 Task: Find connections with filter location Finote Selam with filter topic #mentorwith filter profile language German with filter current company PwC Acceleration Centers with filter school Rajasthan - India Jobs with filter industry Sports and Recreation Instruction with filter service category AssistanceAdvertising with filter keywords title Petroleum Engineer
Action: Mouse moved to (204, 308)
Screenshot: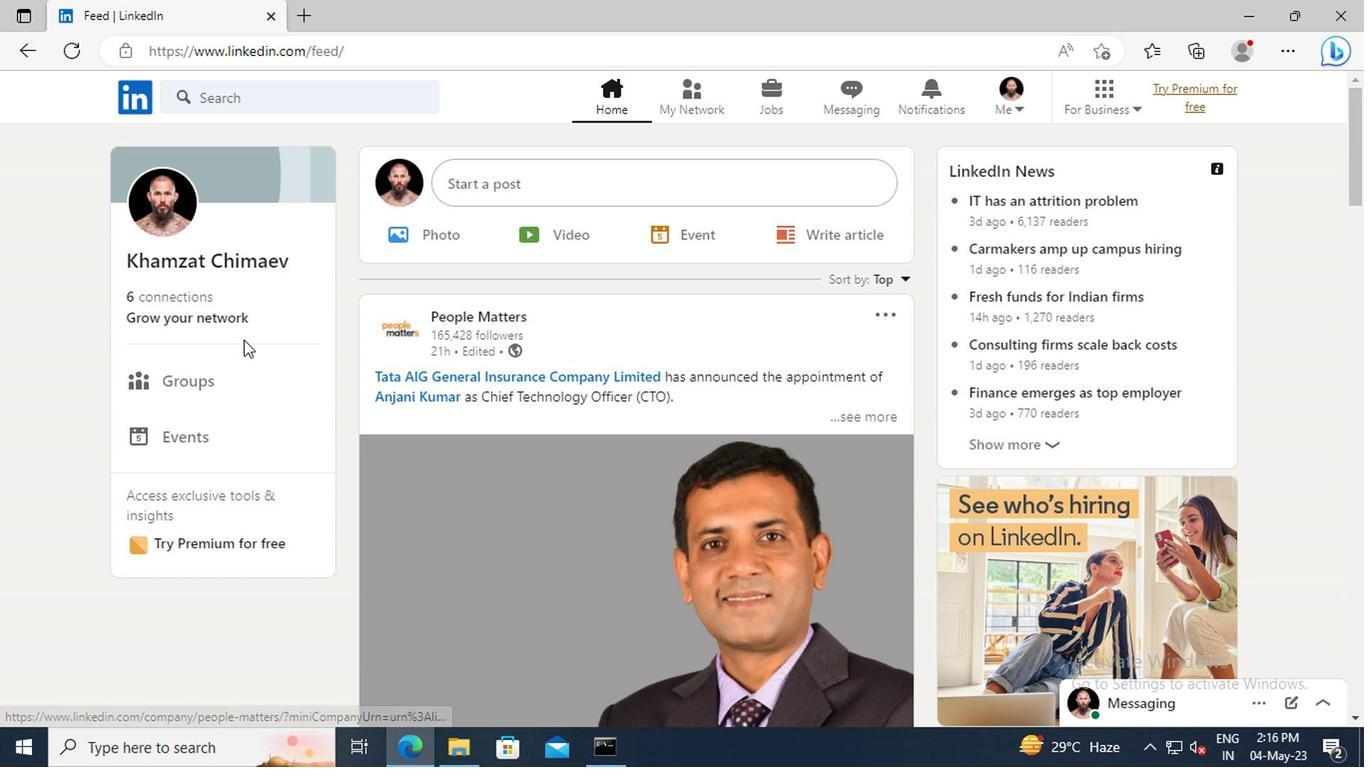 
Action: Mouse pressed left at (204, 308)
Screenshot: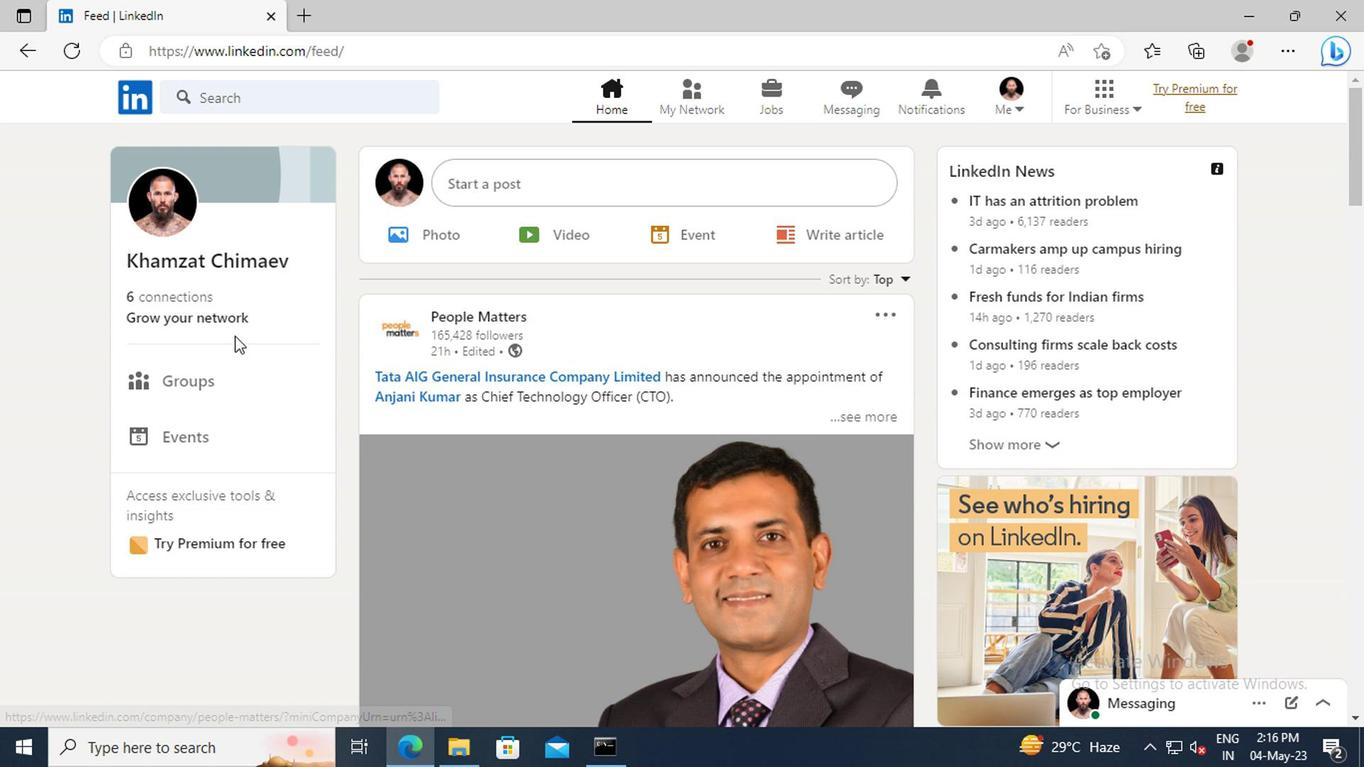 
Action: Mouse moved to (208, 214)
Screenshot: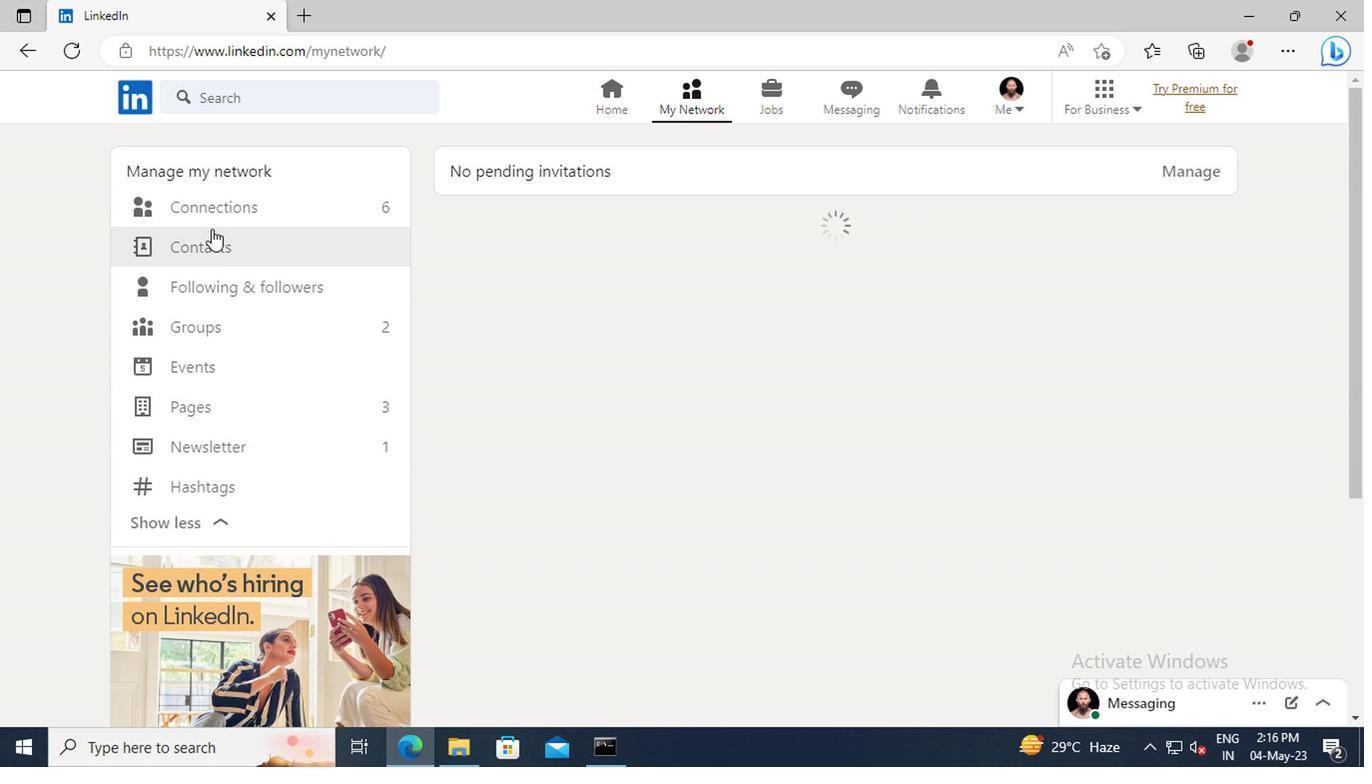 
Action: Mouse pressed left at (208, 214)
Screenshot: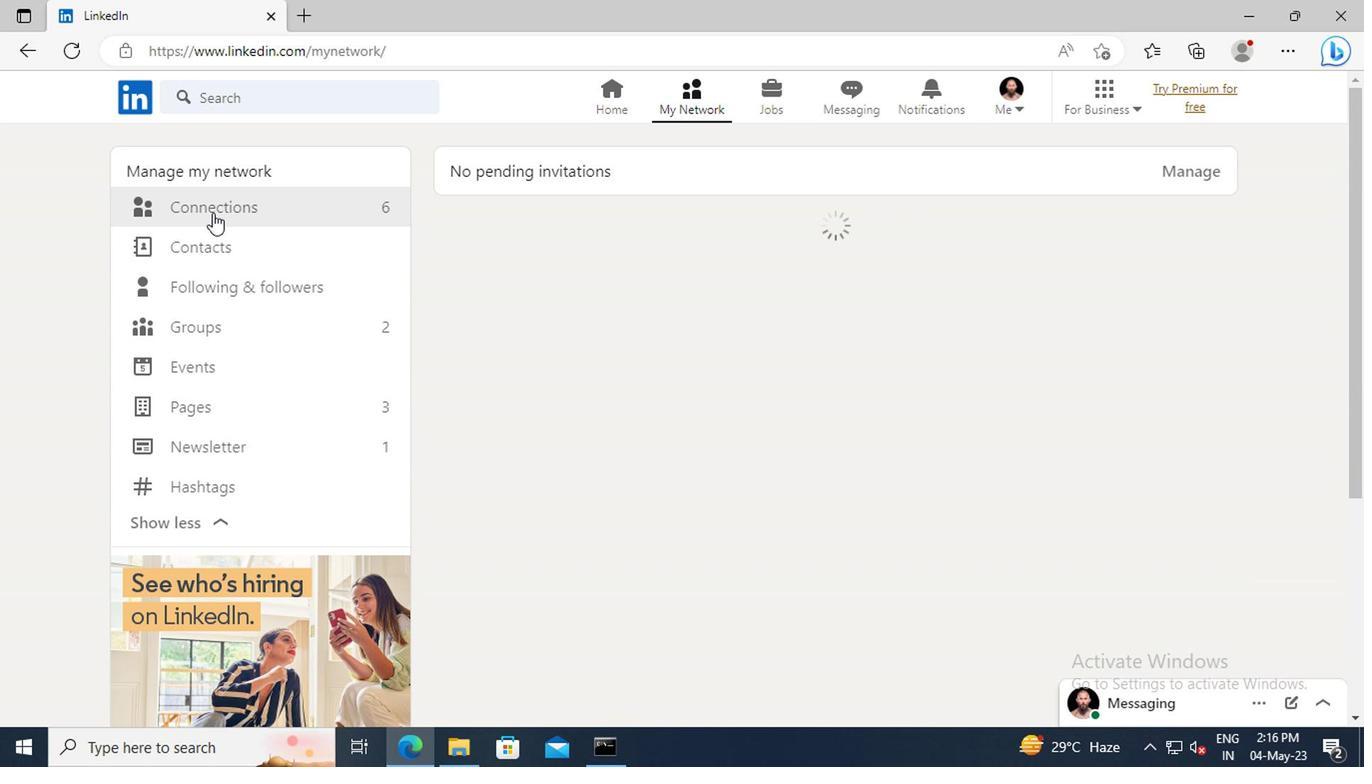 
Action: Mouse moved to (799, 217)
Screenshot: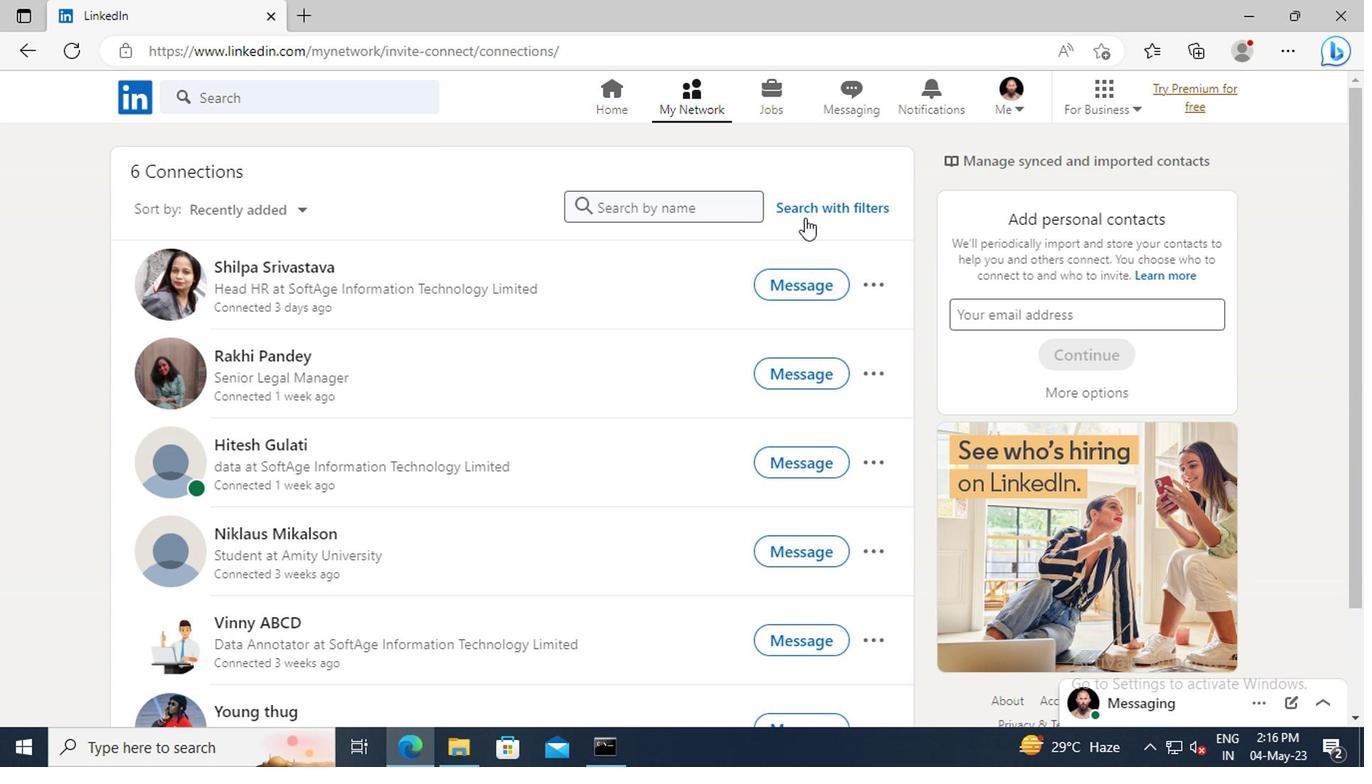 
Action: Mouse pressed left at (799, 217)
Screenshot: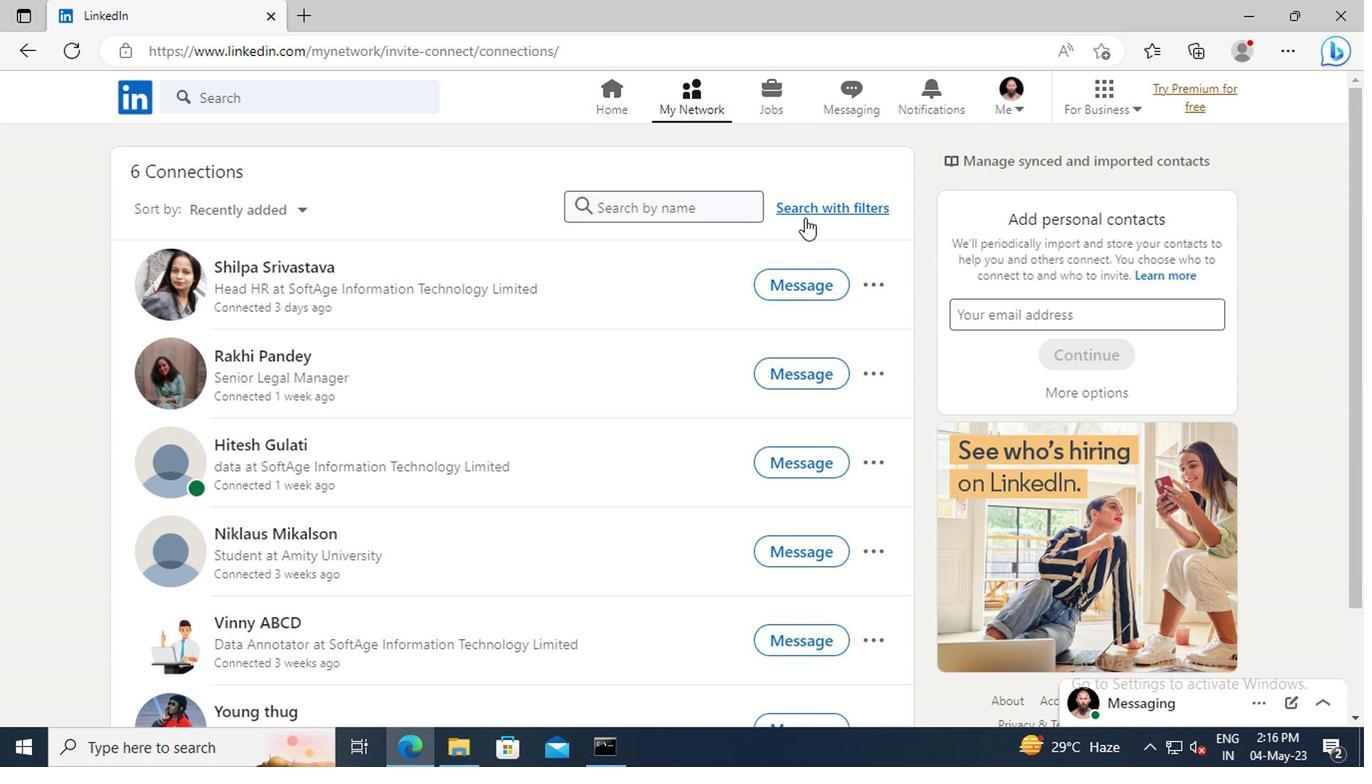 
Action: Mouse moved to (749, 161)
Screenshot: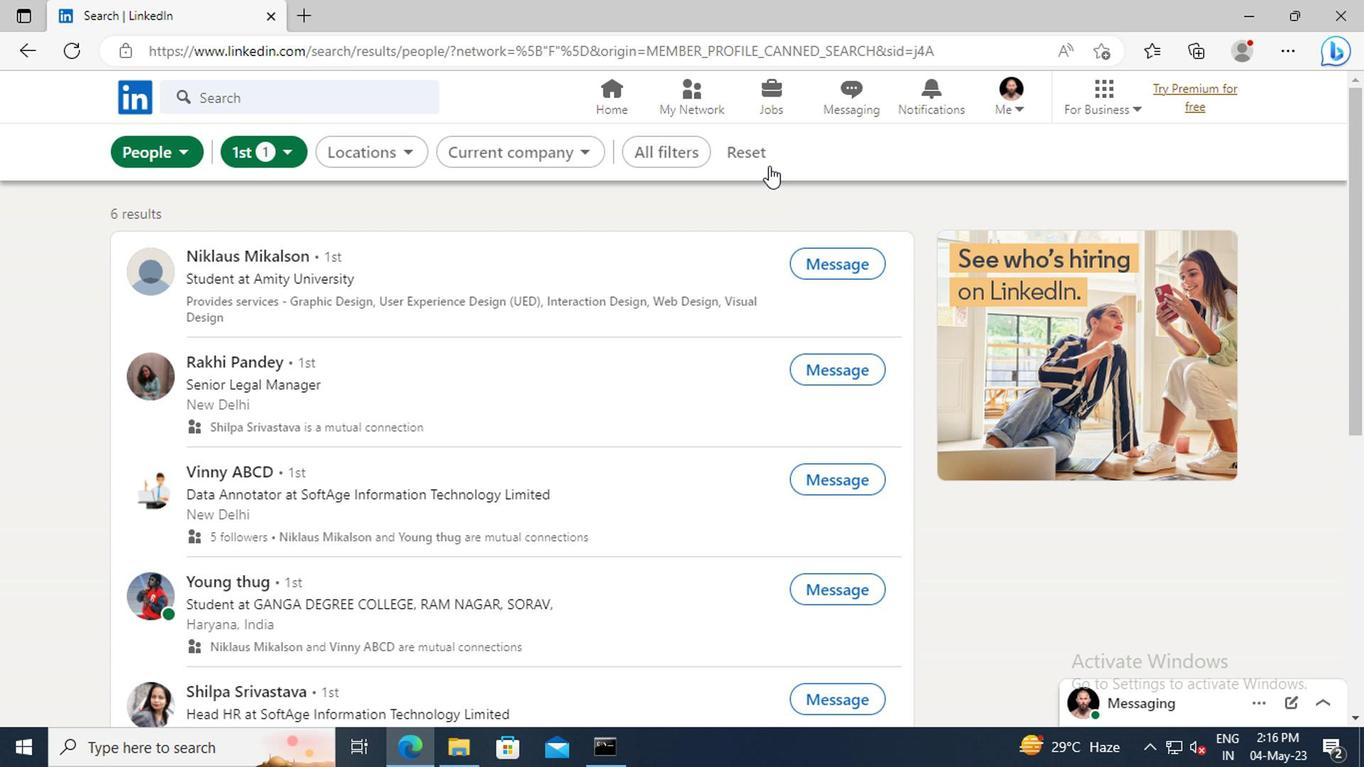 
Action: Mouse pressed left at (749, 161)
Screenshot: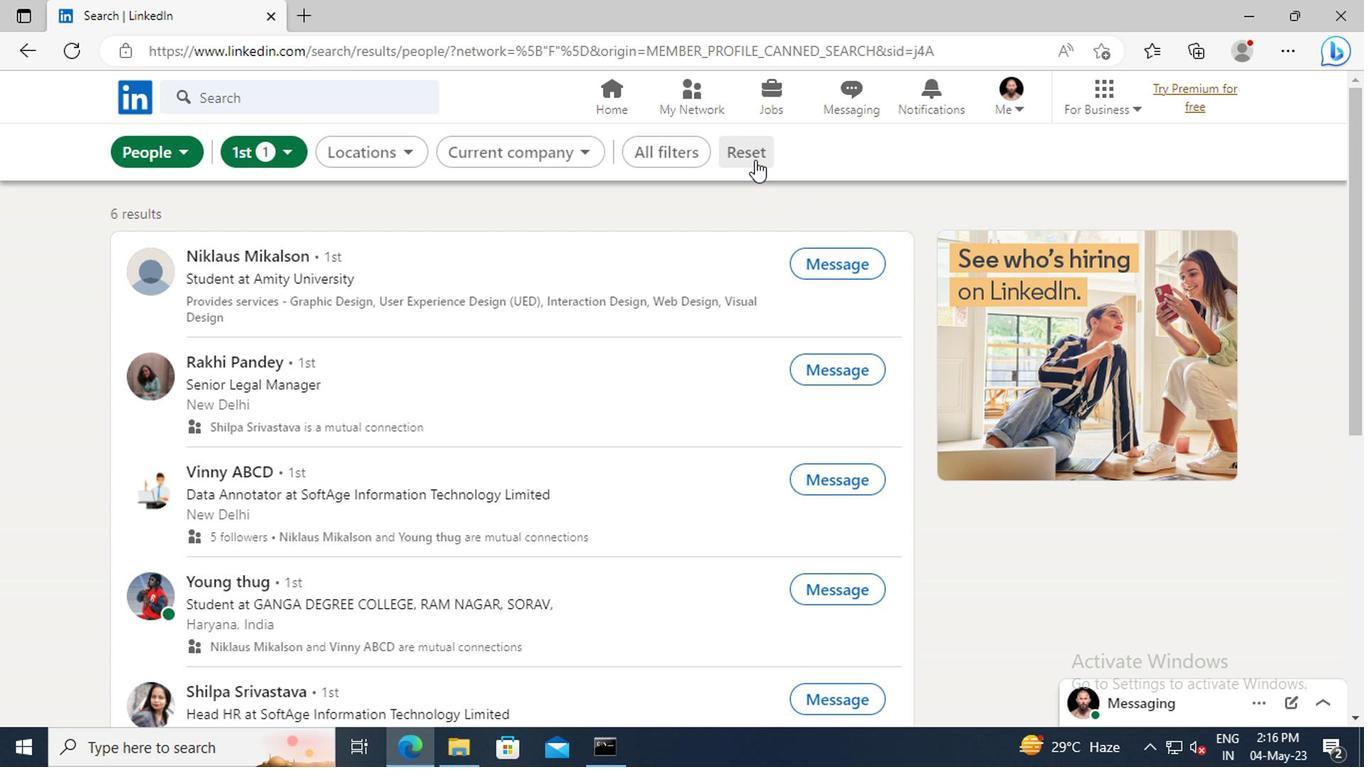 
Action: Mouse moved to (715, 158)
Screenshot: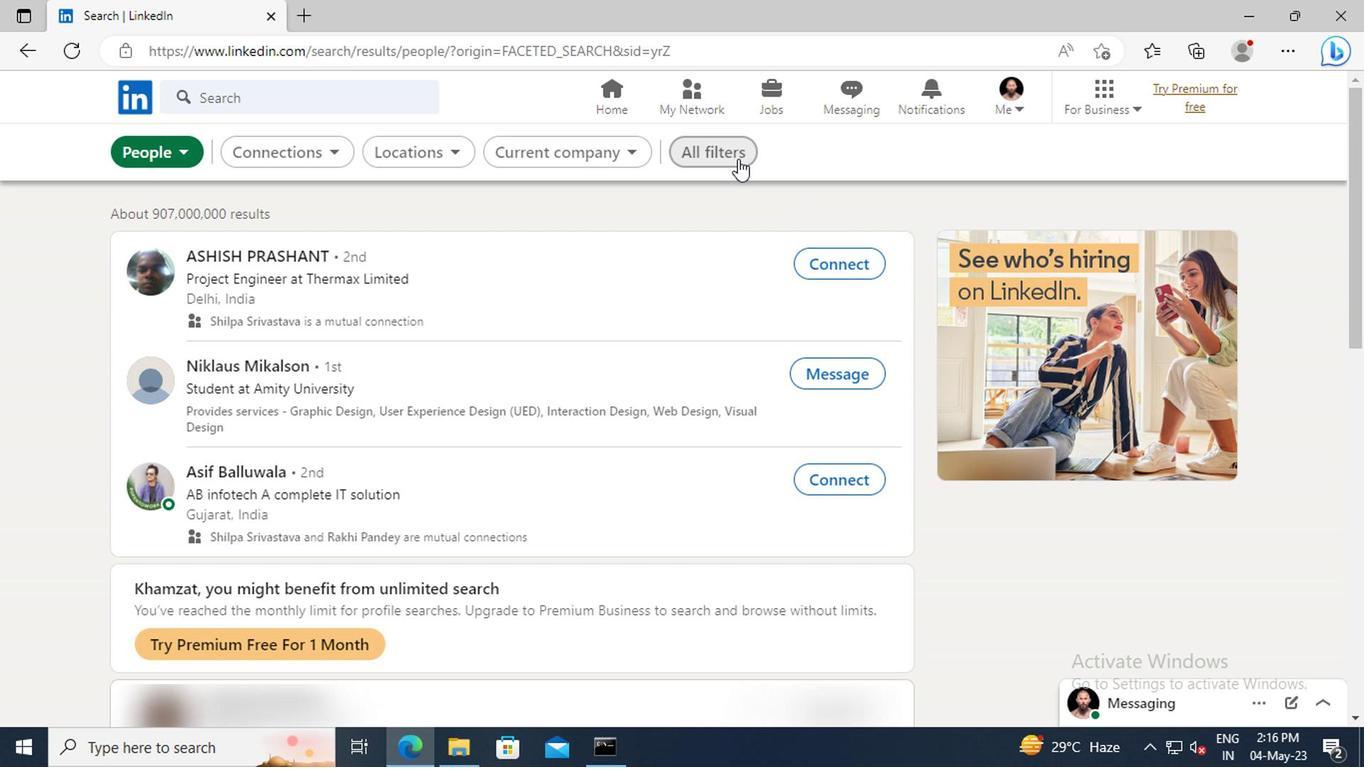 
Action: Mouse pressed left at (715, 158)
Screenshot: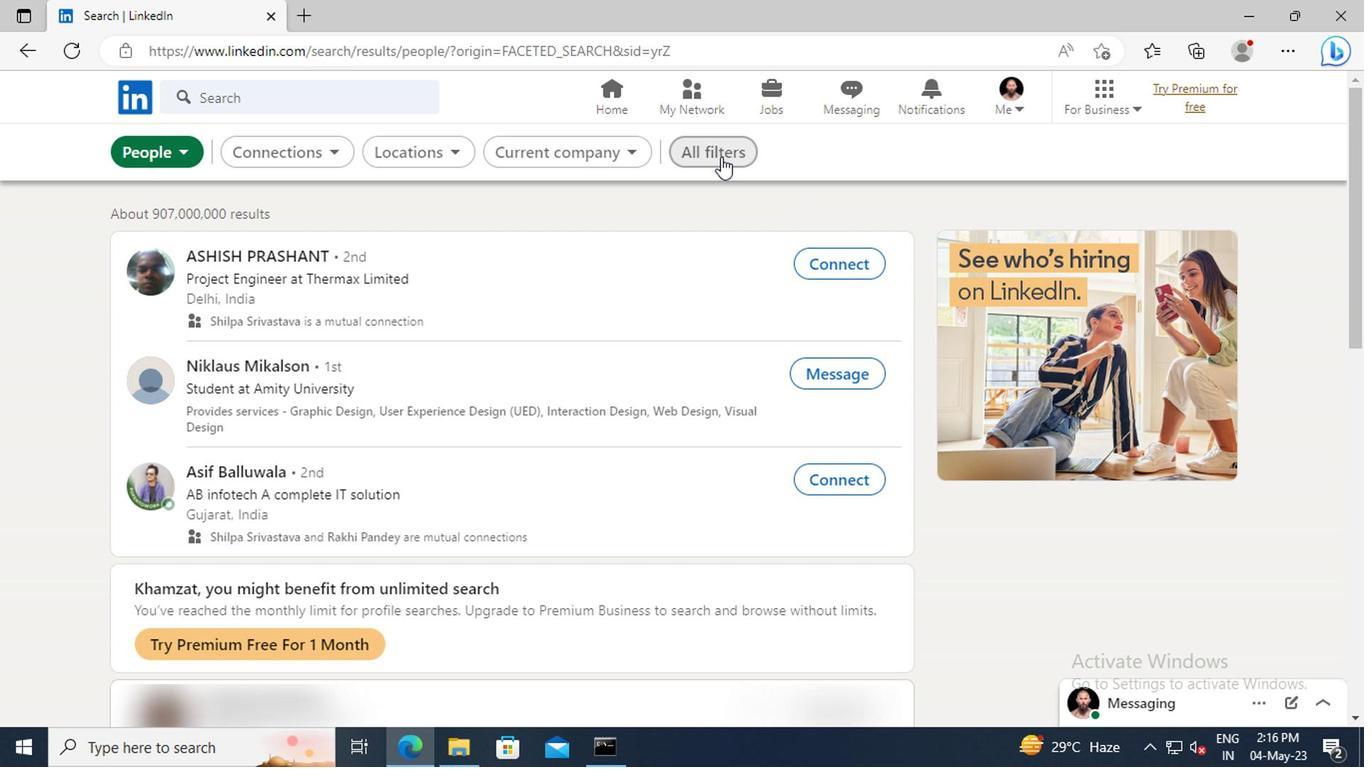 
Action: Mouse moved to (1101, 369)
Screenshot: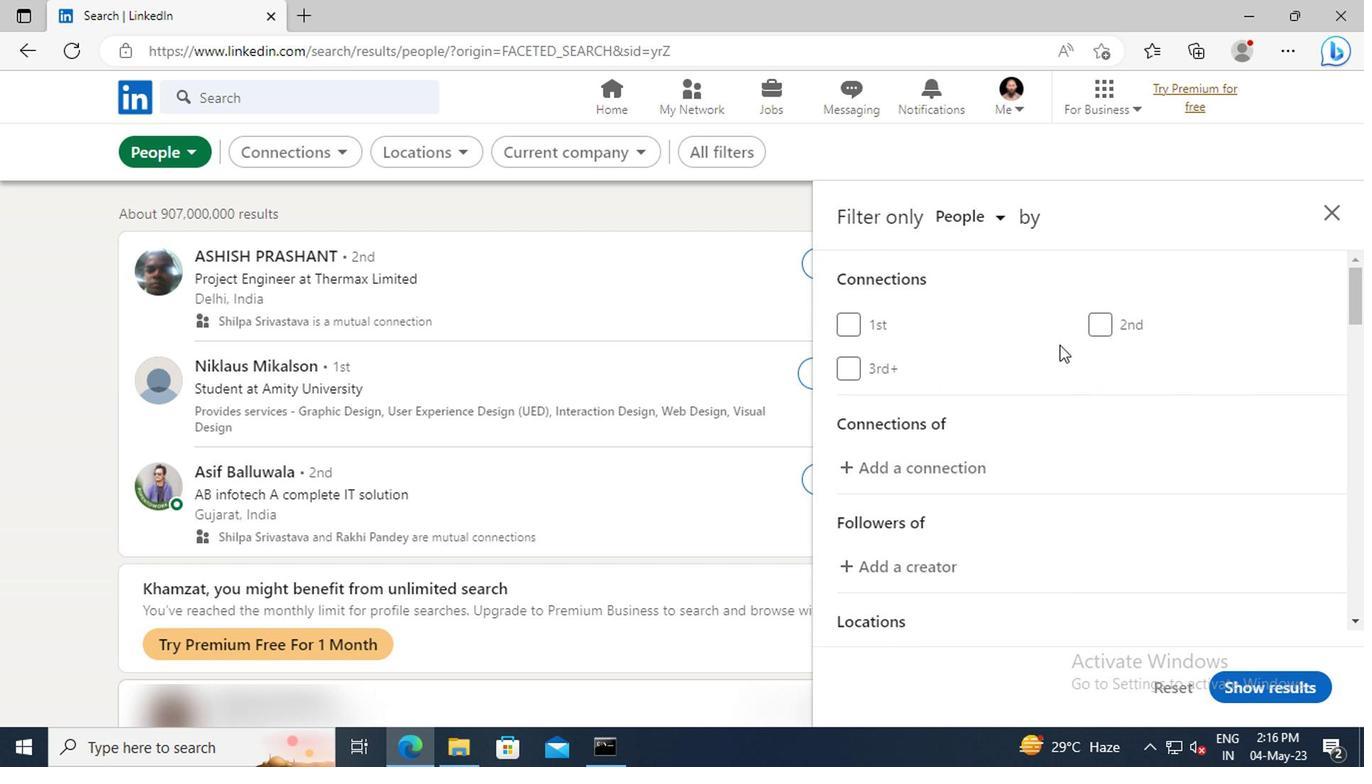 
Action: Mouse scrolled (1101, 368) with delta (0, -1)
Screenshot: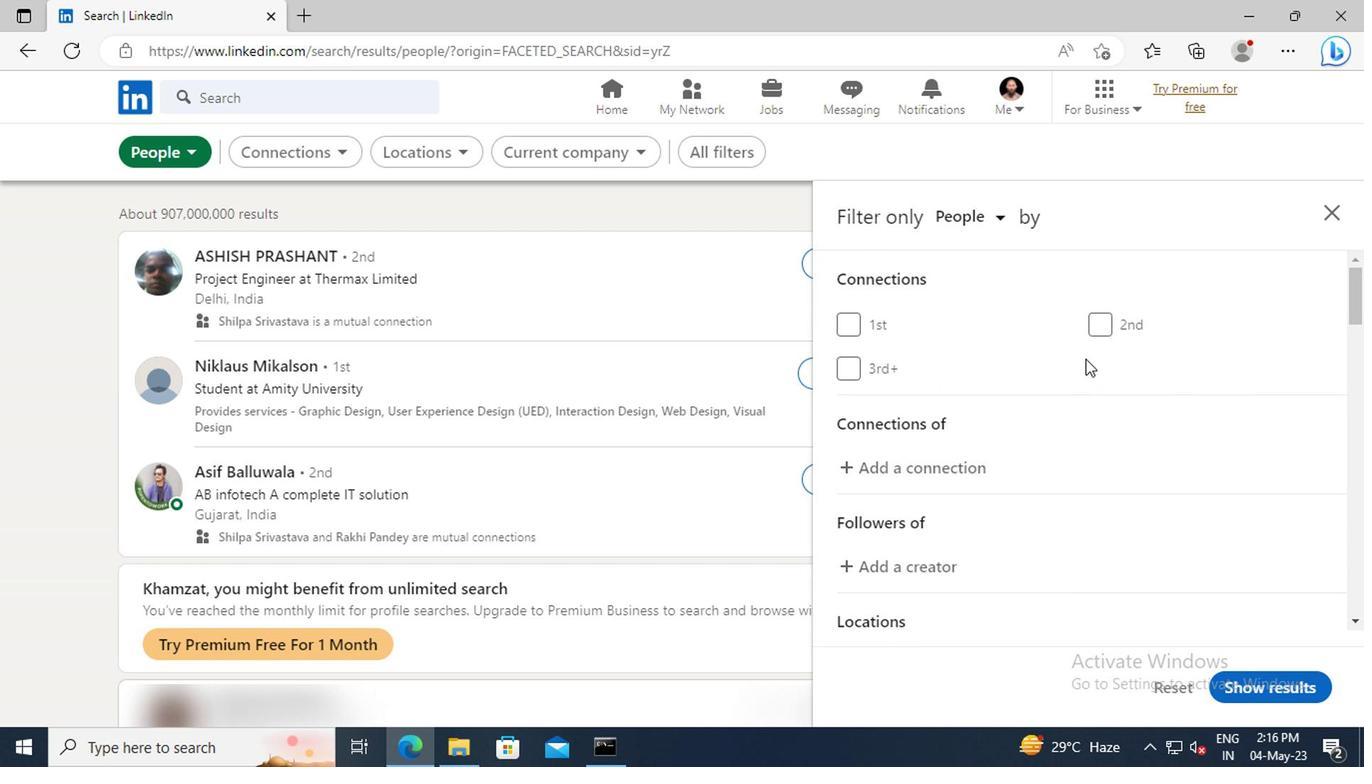 
Action: Mouse scrolled (1101, 368) with delta (0, -1)
Screenshot: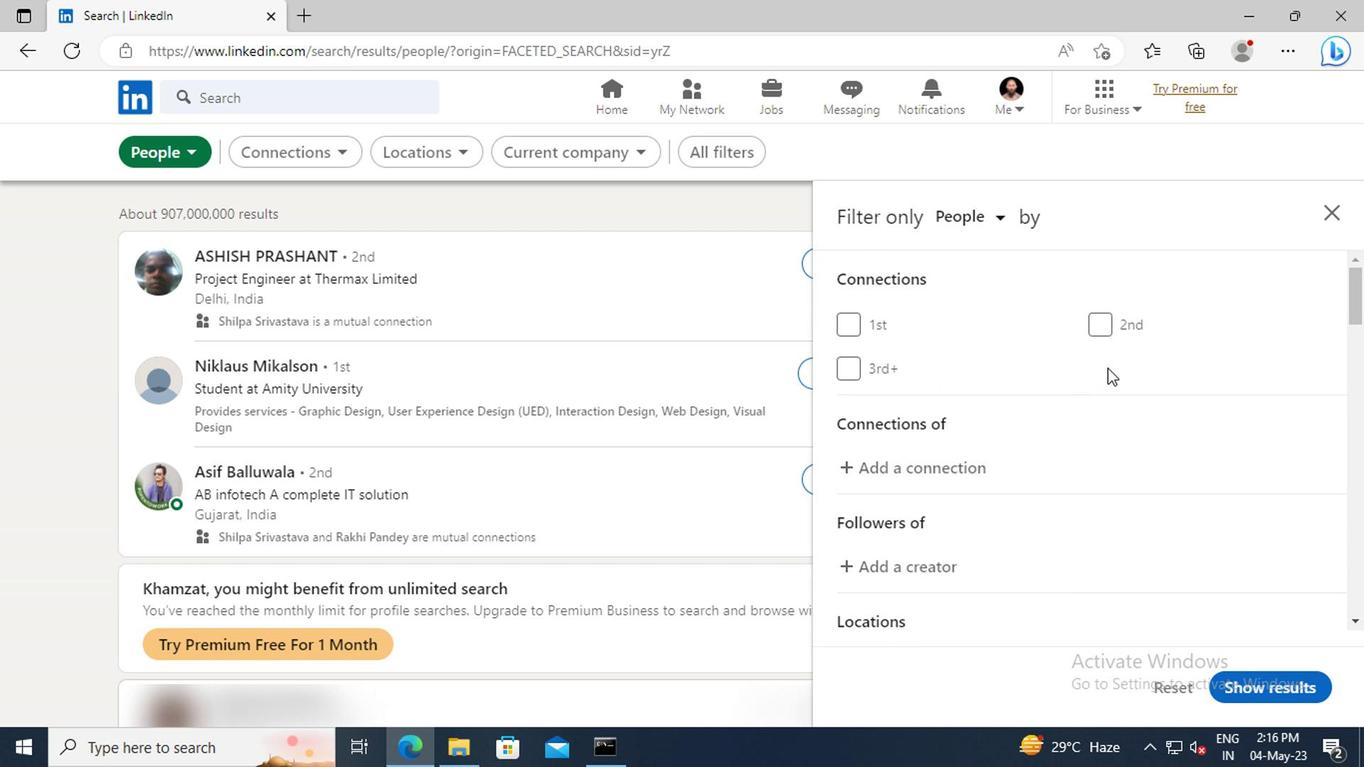 
Action: Mouse scrolled (1101, 368) with delta (0, -1)
Screenshot: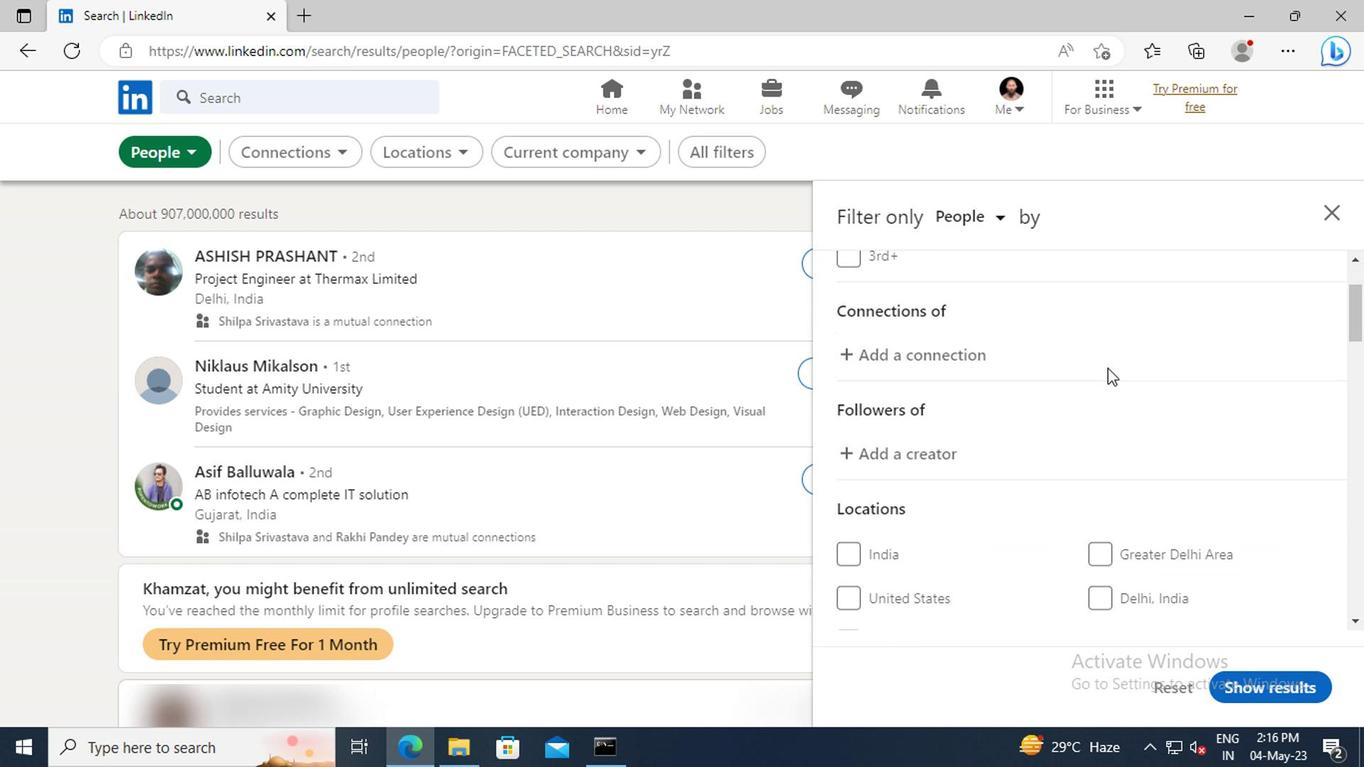 
Action: Mouse scrolled (1101, 368) with delta (0, -1)
Screenshot: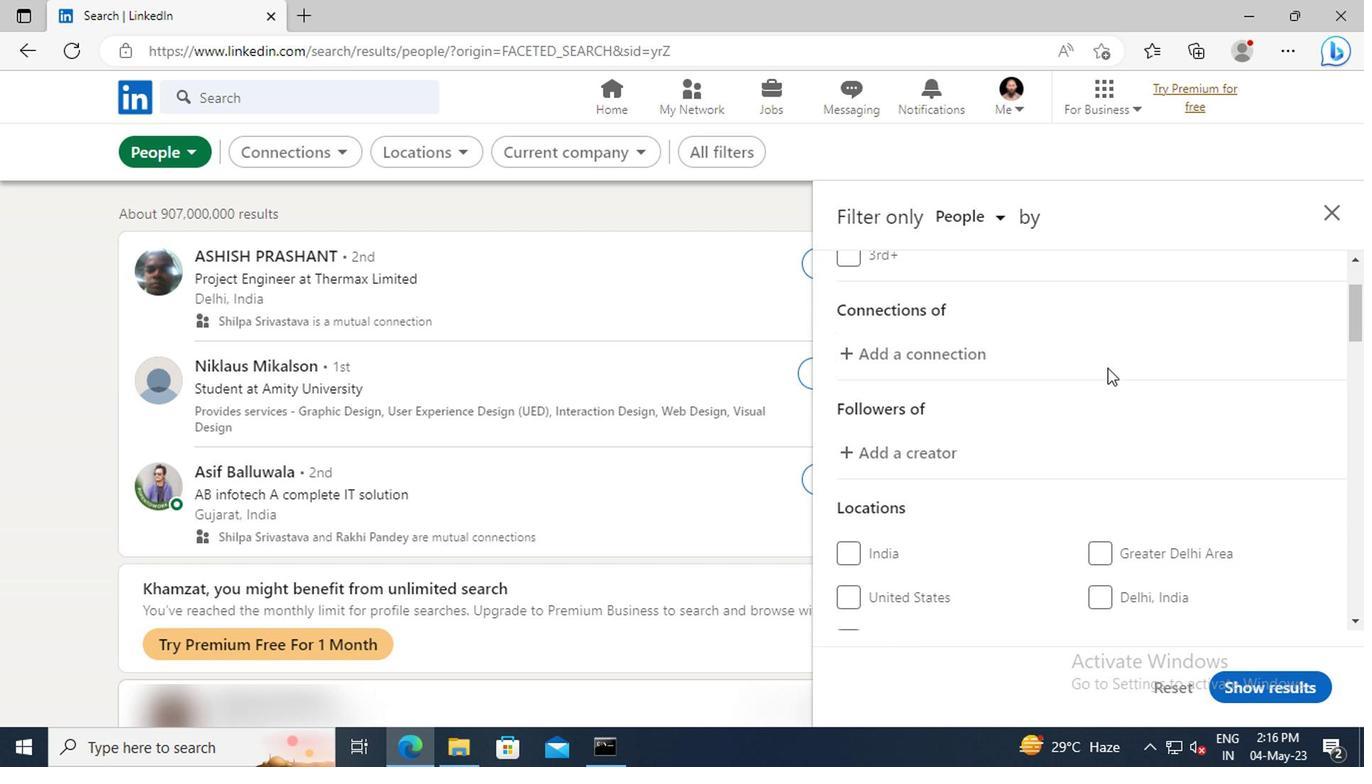 
Action: Mouse scrolled (1101, 368) with delta (0, -1)
Screenshot: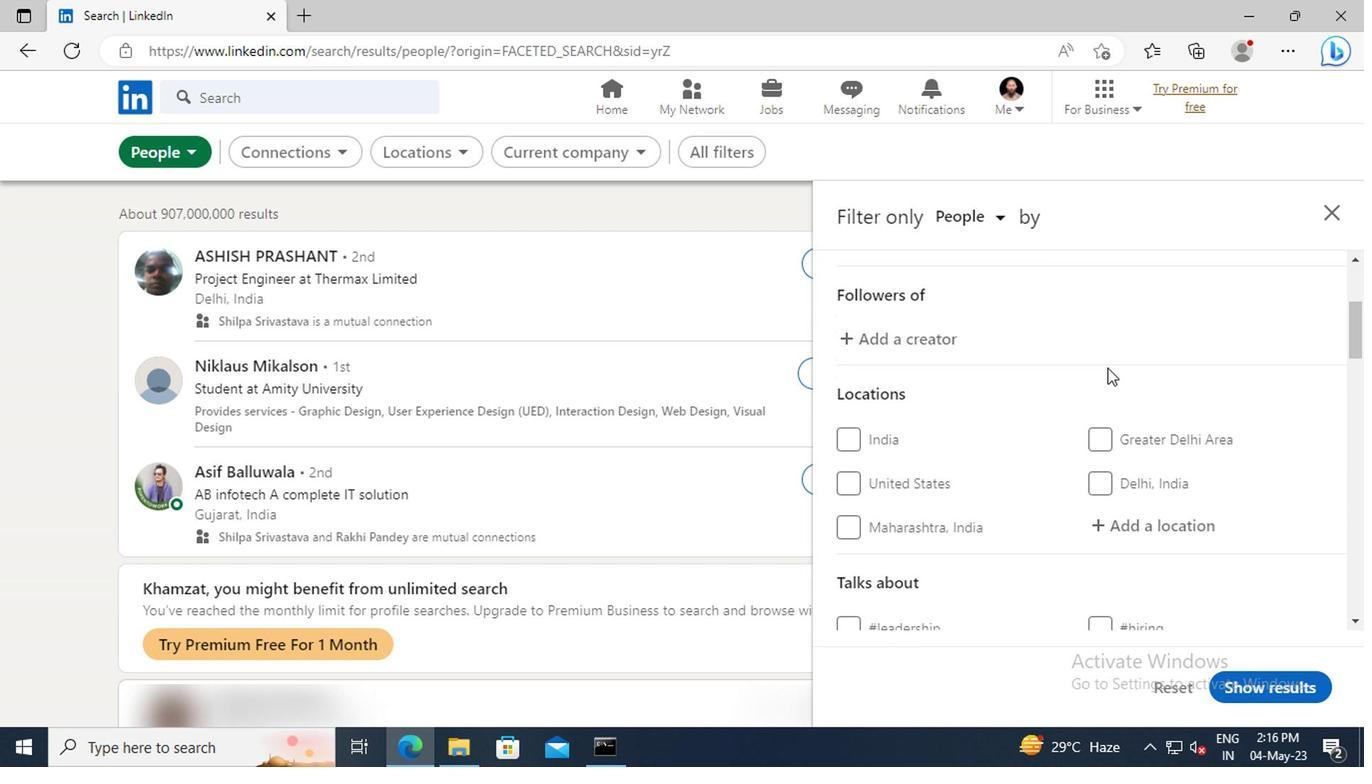 
Action: Mouse scrolled (1101, 368) with delta (0, -1)
Screenshot: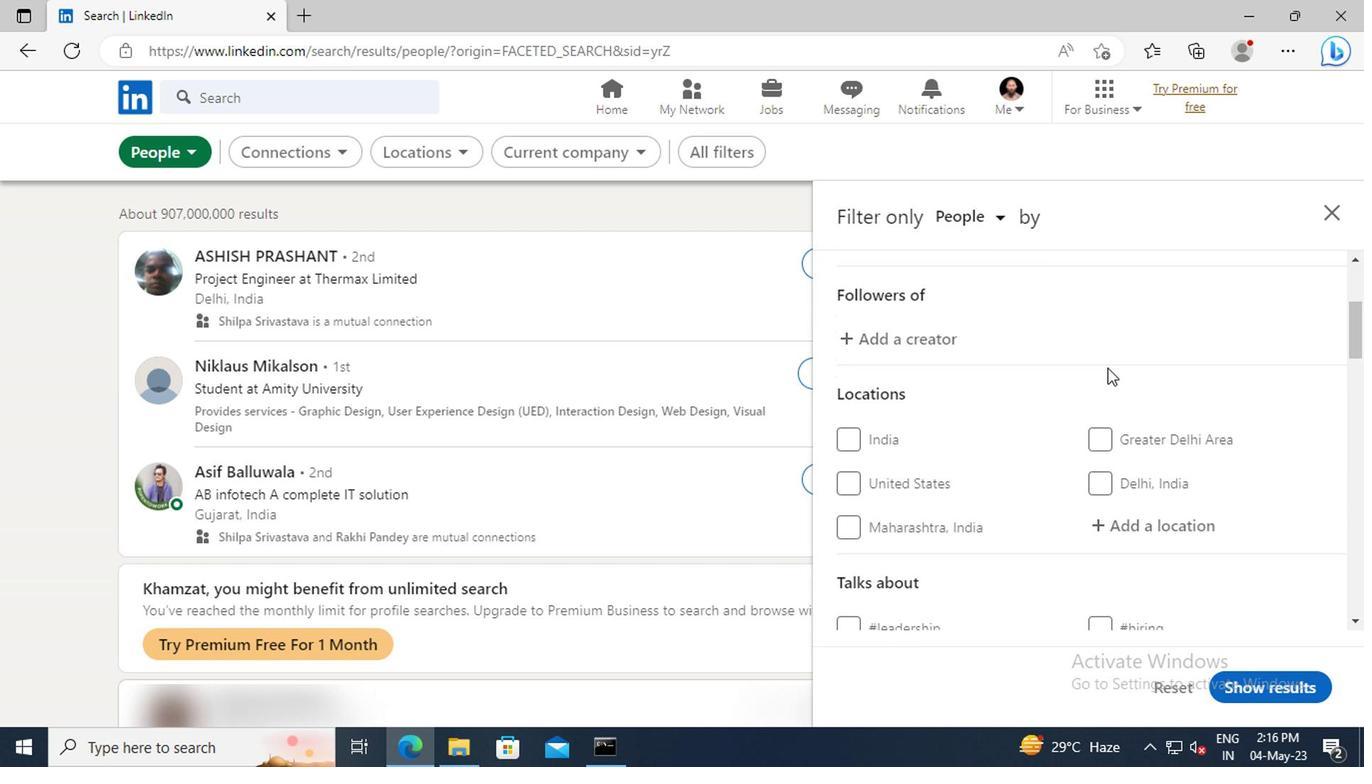 
Action: Mouse moved to (1103, 411)
Screenshot: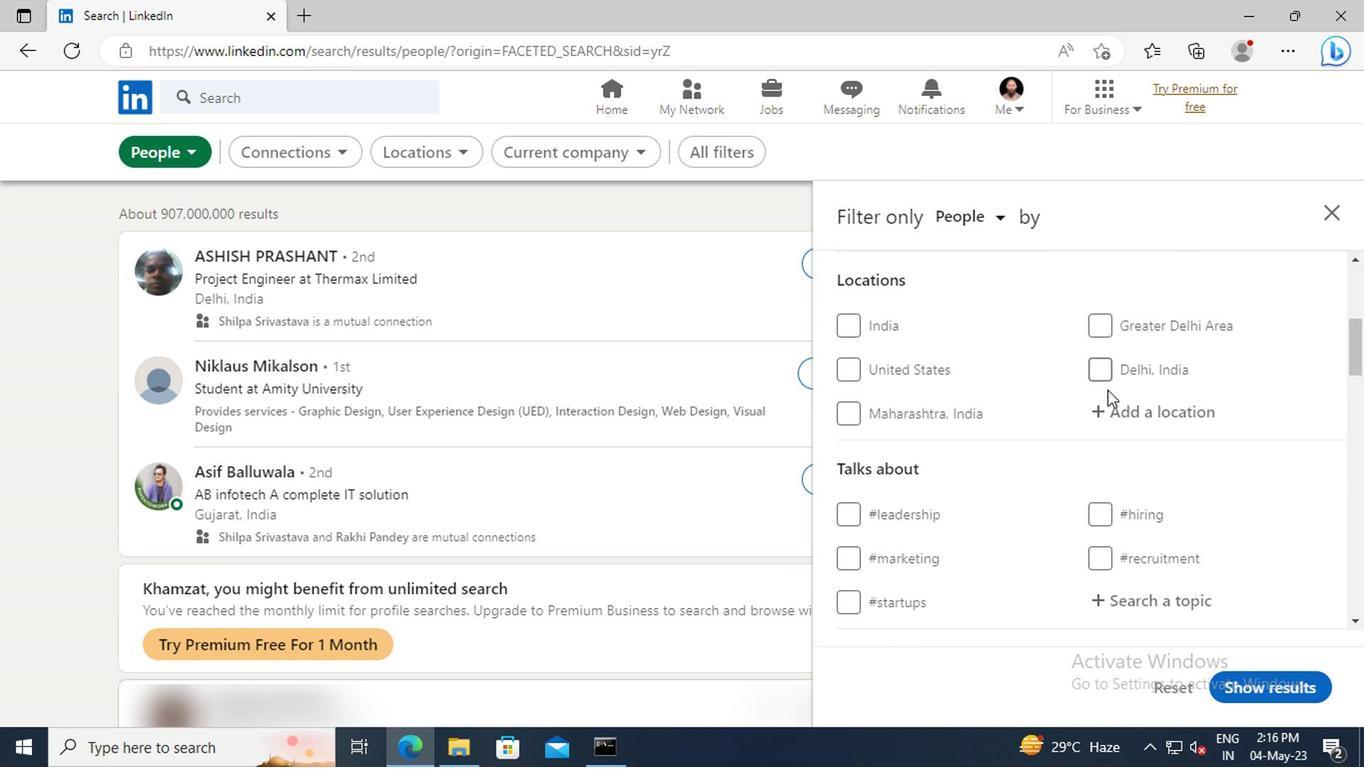 
Action: Mouse pressed left at (1103, 411)
Screenshot: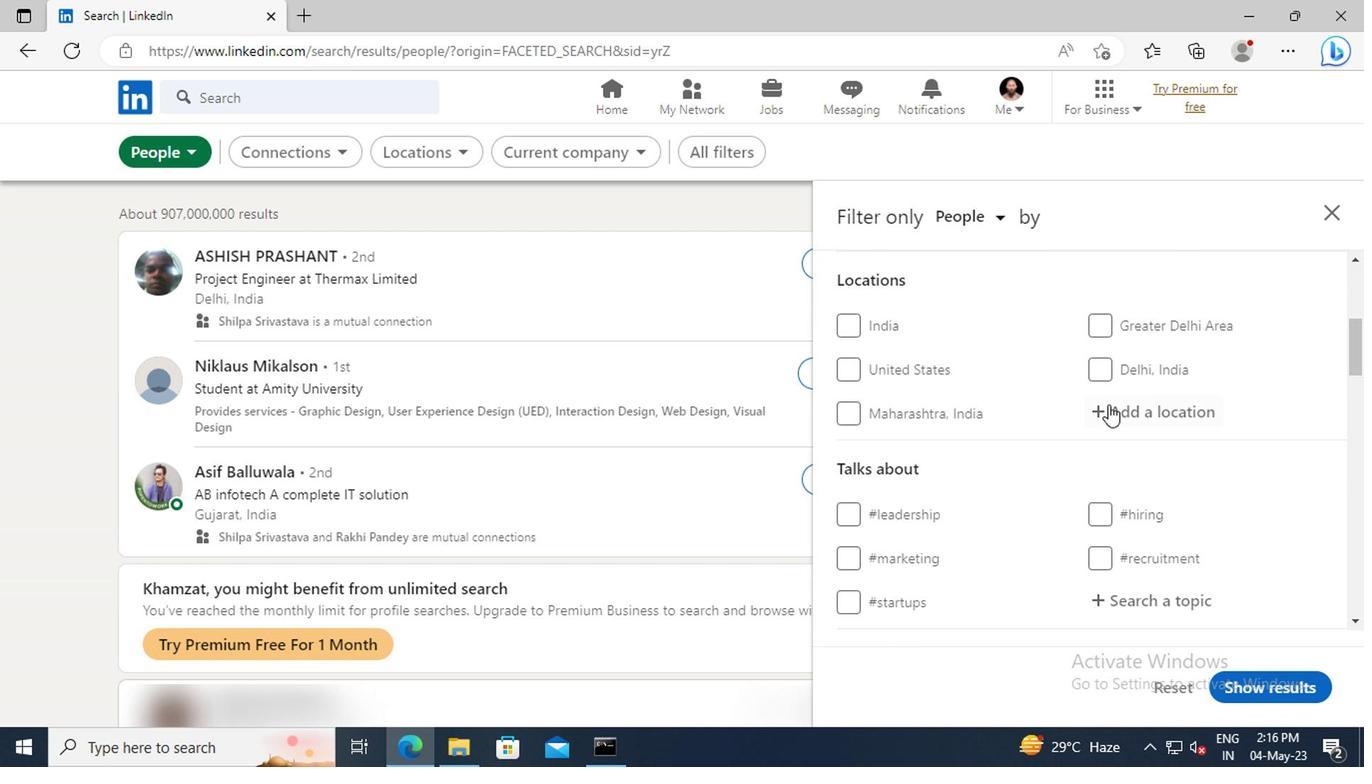 
Action: Key pressed <Key.shift><Key.shift><Key.shift><Key.shift>FINOTE<Key.space><Key.shift>SELAM<Key.enter>
Screenshot: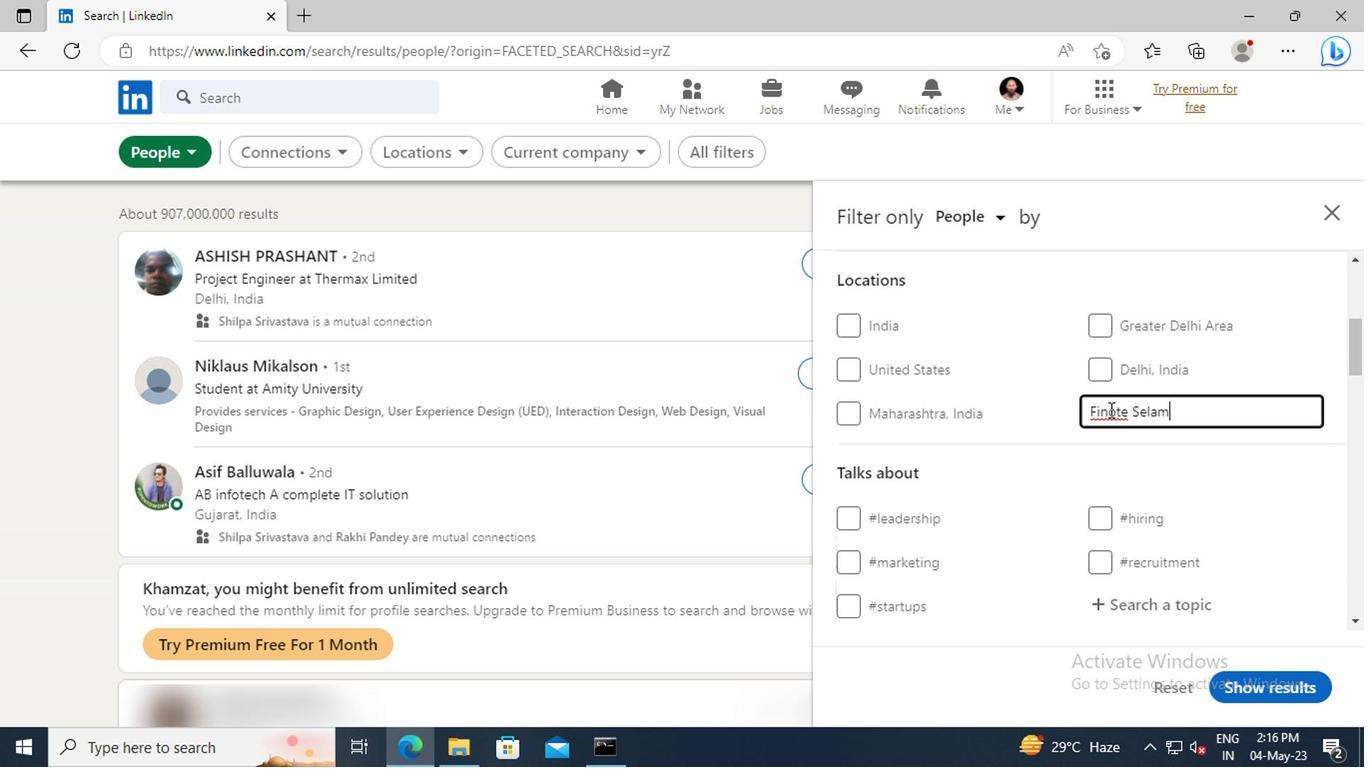 
Action: Mouse scrolled (1103, 410) with delta (0, -1)
Screenshot: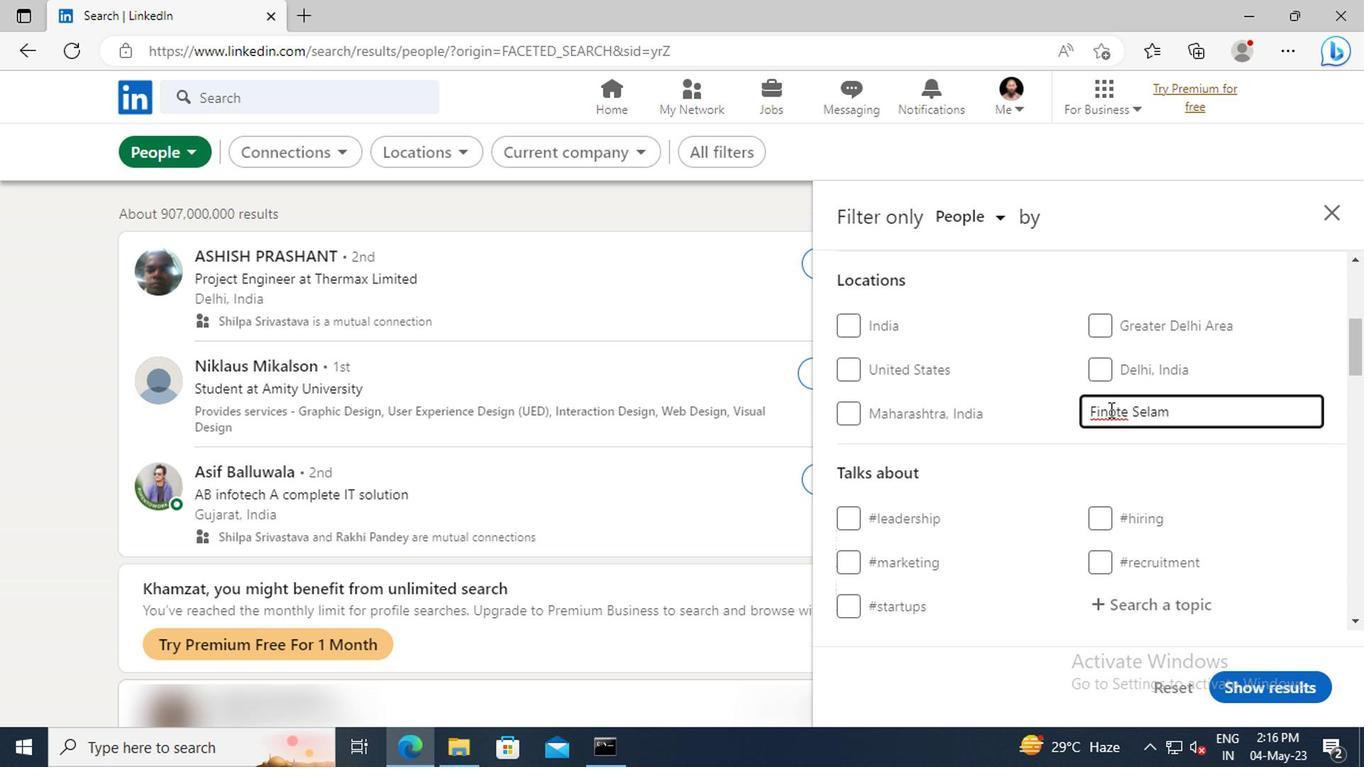 
Action: Mouse scrolled (1103, 410) with delta (0, -1)
Screenshot: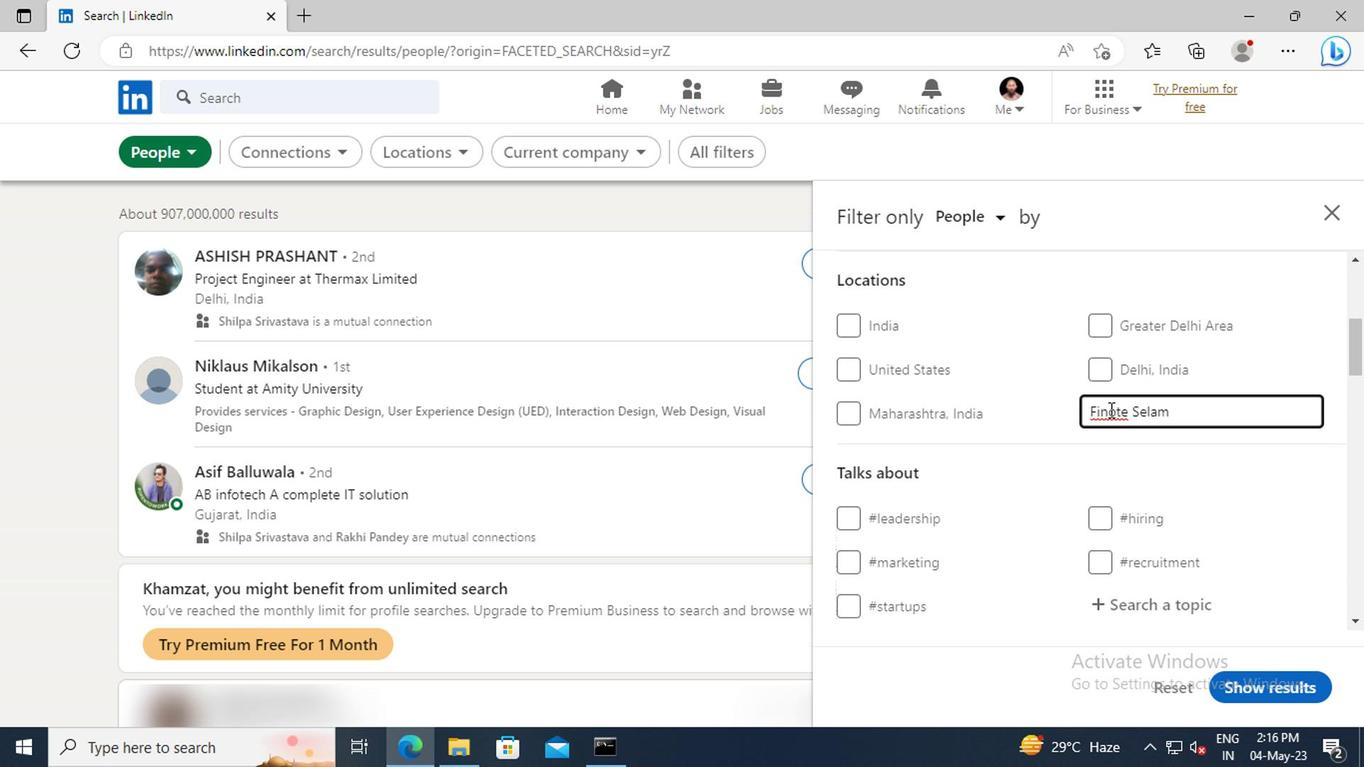
Action: Mouse scrolled (1103, 410) with delta (0, -1)
Screenshot: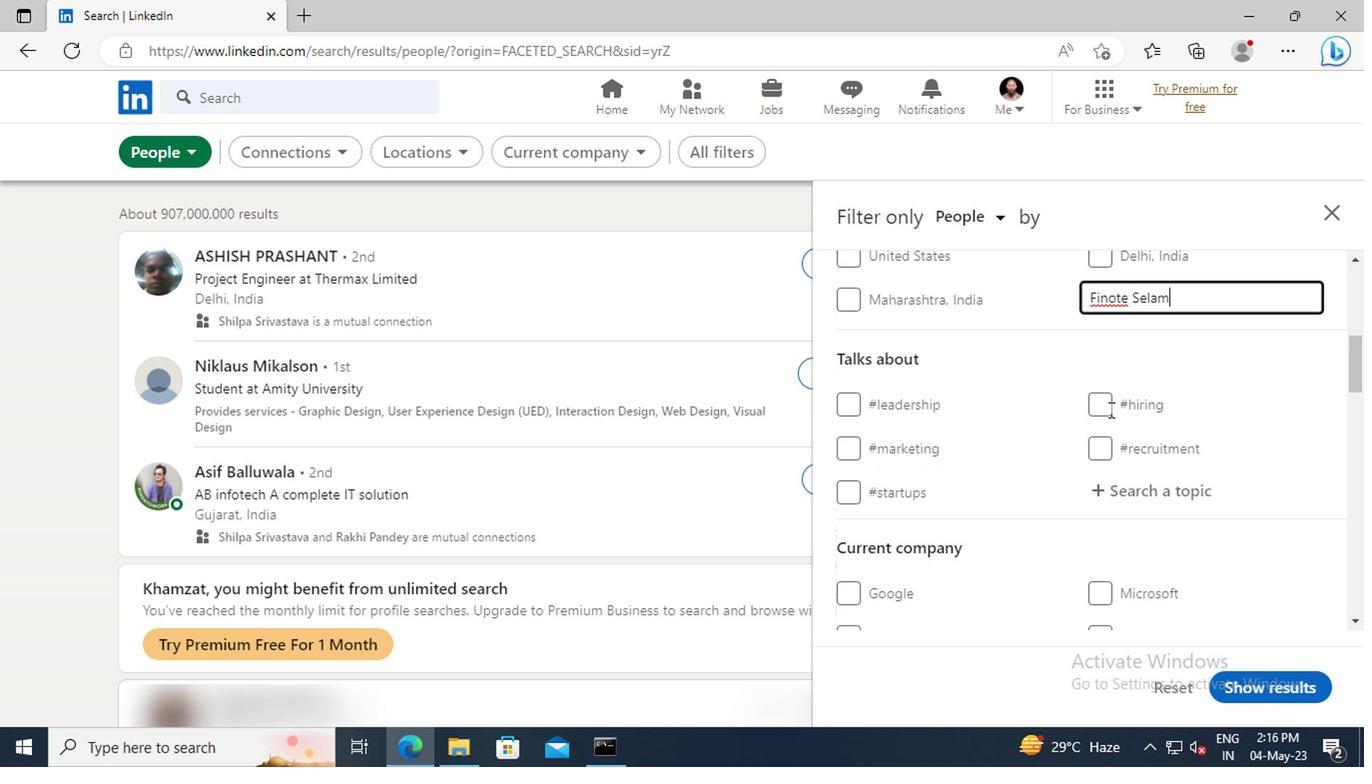 
Action: Mouse moved to (1110, 429)
Screenshot: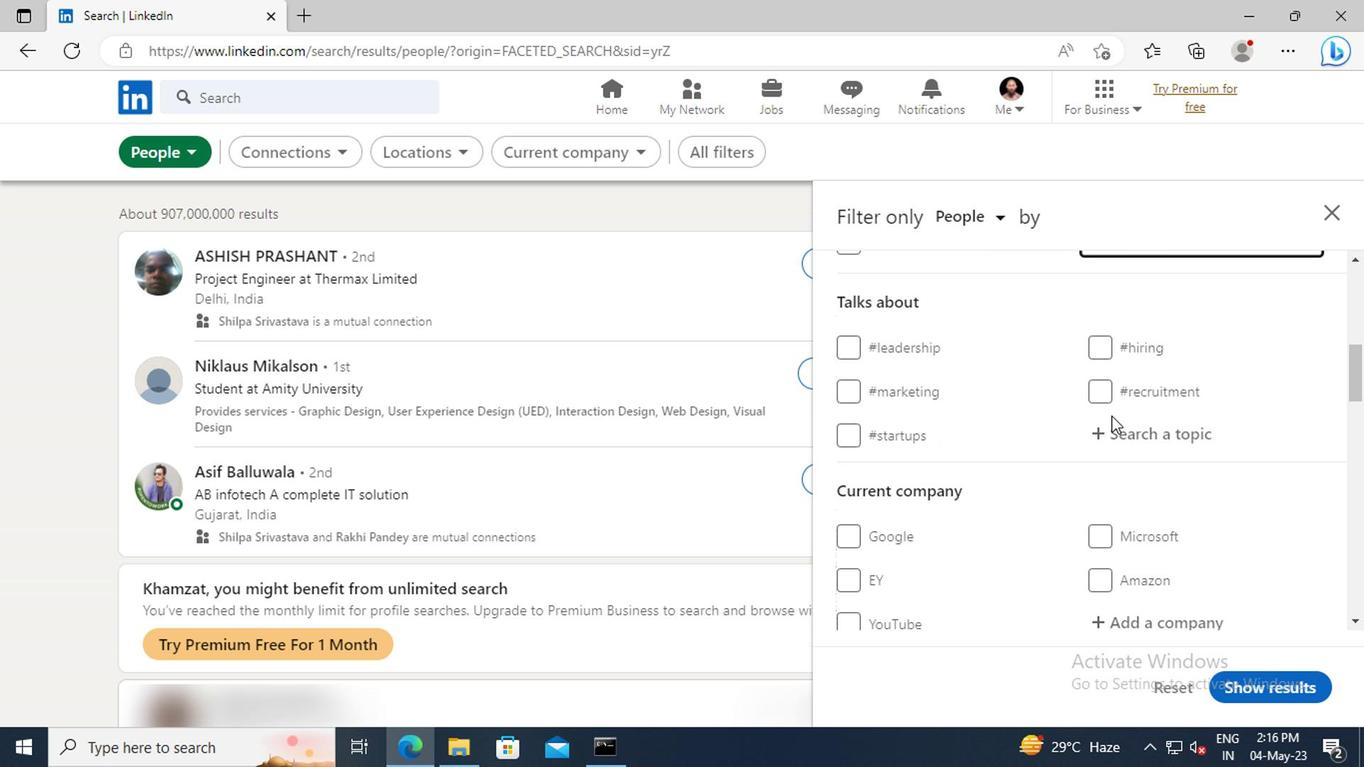 
Action: Mouse pressed left at (1110, 429)
Screenshot: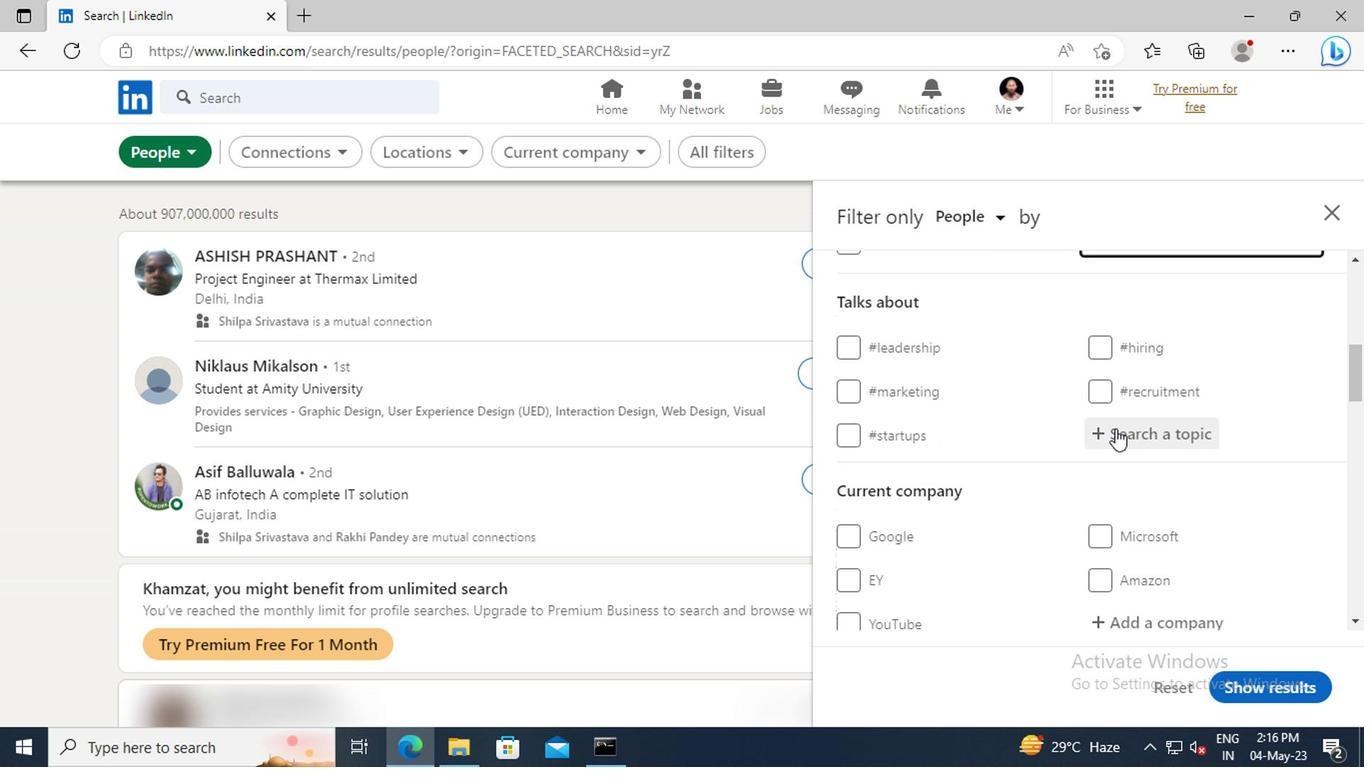 
Action: Key pressed MENTOR
Screenshot: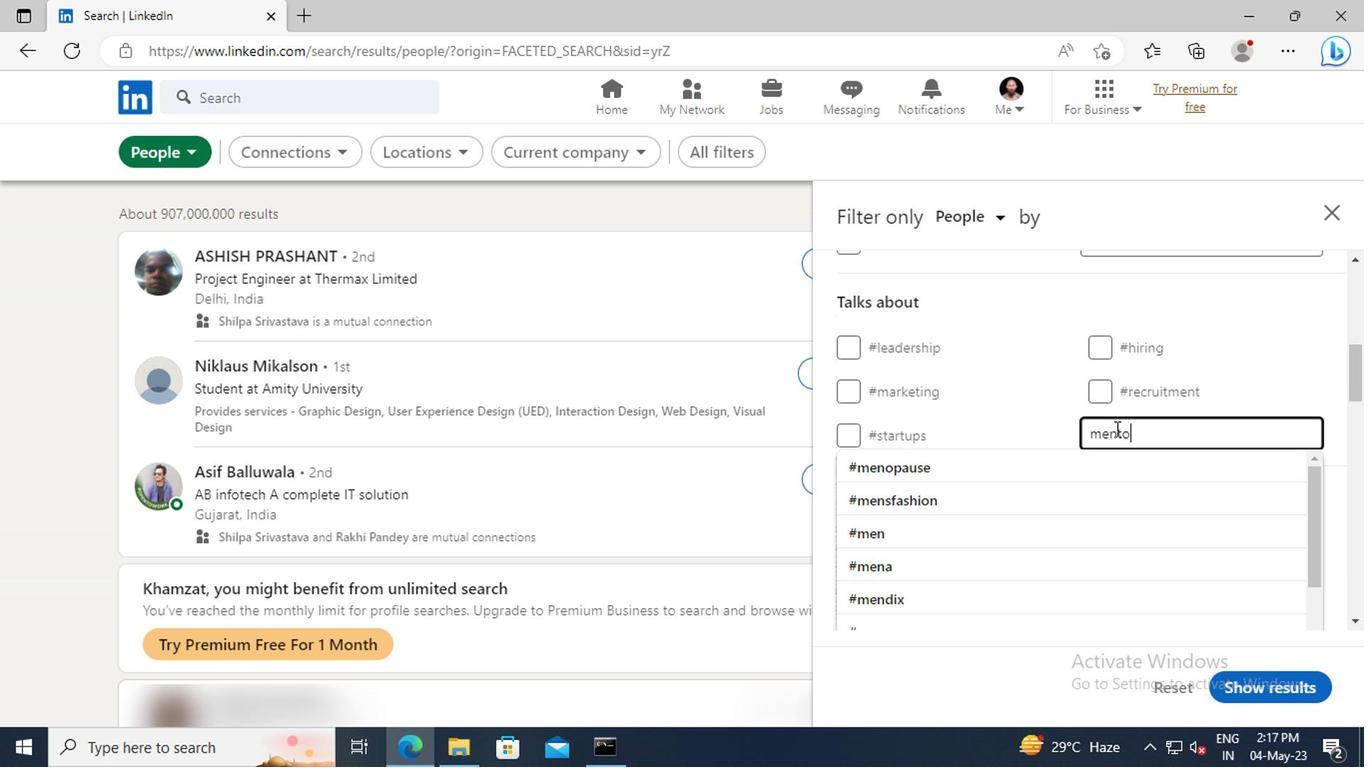
Action: Mouse moved to (1110, 525)
Screenshot: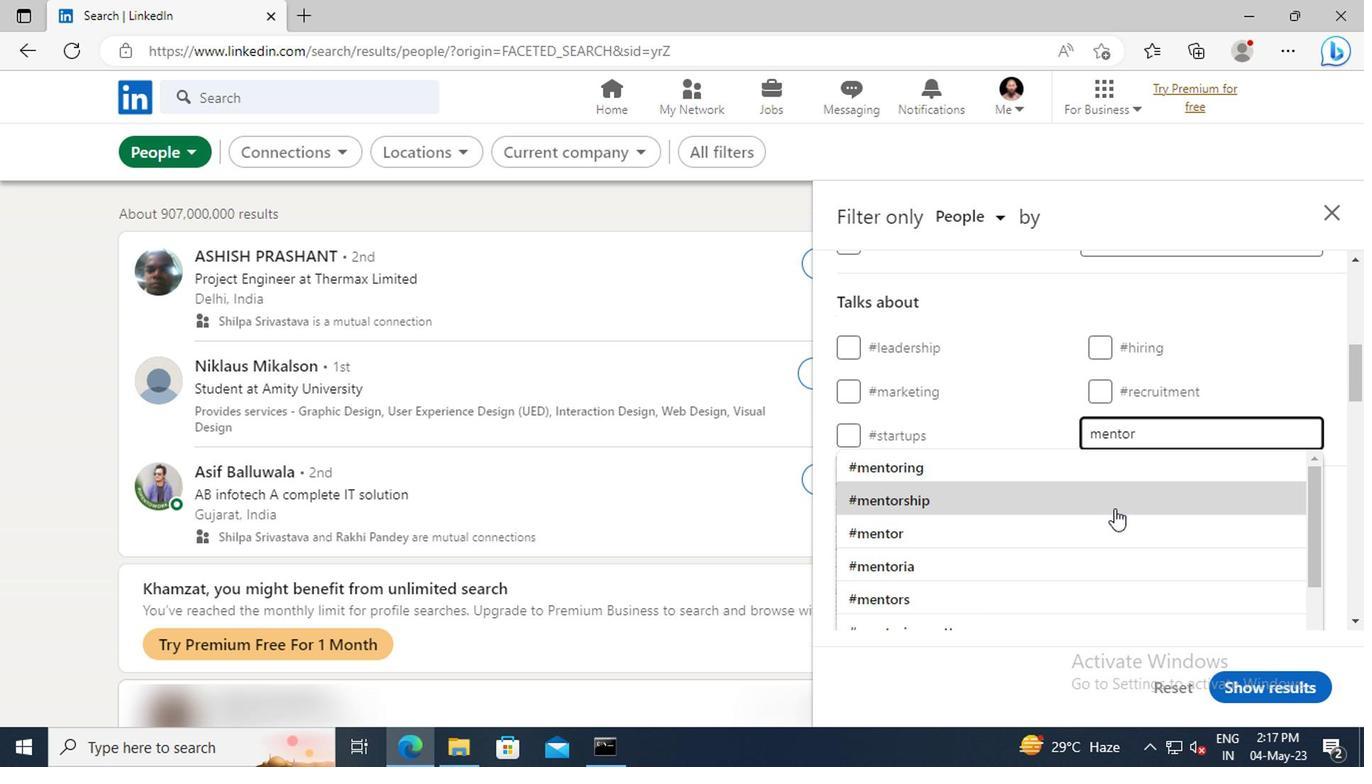 
Action: Mouse pressed left at (1110, 525)
Screenshot: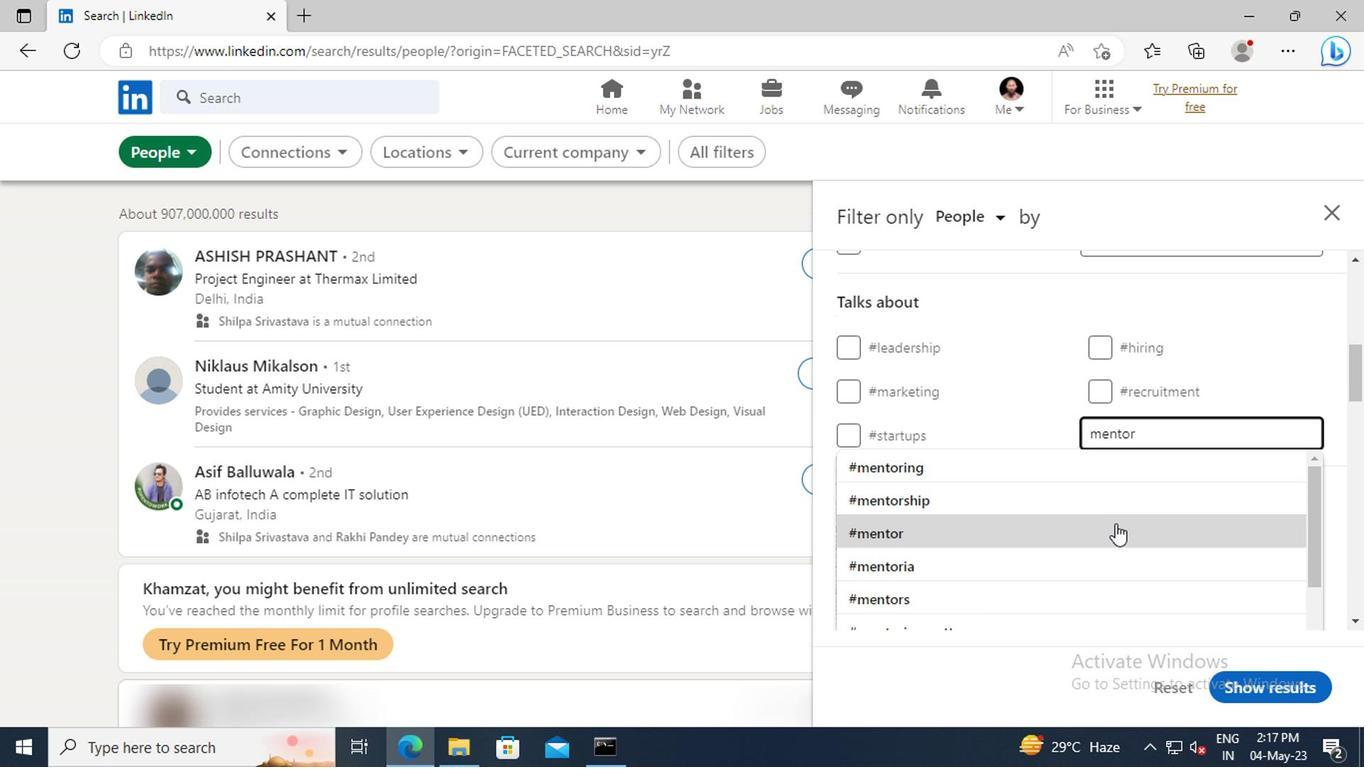 
Action: Mouse scrolled (1110, 523) with delta (0, -1)
Screenshot: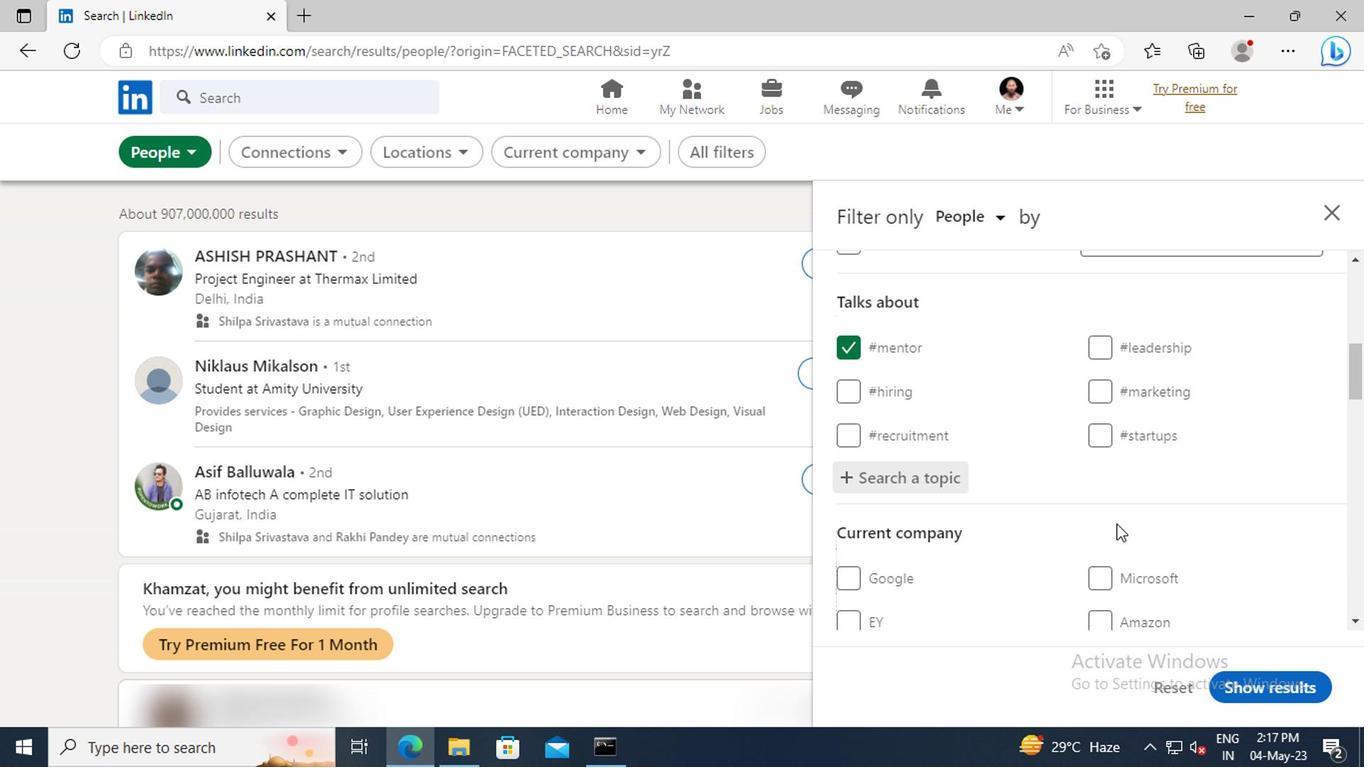 
Action: Mouse scrolled (1110, 523) with delta (0, -1)
Screenshot: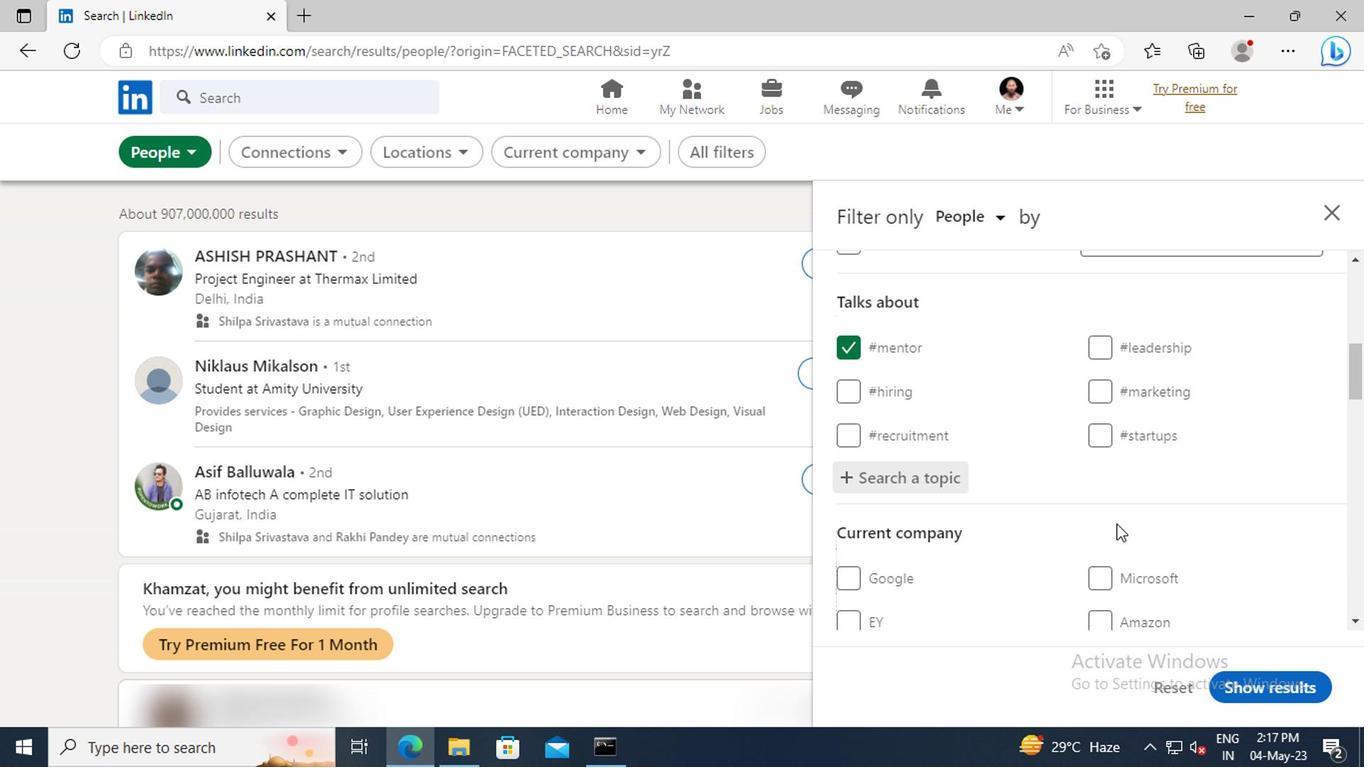 
Action: Mouse scrolled (1110, 523) with delta (0, -1)
Screenshot: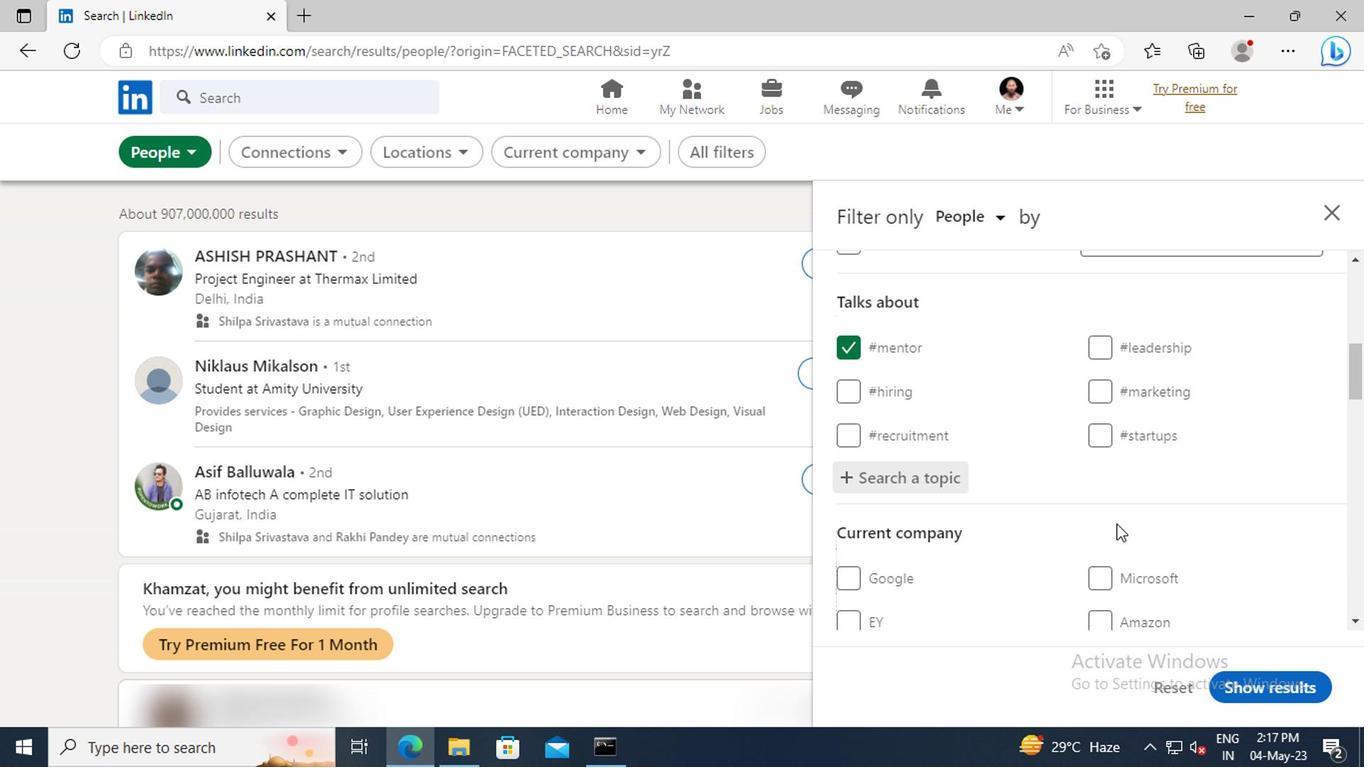 
Action: Mouse moved to (1113, 507)
Screenshot: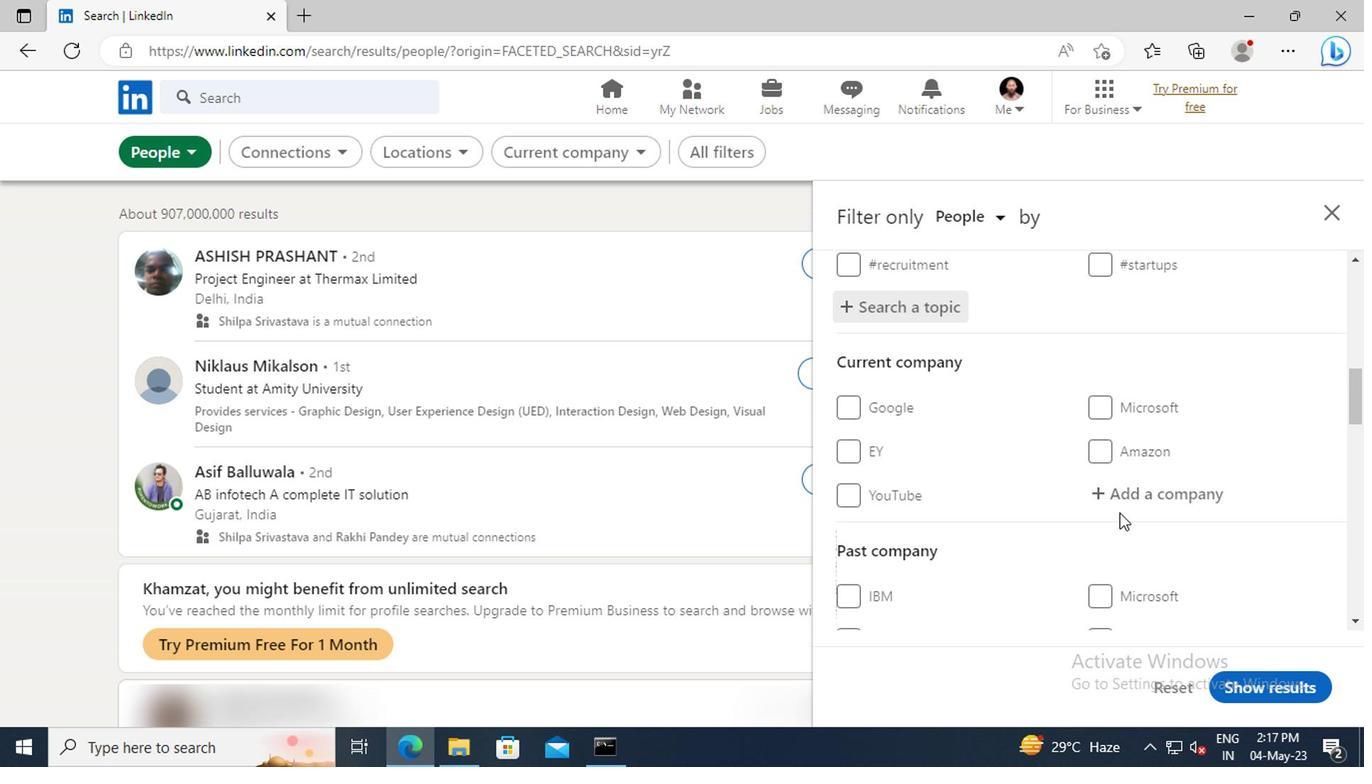 
Action: Mouse scrolled (1113, 506) with delta (0, -1)
Screenshot: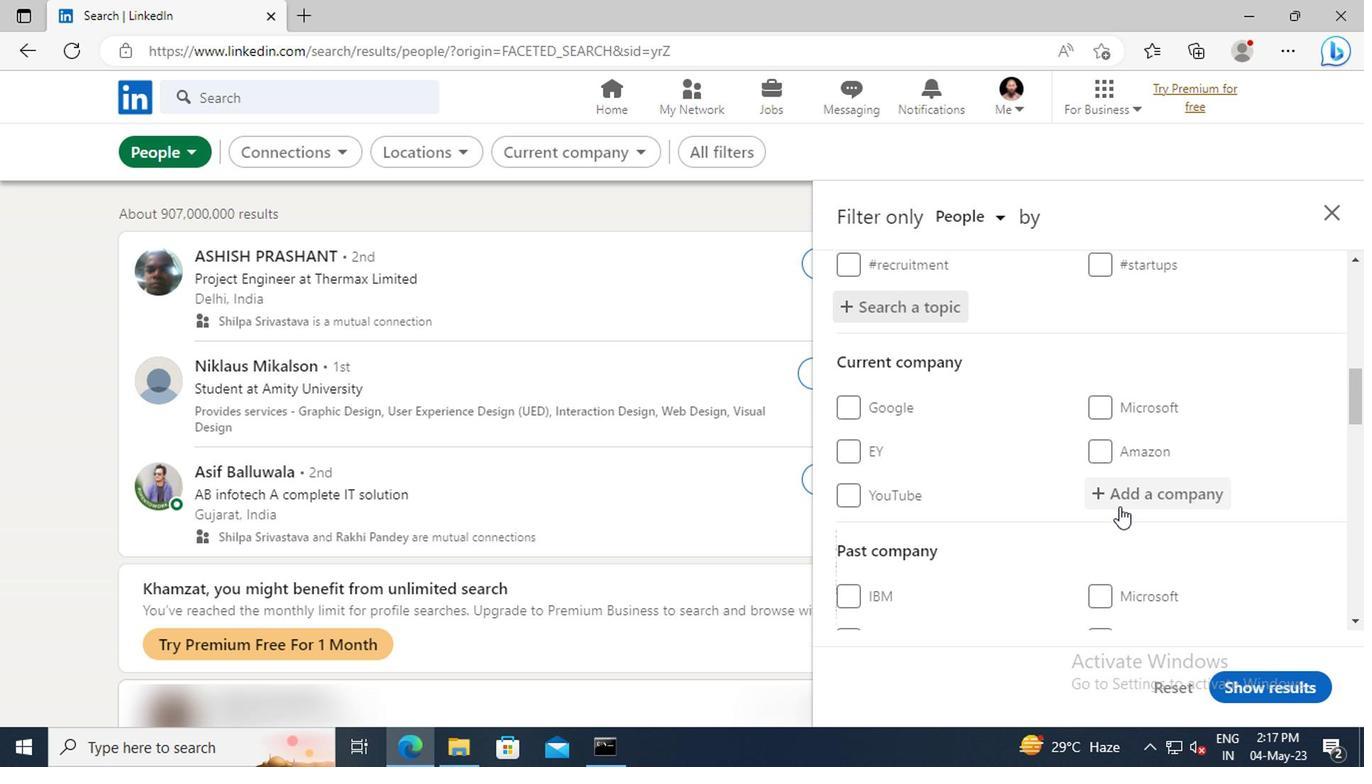 
Action: Mouse scrolled (1113, 506) with delta (0, -1)
Screenshot: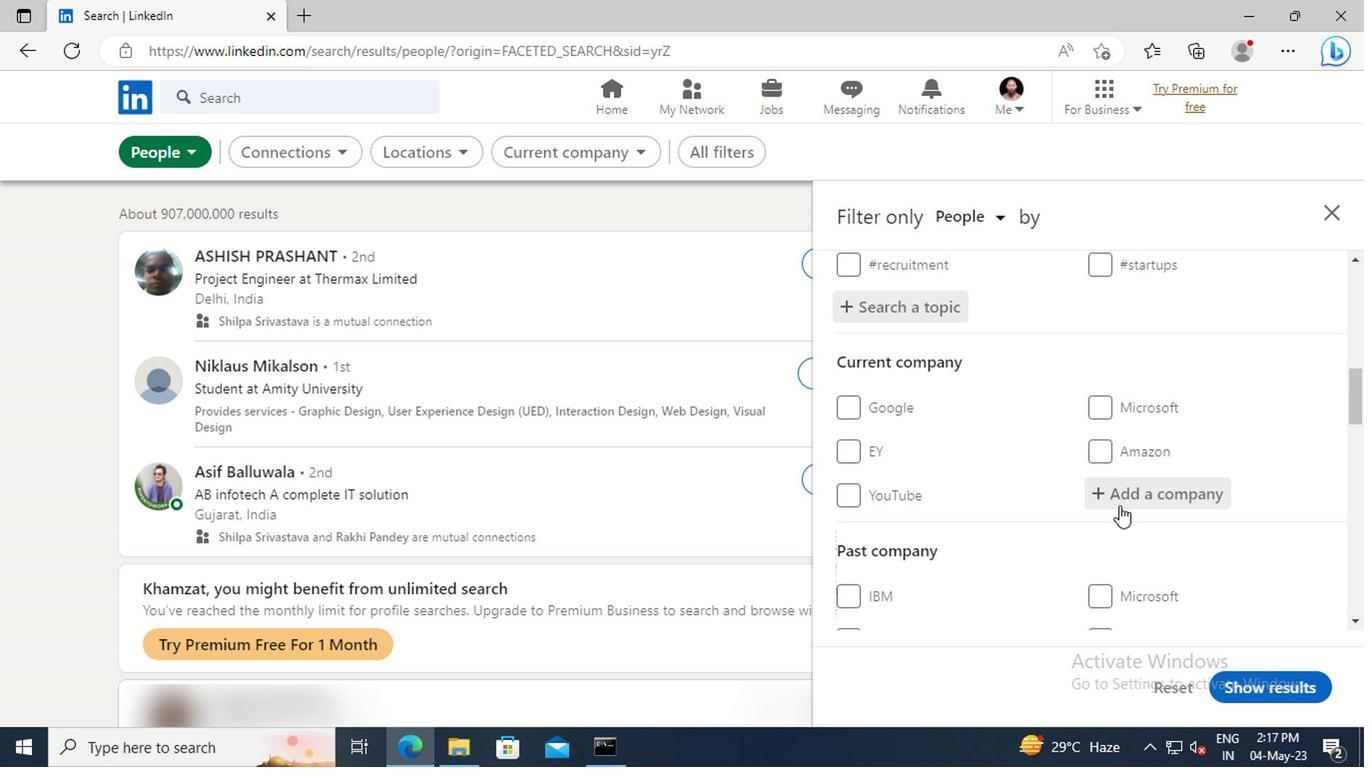 
Action: Mouse moved to (1113, 506)
Screenshot: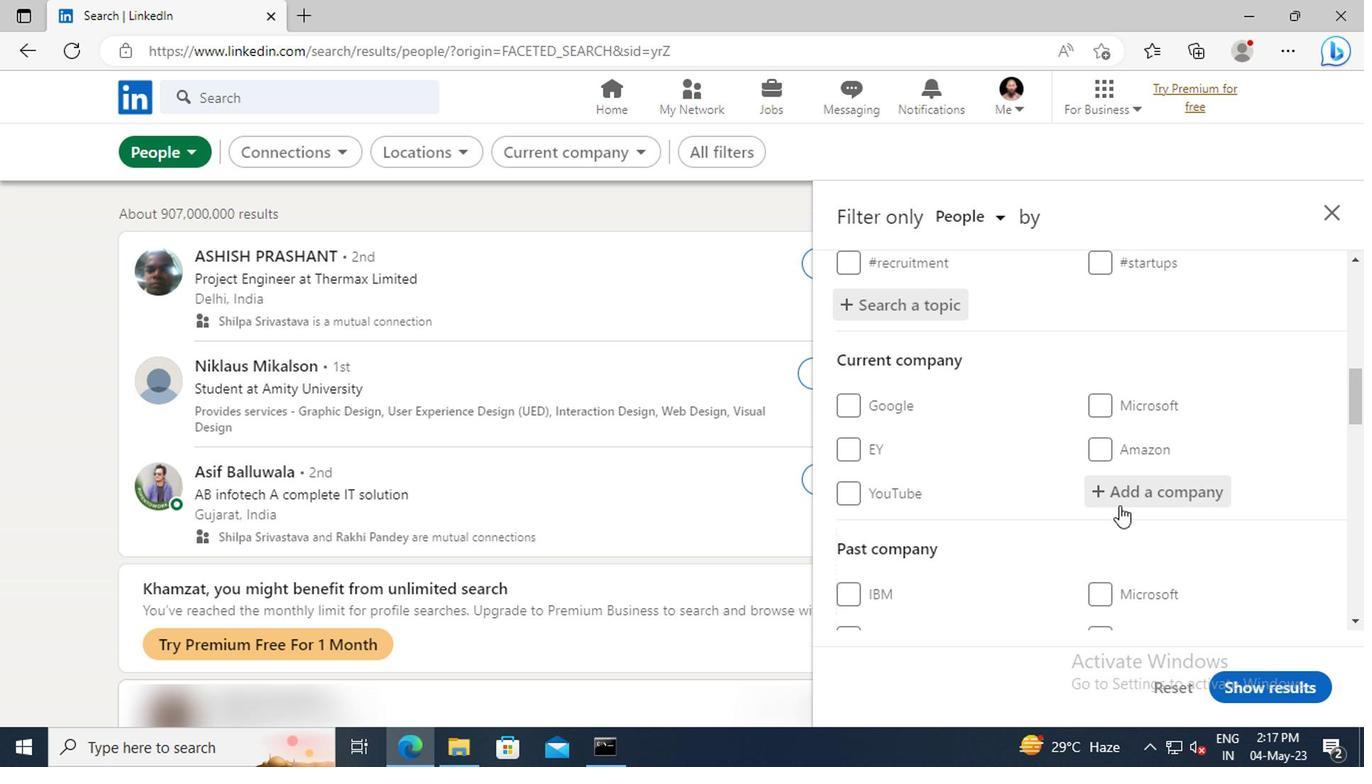 
Action: Mouse scrolled (1113, 505) with delta (0, 0)
Screenshot: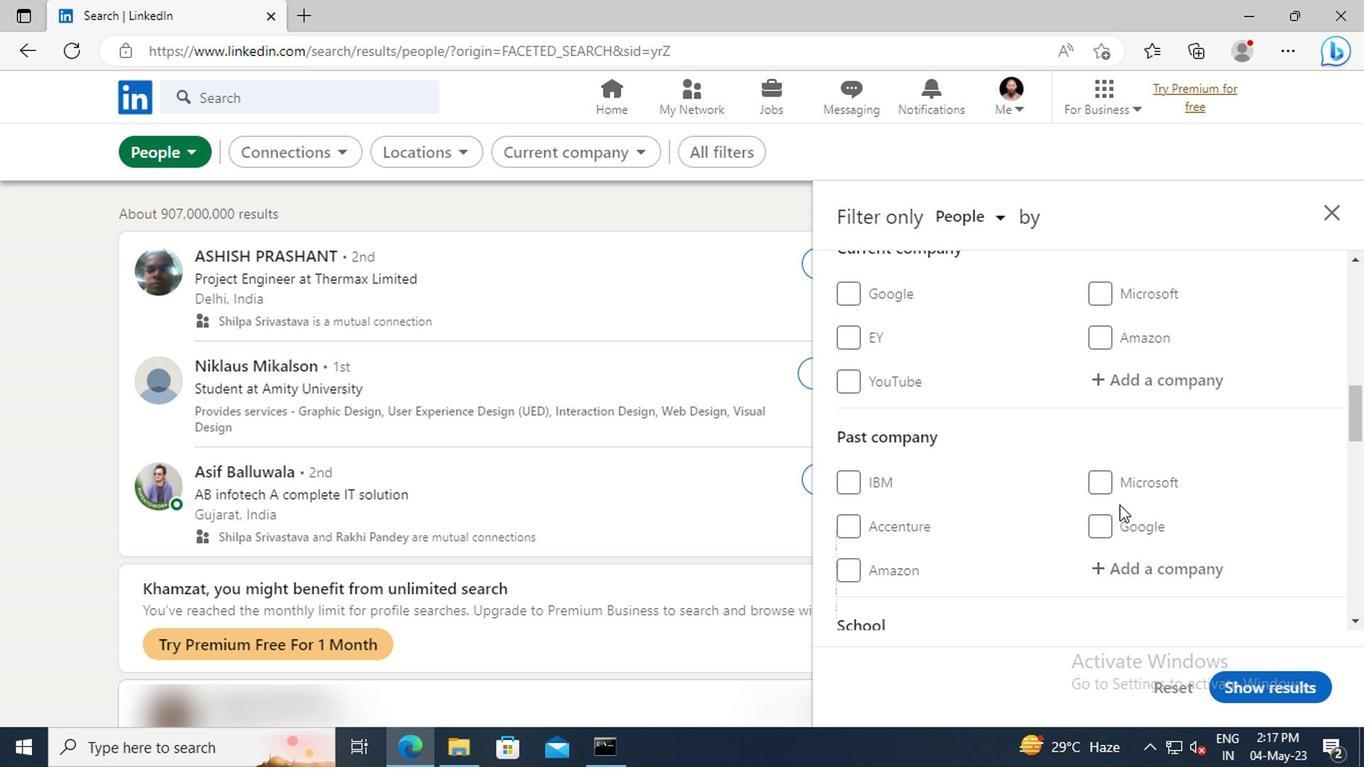 
Action: Mouse scrolled (1113, 505) with delta (0, 0)
Screenshot: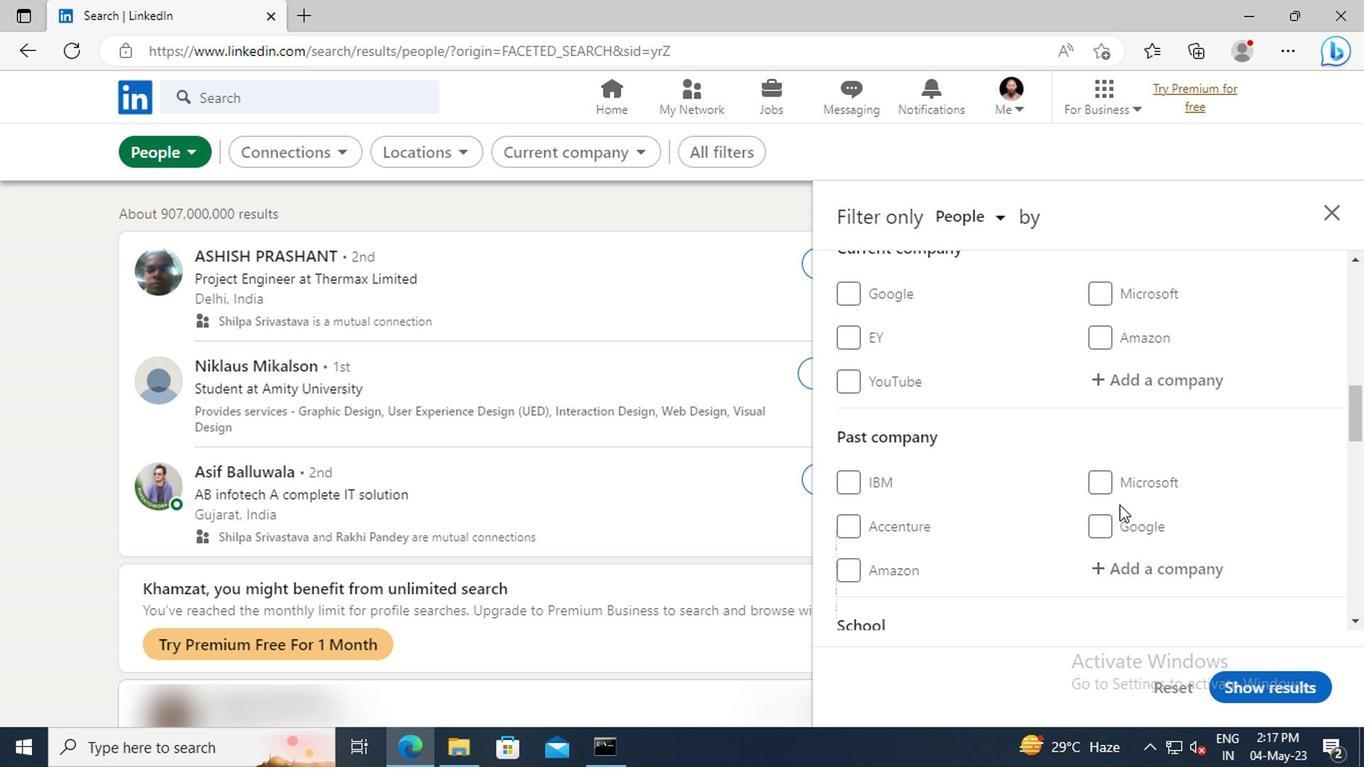 
Action: Mouse scrolled (1113, 505) with delta (0, 0)
Screenshot: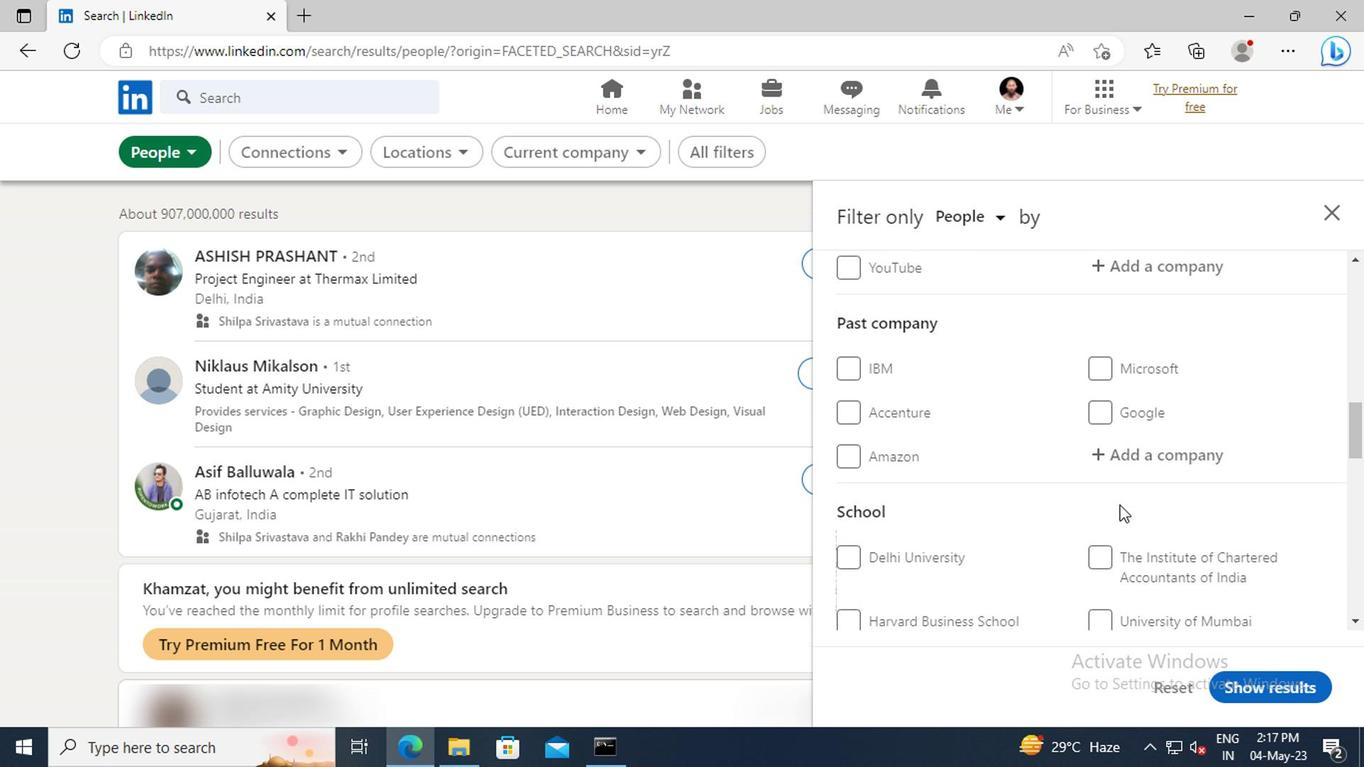 
Action: Mouse scrolled (1113, 505) with delta (0, 0)
Screenshot: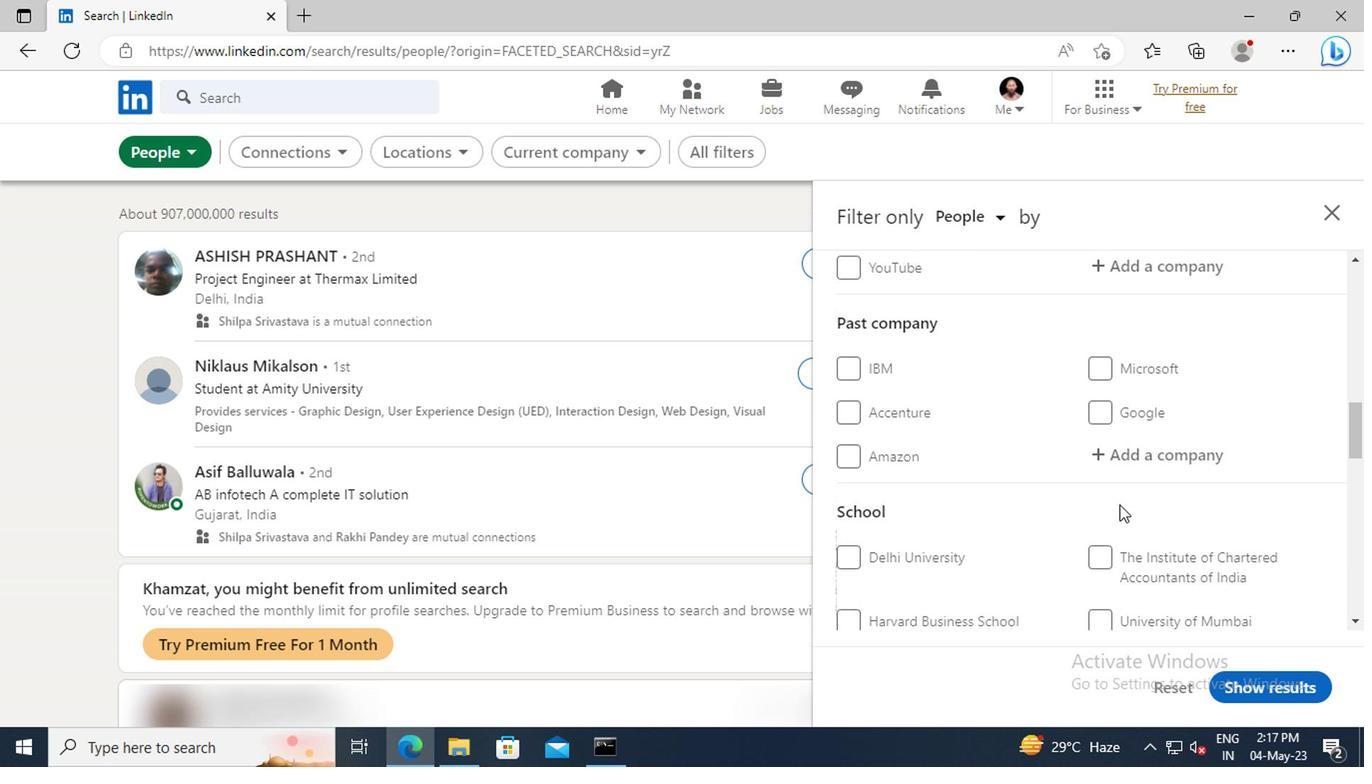 
Action: Mouse scrolled (1113, 505) with delta (0, 0)
Screenshot: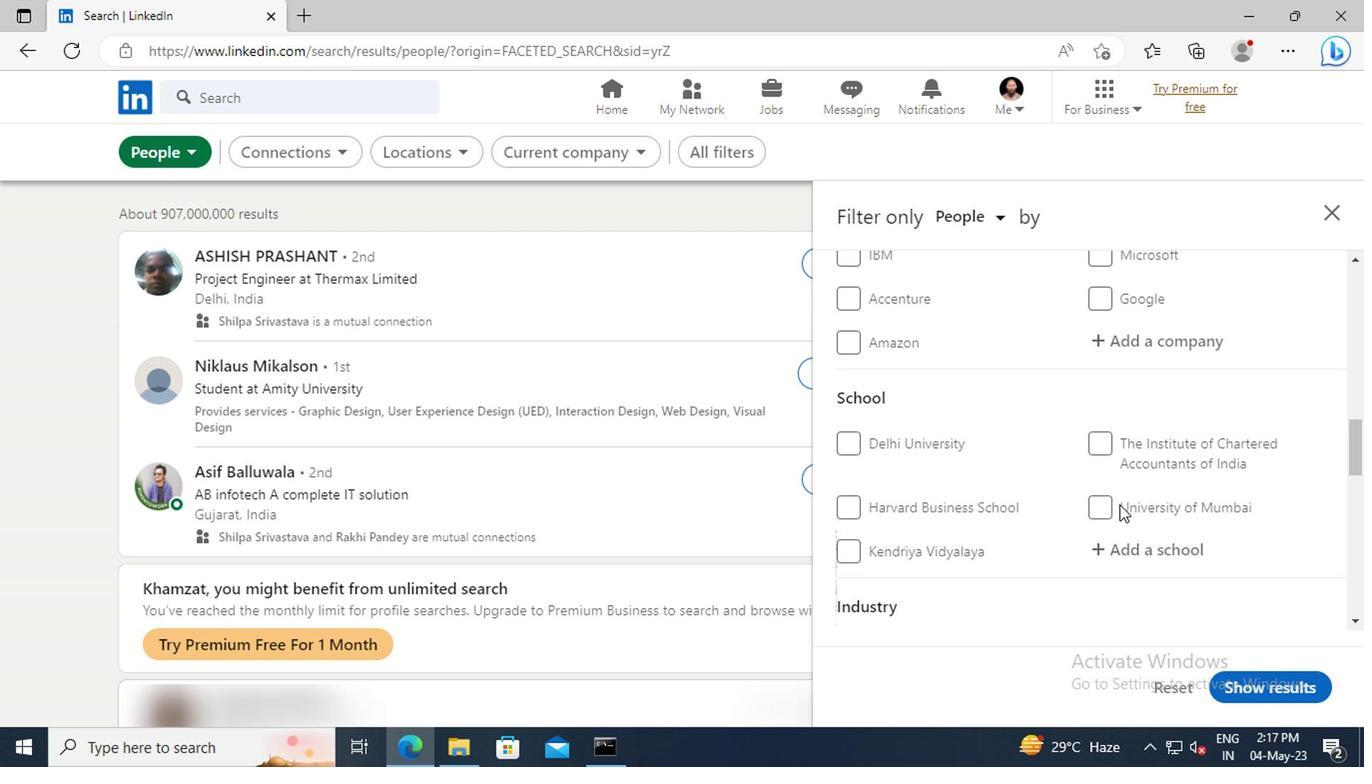 
Action: Mouse scrolled (1113, 505) with delta (0, 0)
Screenshot: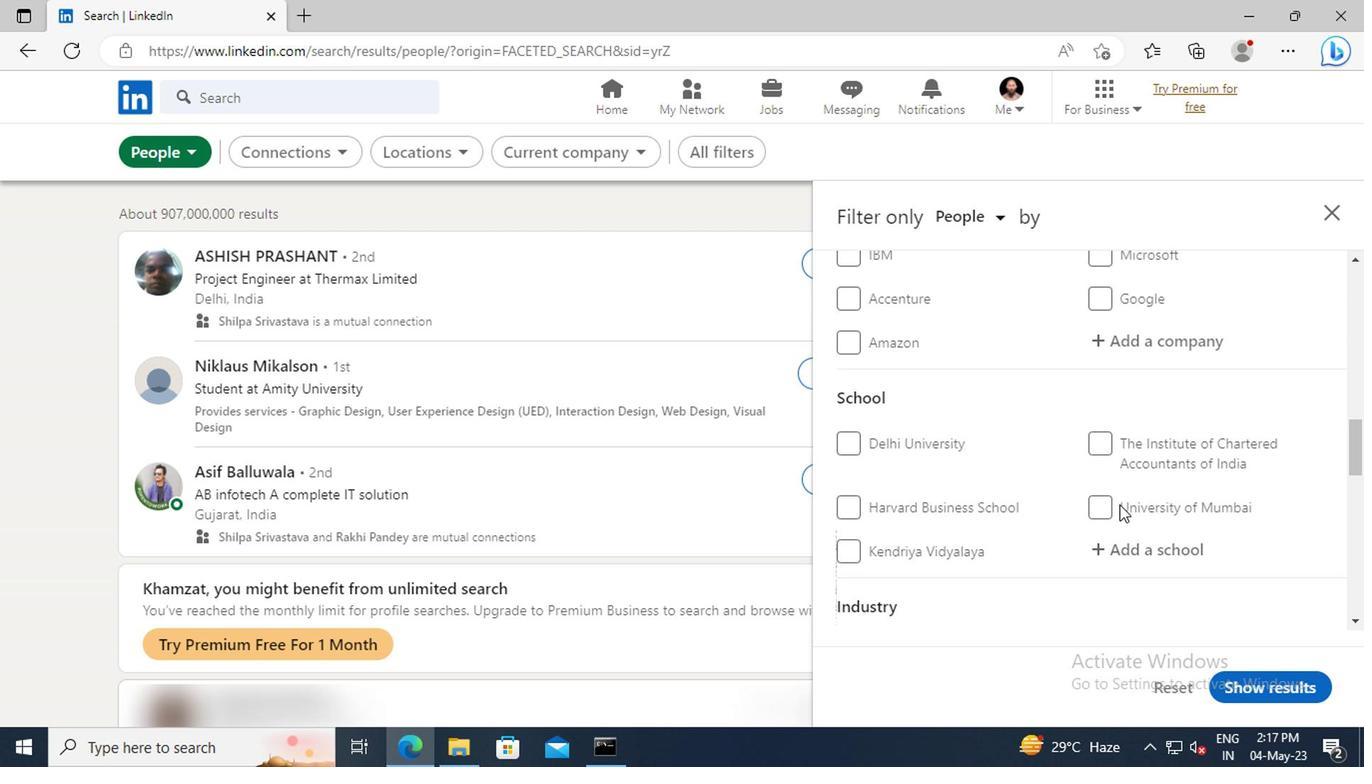
Action: Mouse scrolled (1113, 505) with delta (0, 0)
Screenshot: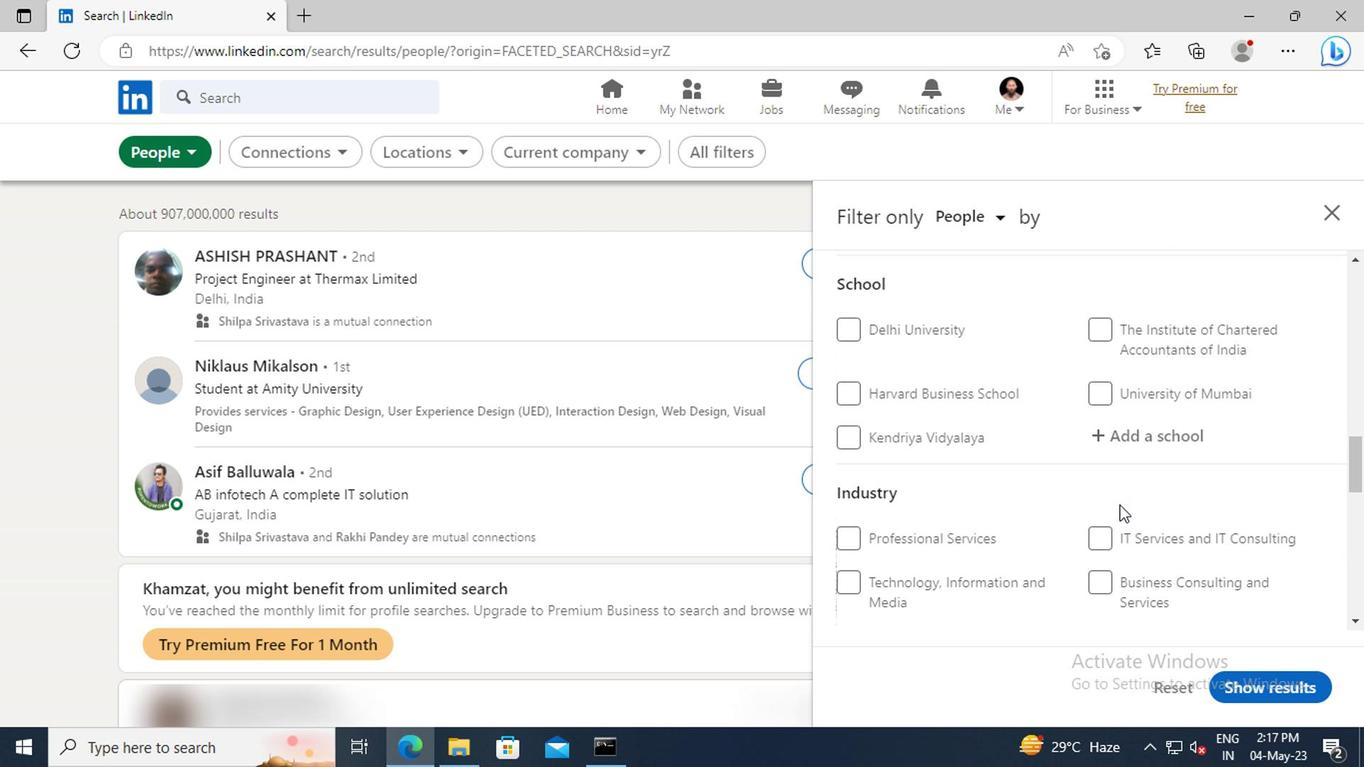 
Action: Mouse scrolled (1113, 505) with delta (0, 0)
Screenshot: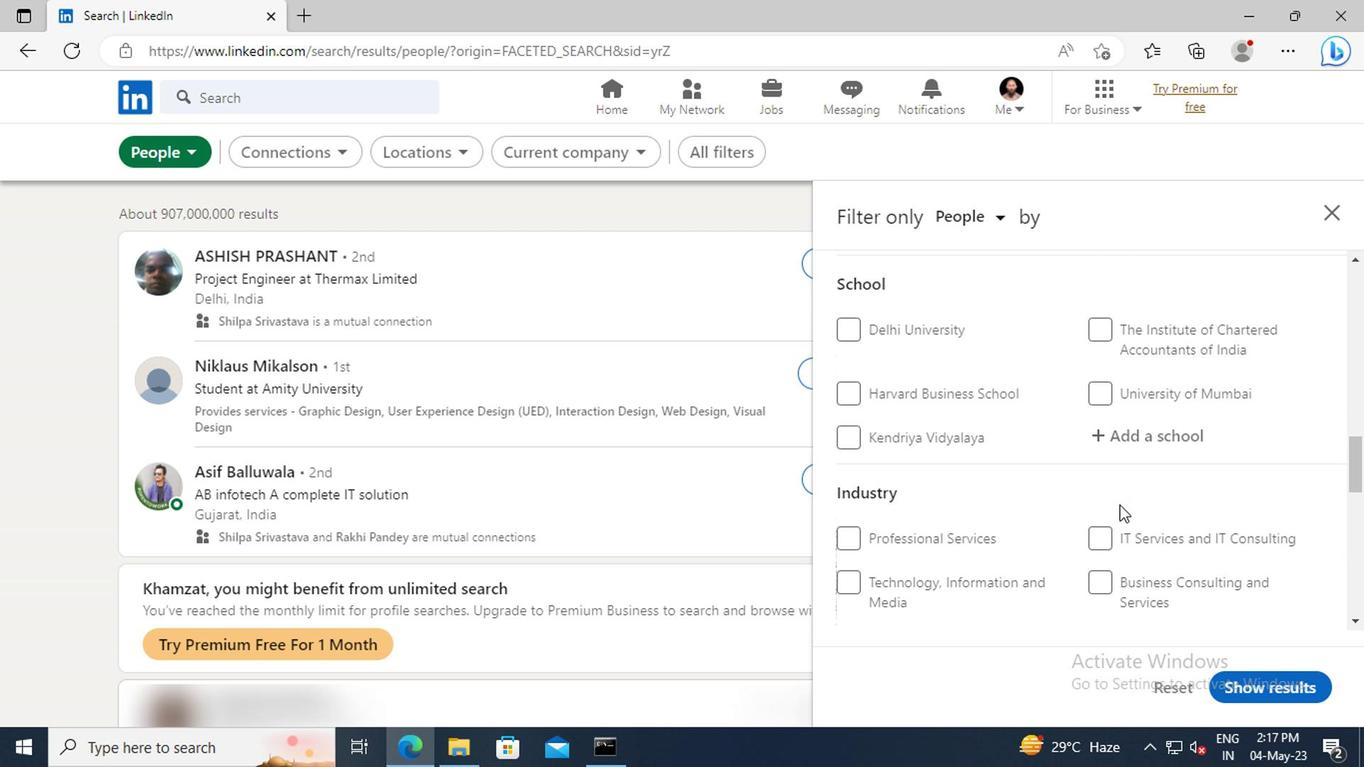 
Action: Mouse scrolled (1113, 505) with delta (0, 0)
Screenshot: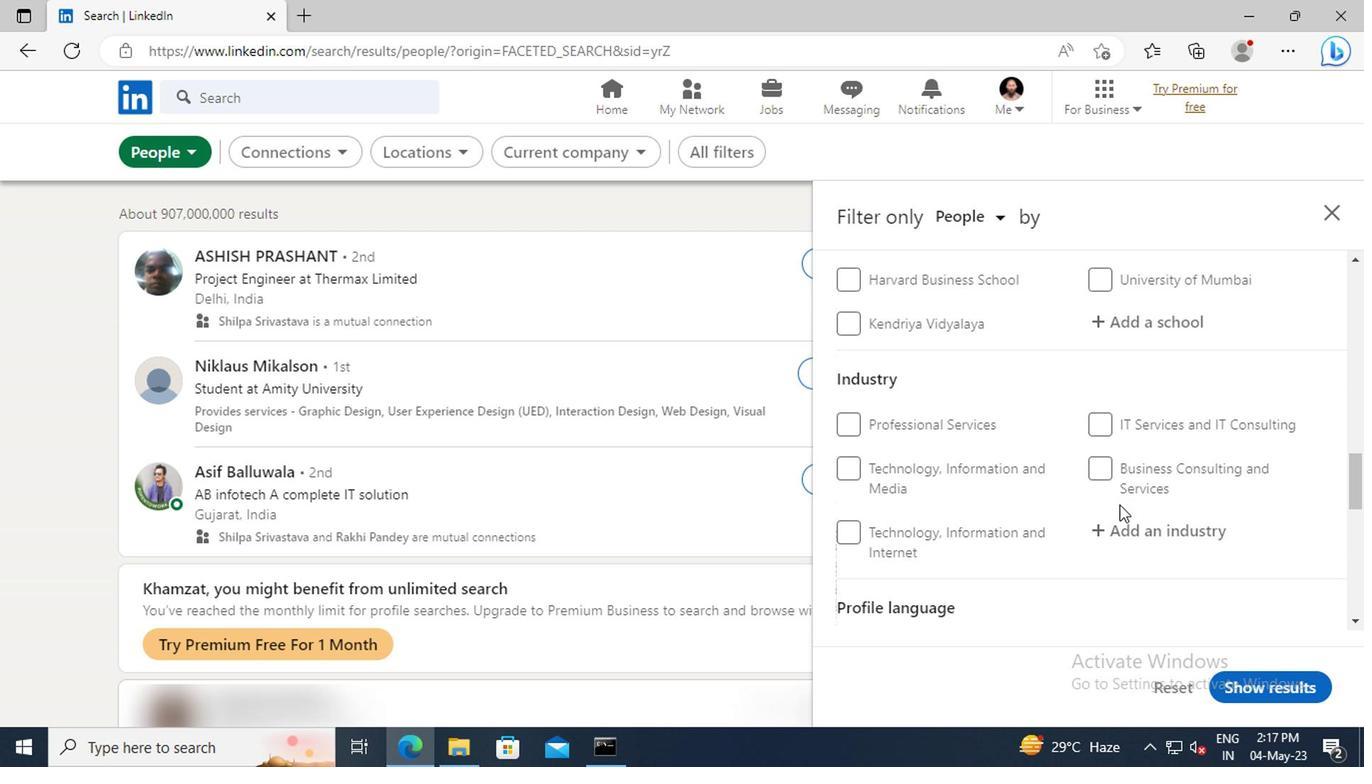 
Action: Mouse scrolled (1113, 505) with delta (0, 0)
Screenshot: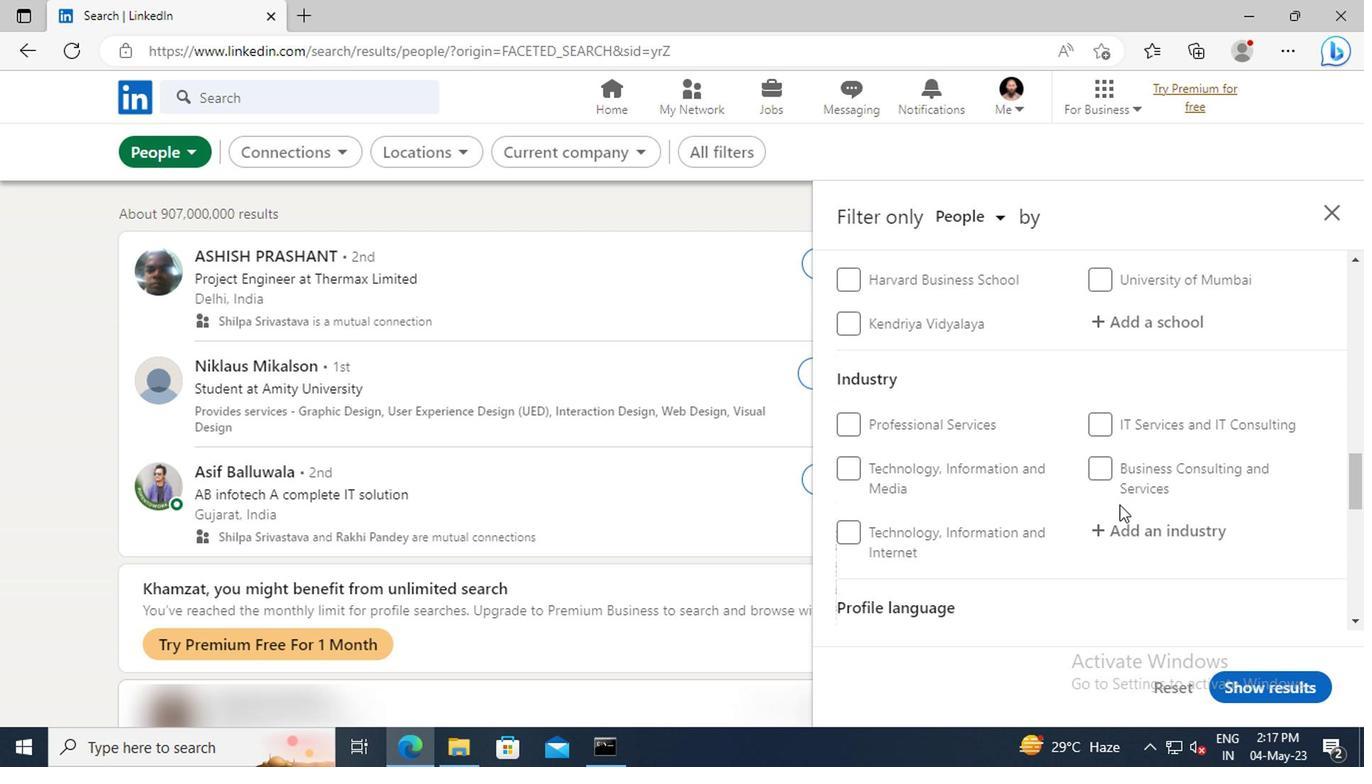 
Action: Mouse scrolled (1113, 505) with delta (0, 0)
Screenshot: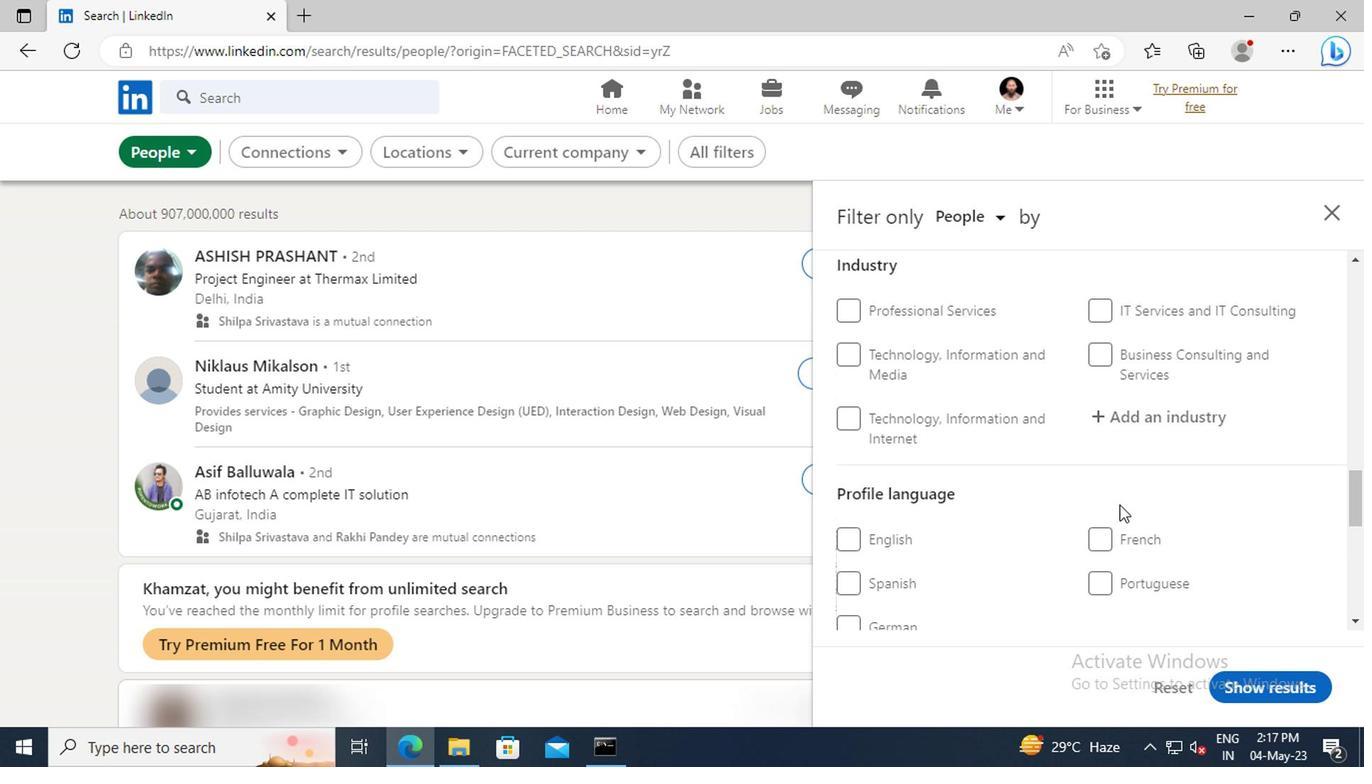 
Action: Mouse scrolled (1113, 505) with delta (0, 0)
Screenshot: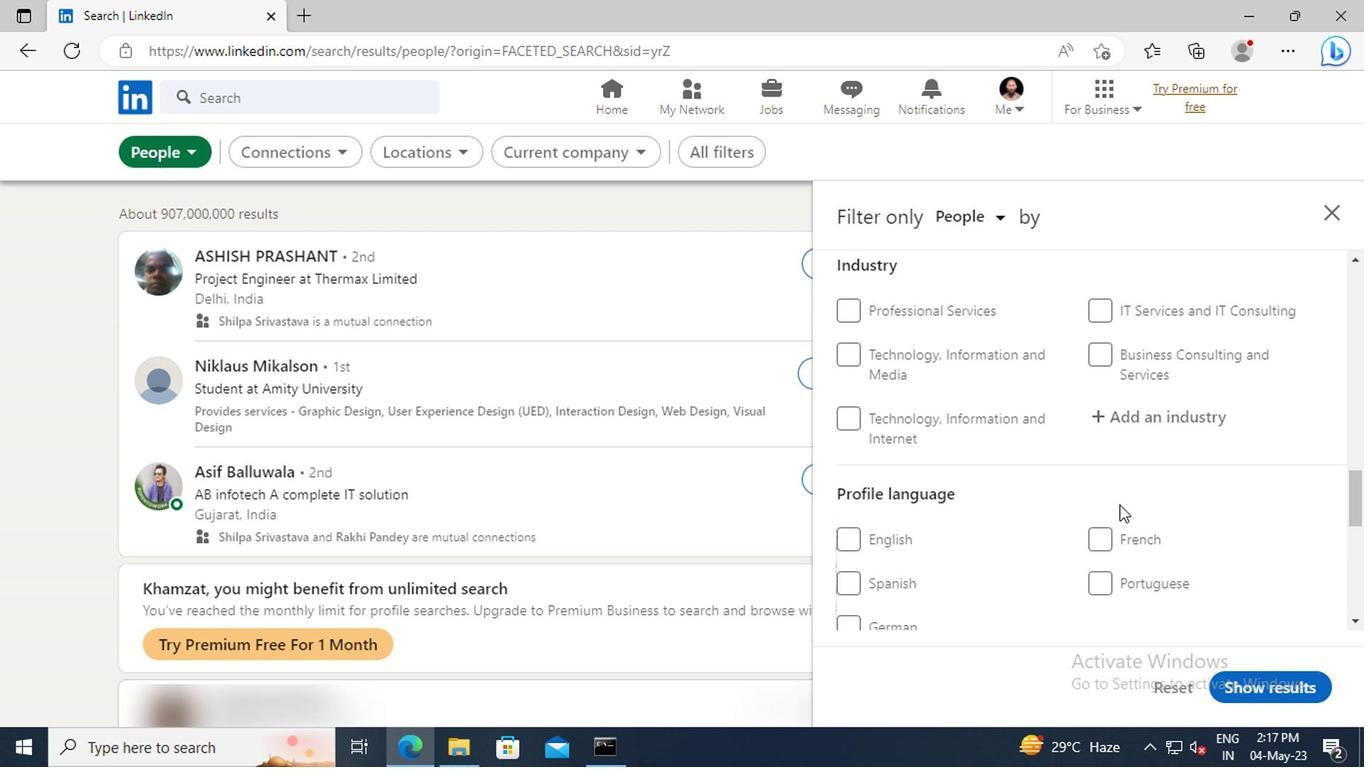 
Action: Mouse moved to (850, 517)
Screenshot: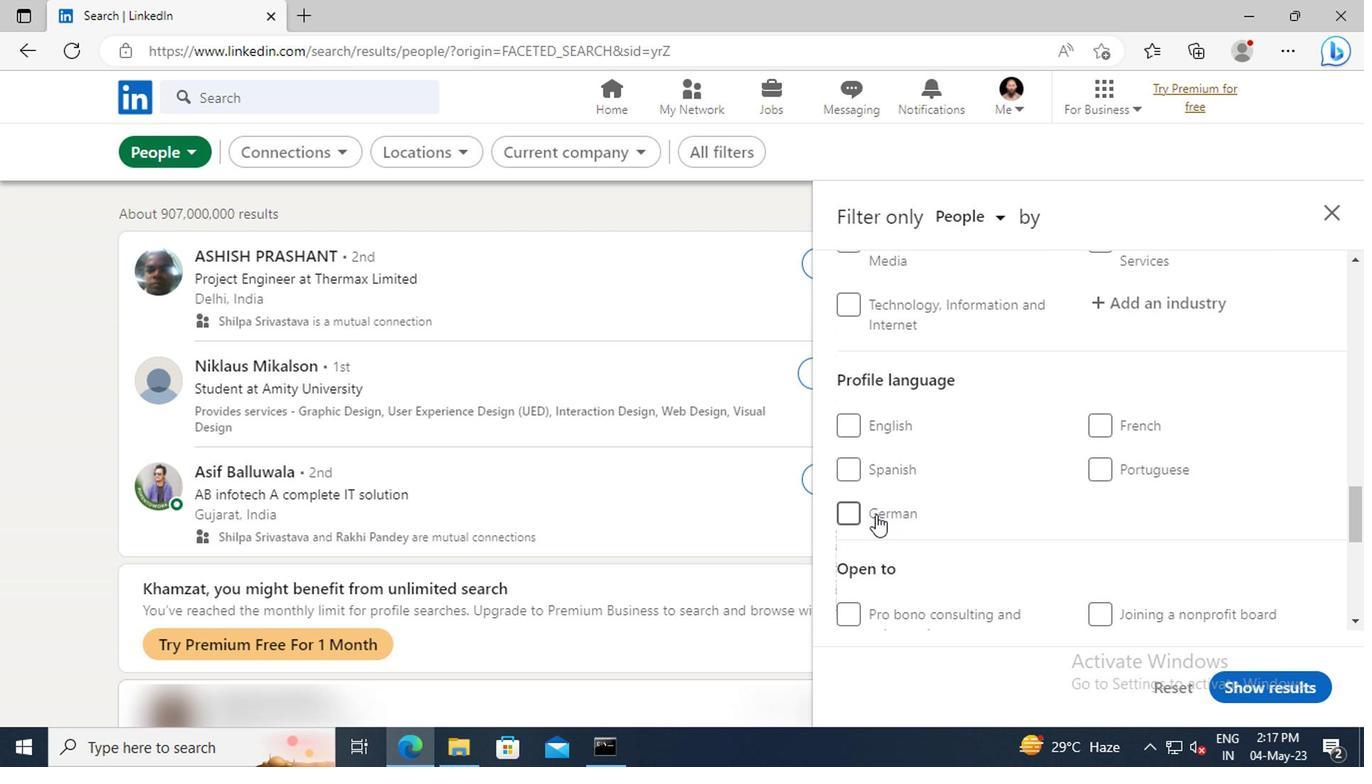 
Action: Mouse pressed left at (850, 517)
Screenshot: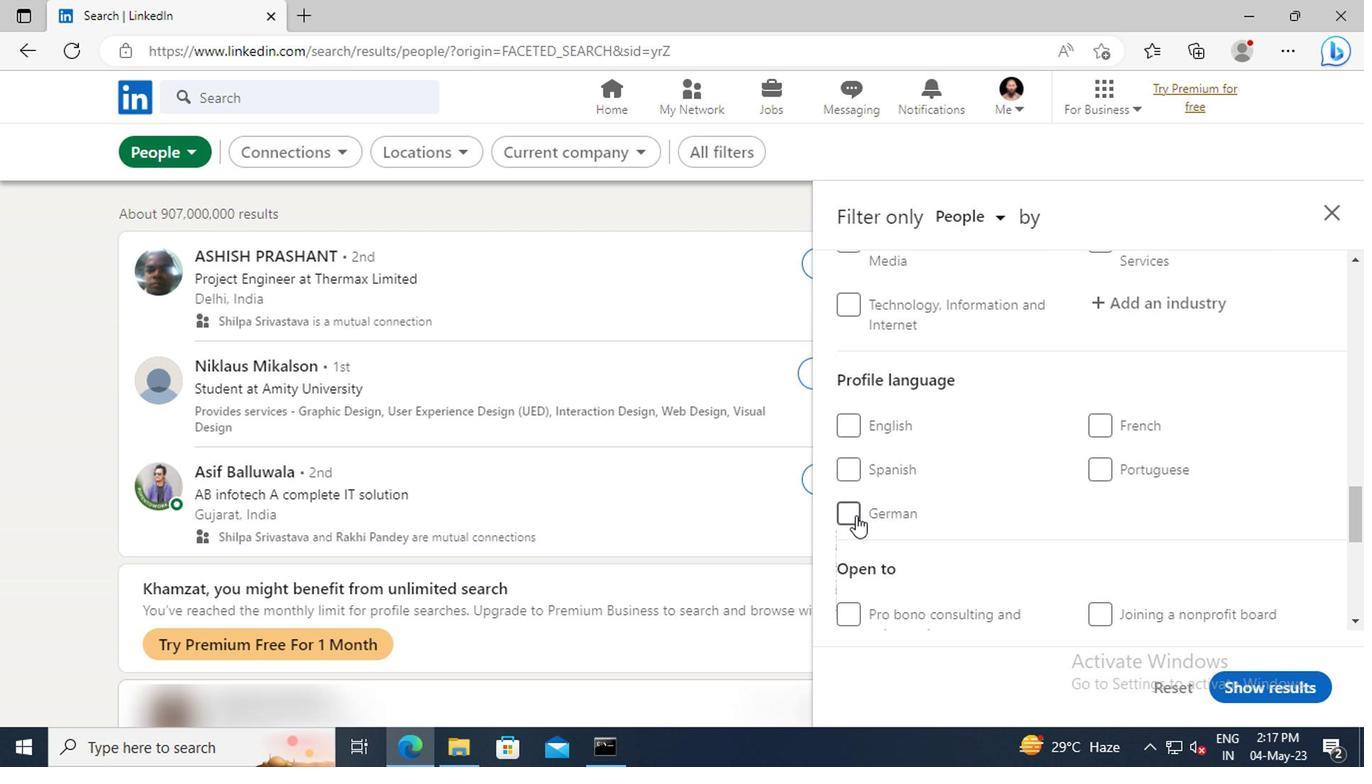 
Action: Mouse moved to (1100, 458)
Screenshot: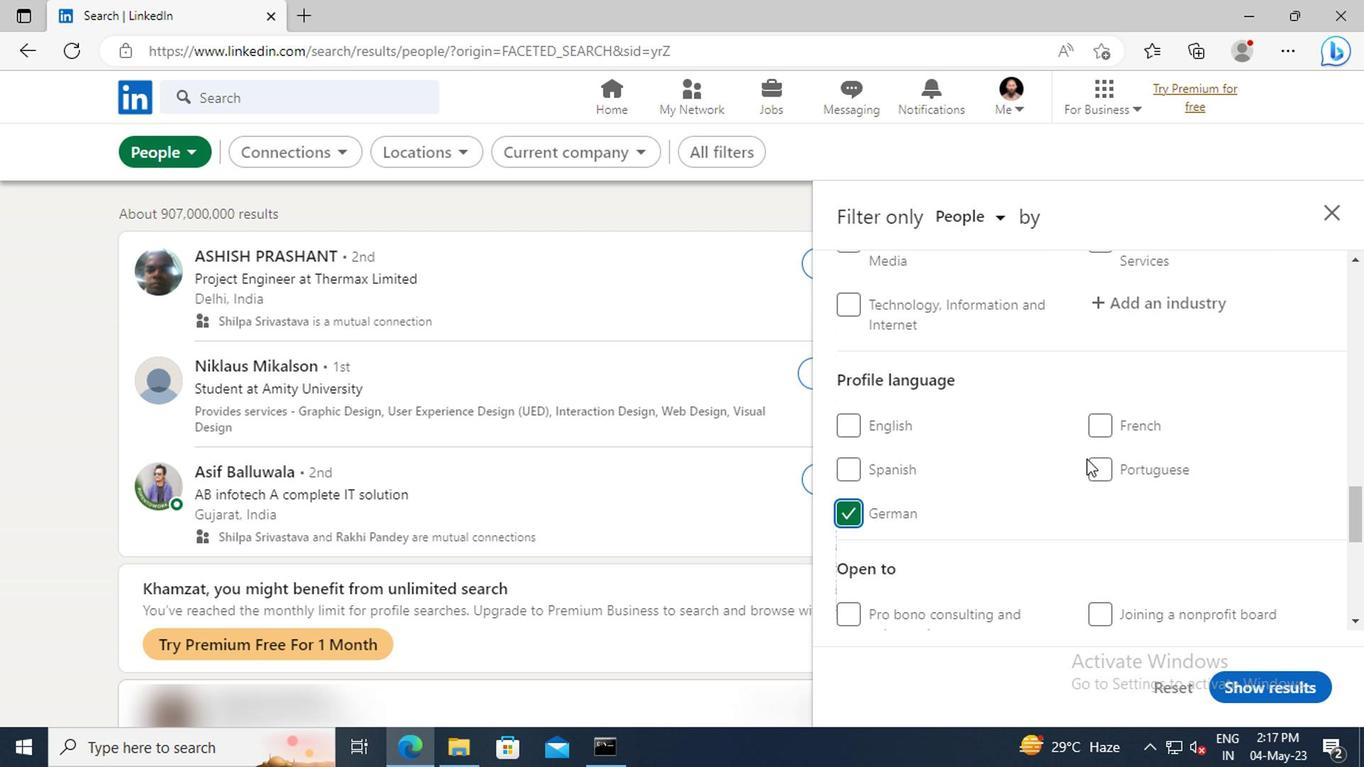 
Action: Mouse scrolled (1100, 459) with delta (0, 0)
Screenshot: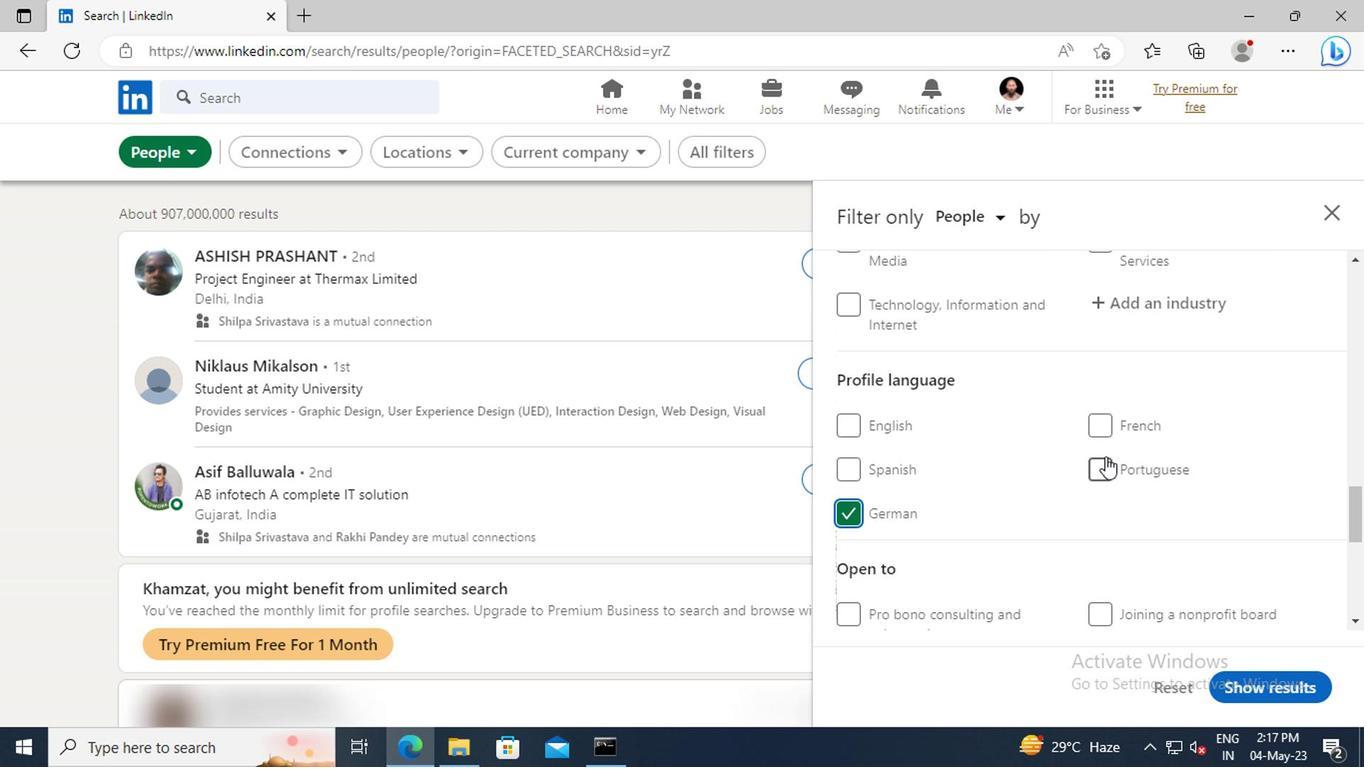
Action: Mouse scrolled (1100, 459) with delta (0, 0)
Screenshot: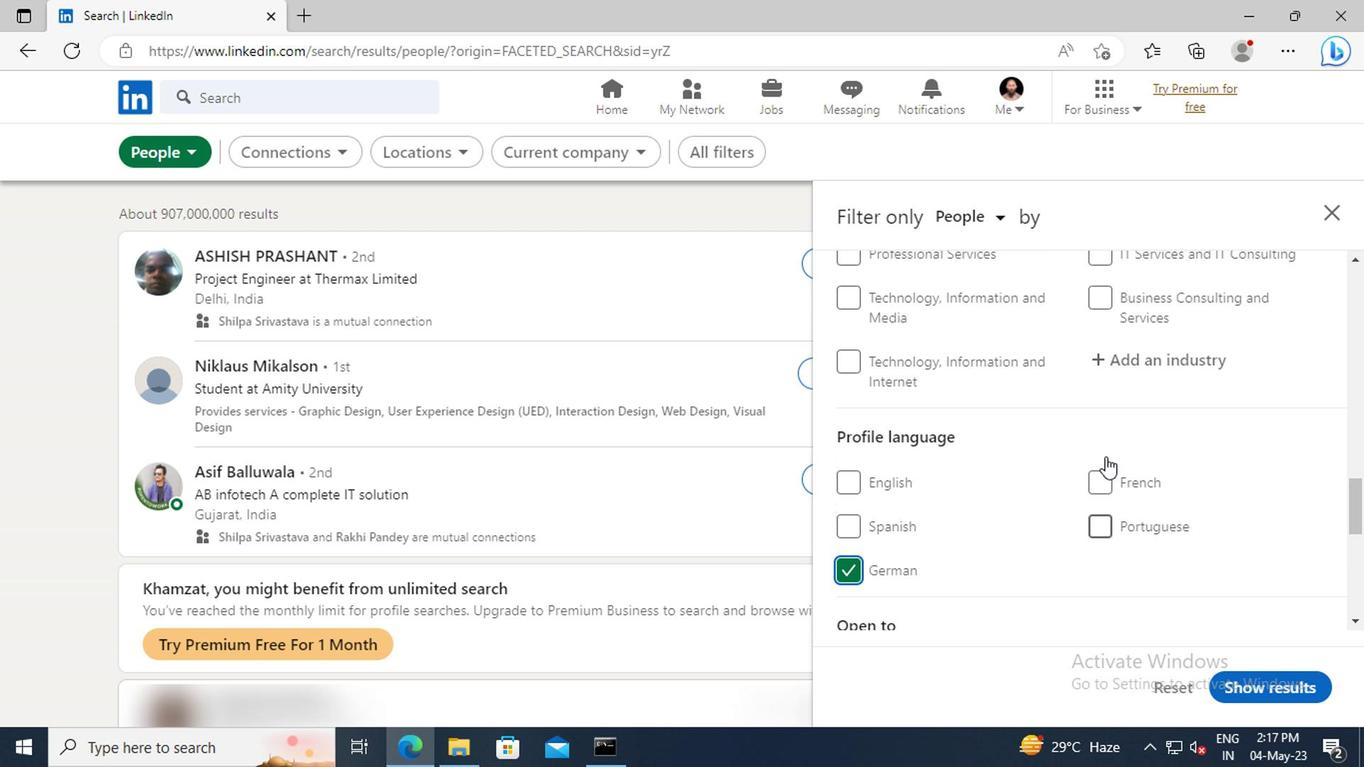 
Action: Mouse moved to (1100, 458)
Screenshot: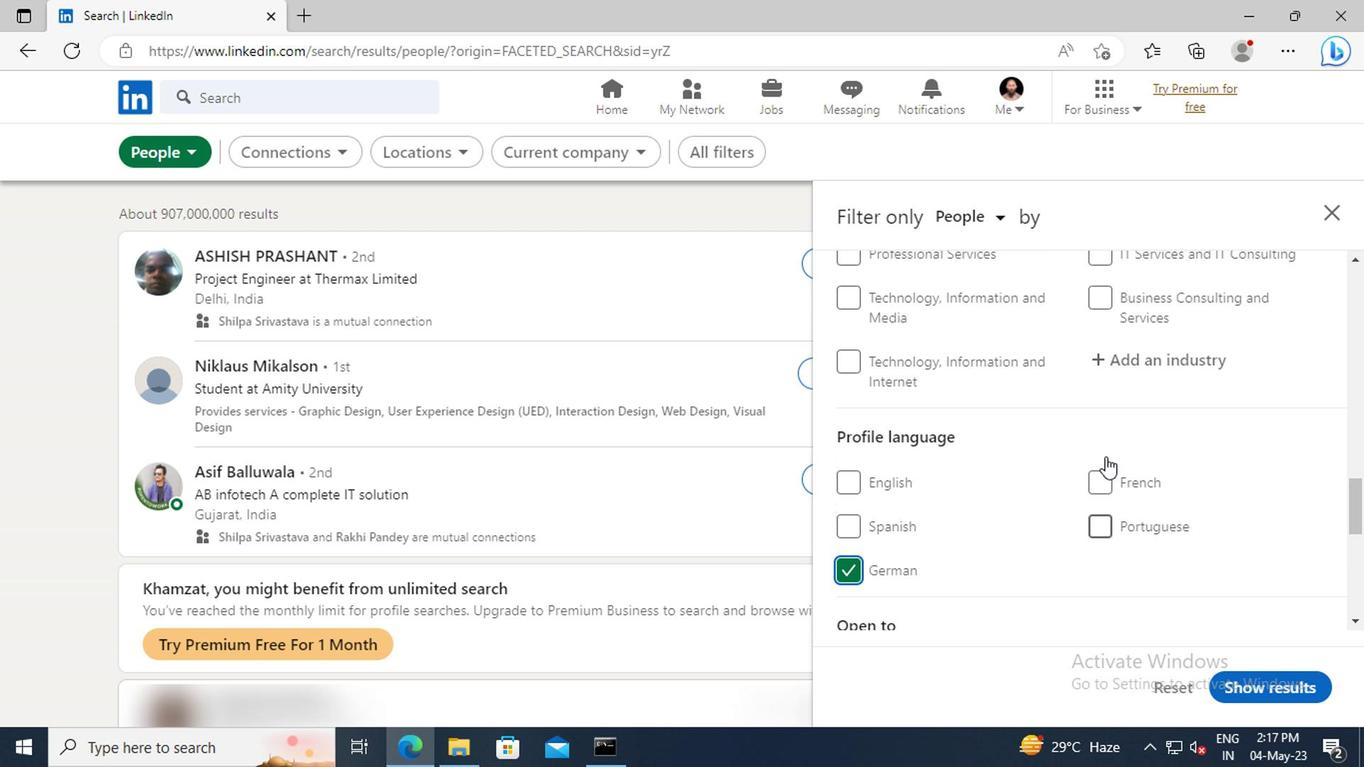 
Action: Mouse scrolled (1100, 459) with delta (0, 0)
Screenshot: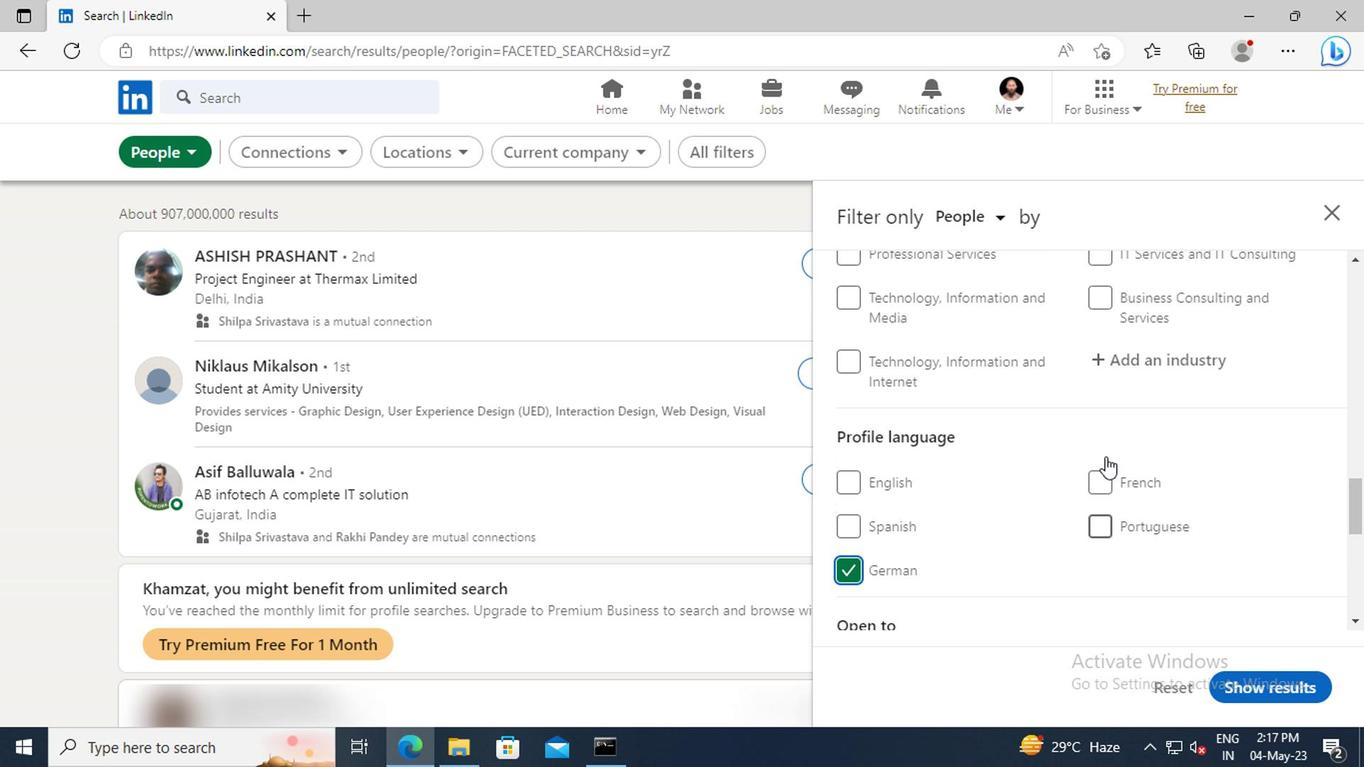 
Action: Mouse scrolled (1100, 459) with delta (0, 0)
Screenshot: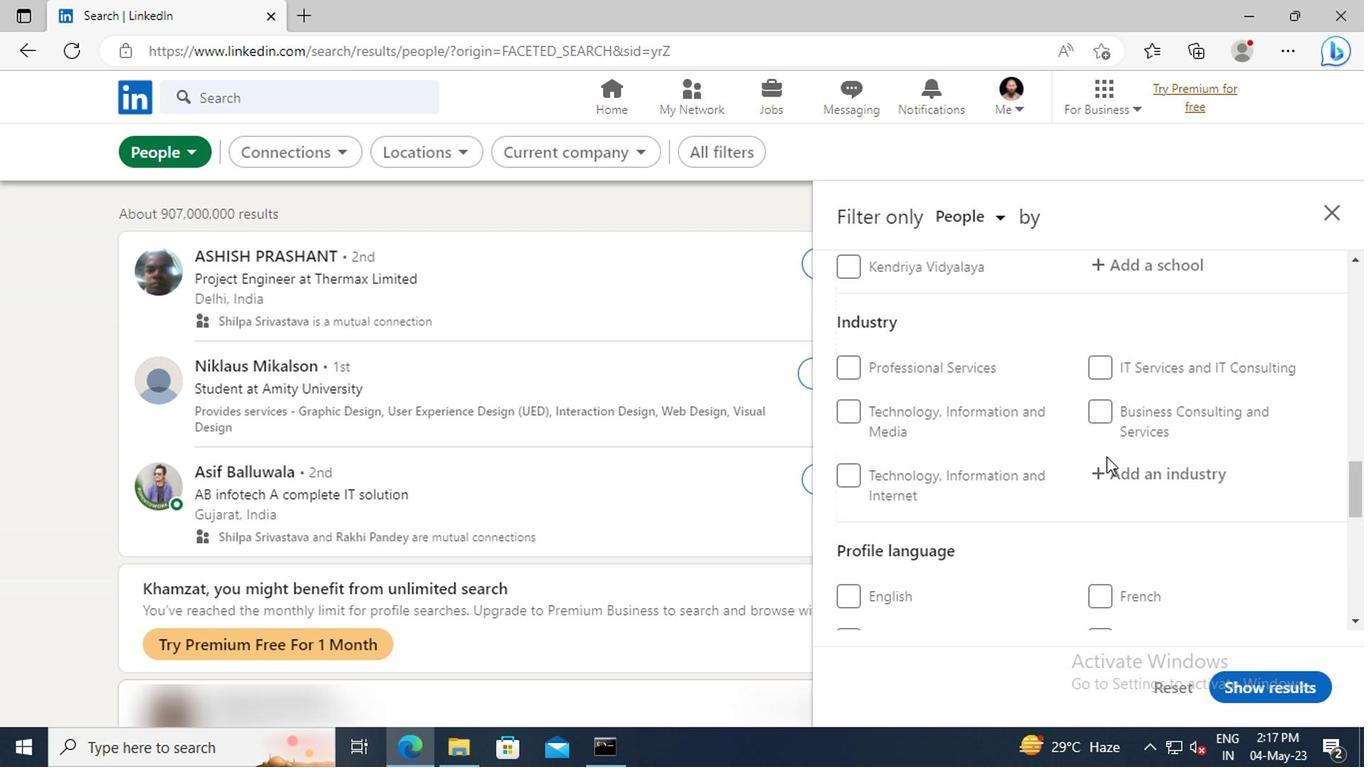 
Action: Mouse scrolled (1100, 459) with delta (0, 0)
Screenshot: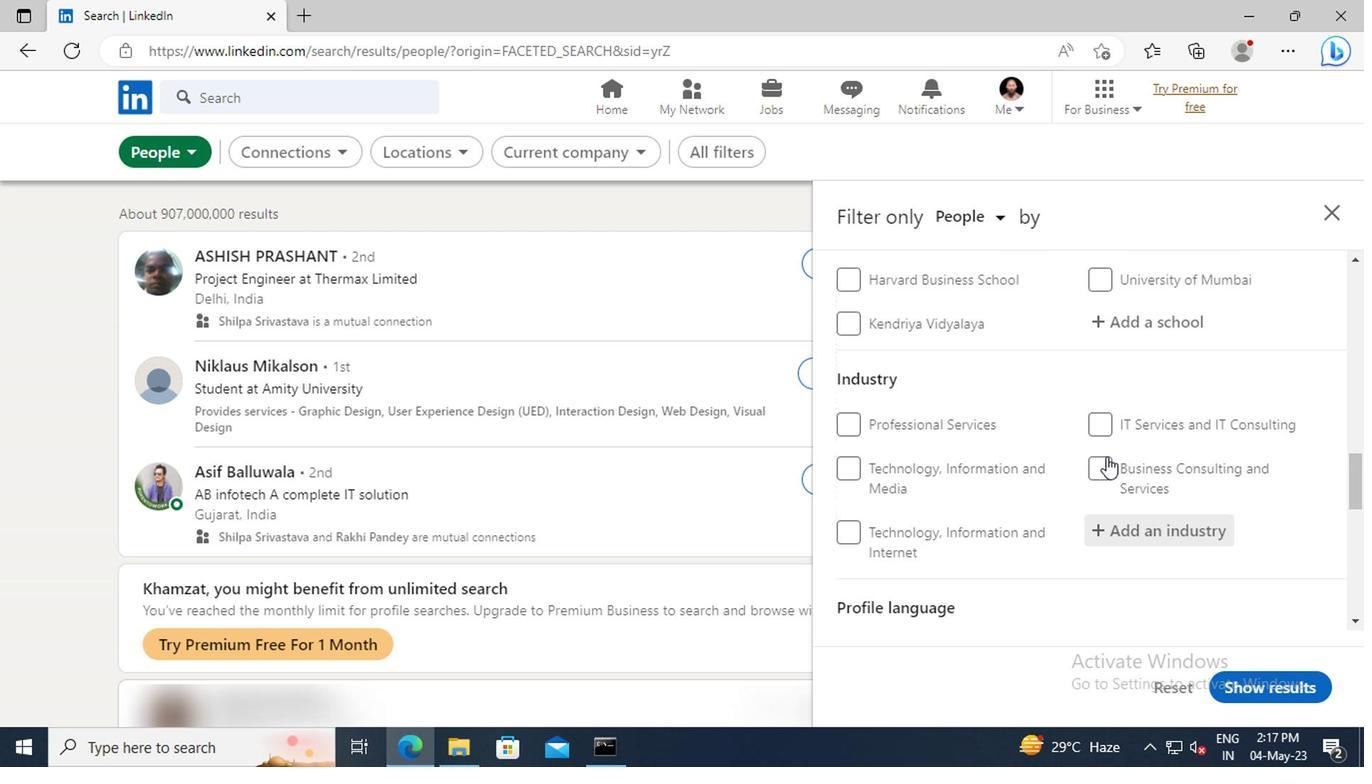 
Action: Mouse scrolled (1100, 459) with delta (0, 0)
Screenshot: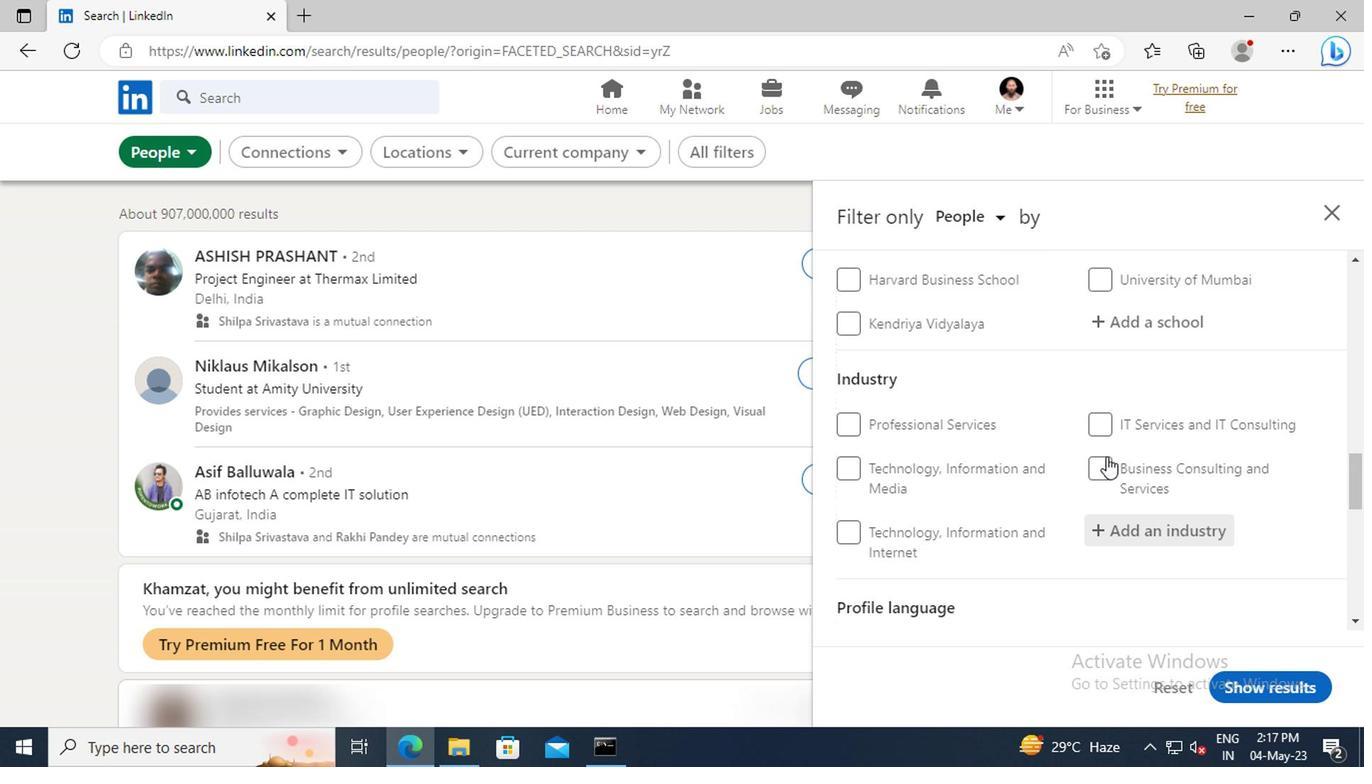 
Action: Mouse scrolled (1100, 459) with delta (0, 0)
Screenshot: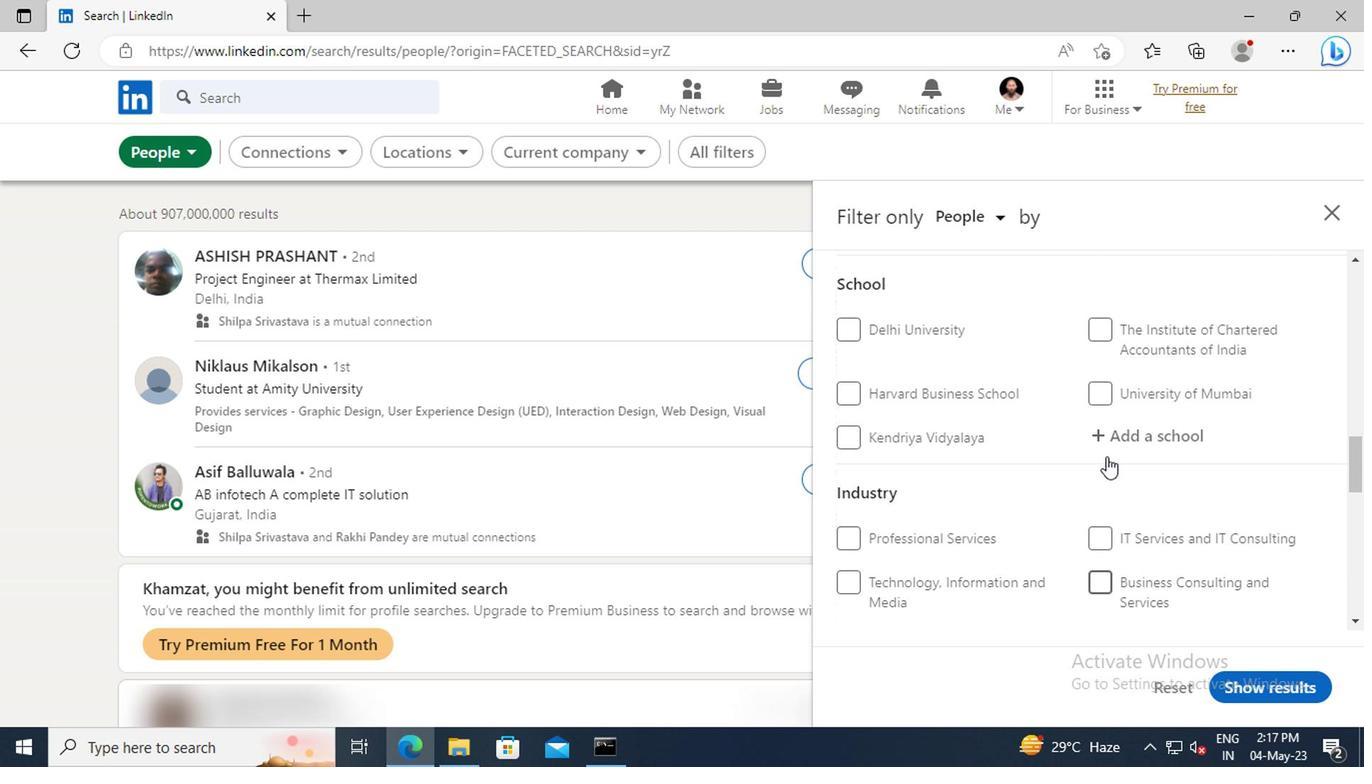 
Action: Mouse scrolled (1100, 459) with delta (0, 0)
Screenshot: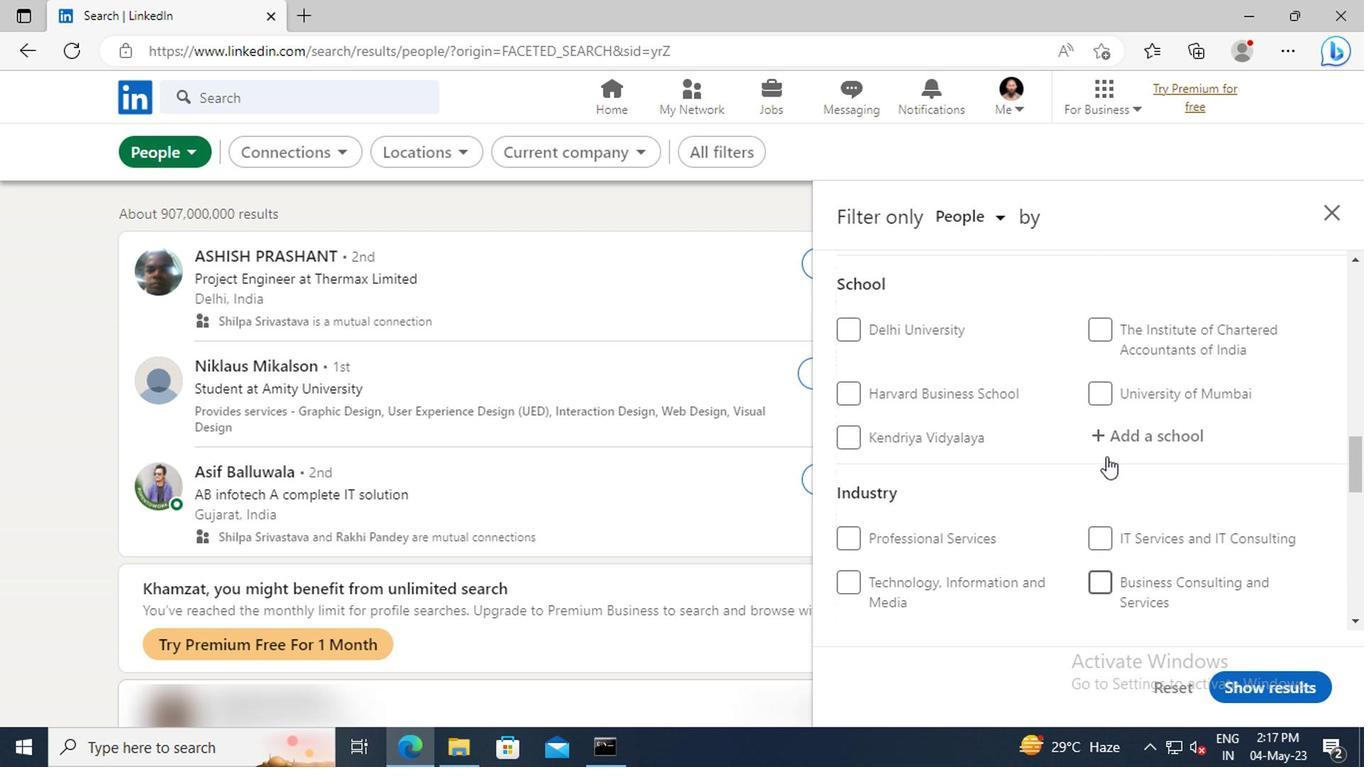 
Action: Mouse scrolled (1100, 459) with delta (0, 0)
Screenshot: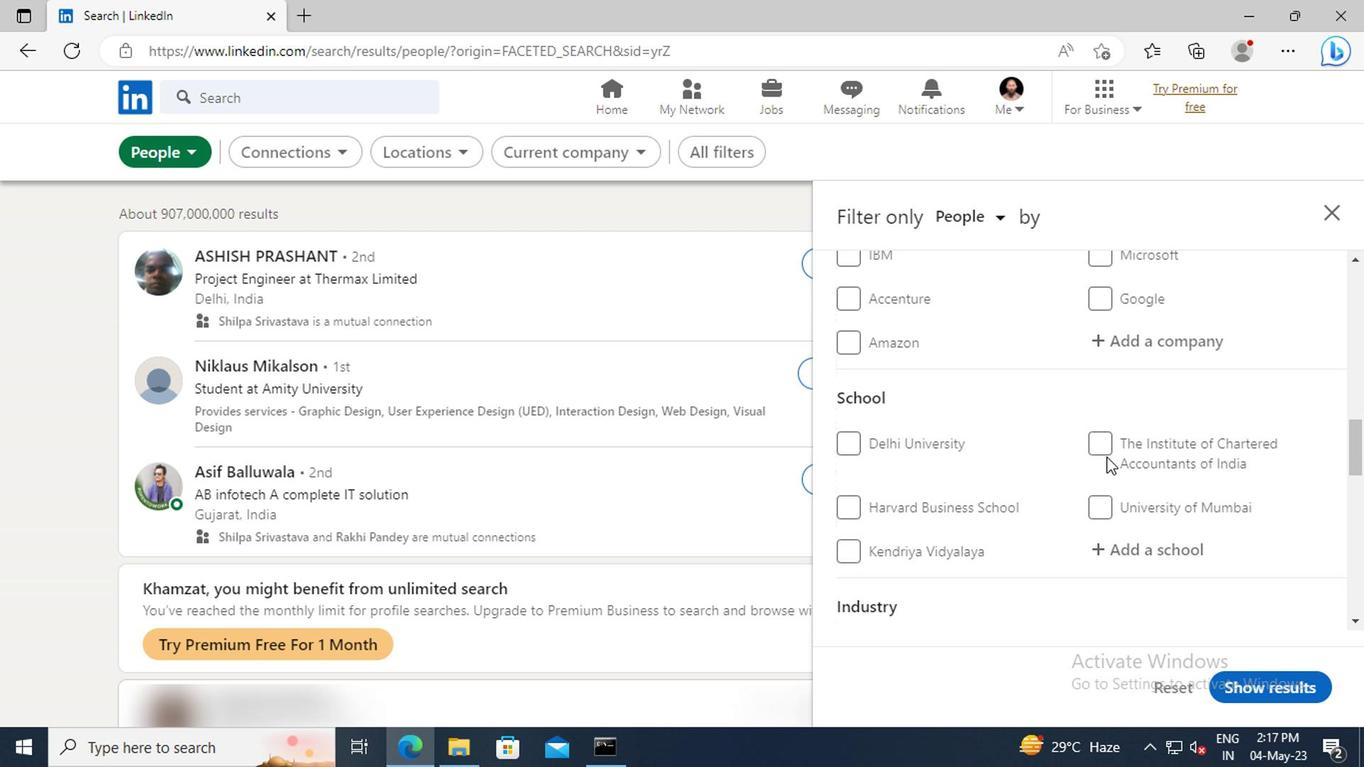 
Action: Mouse moved to (1100, 458)
Screenshot: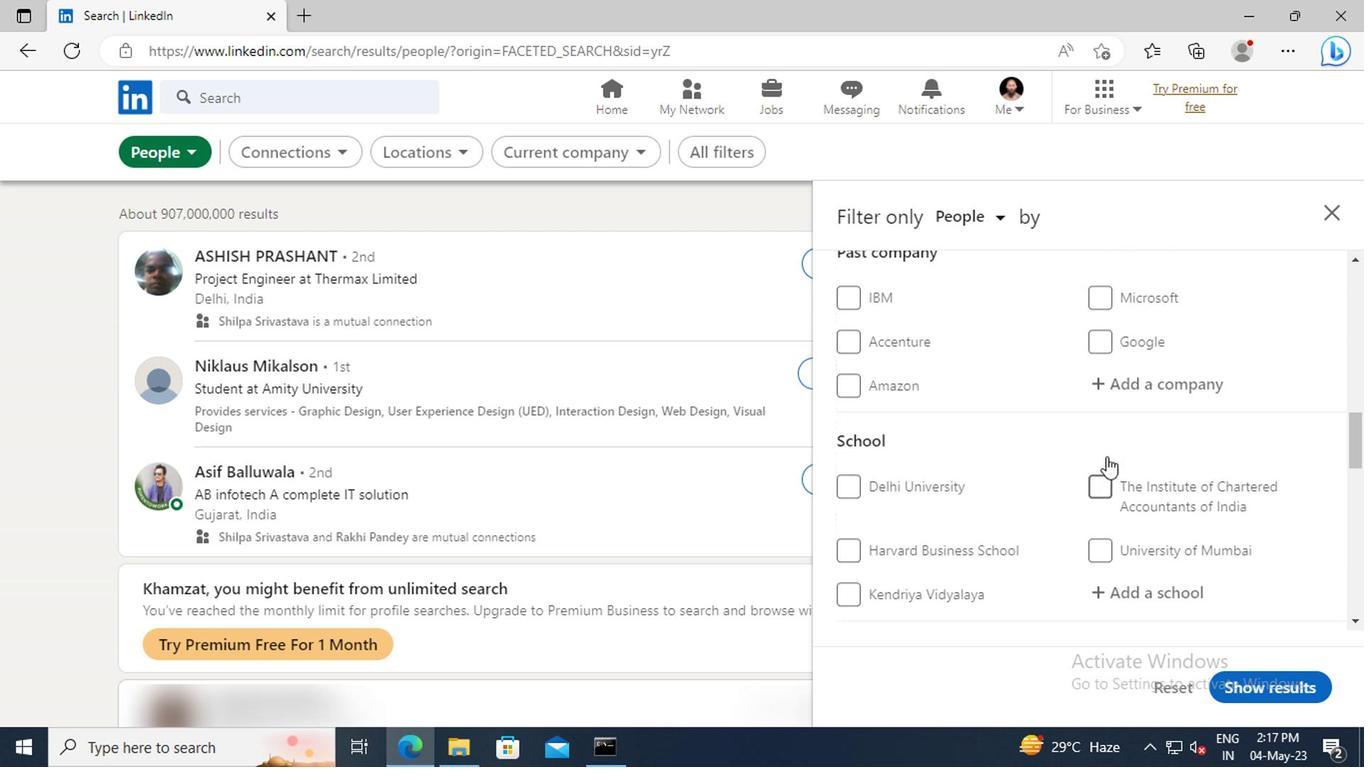 
Action: Mouse scrolled (1100, 459) with delta (0, 0)
Screenshot: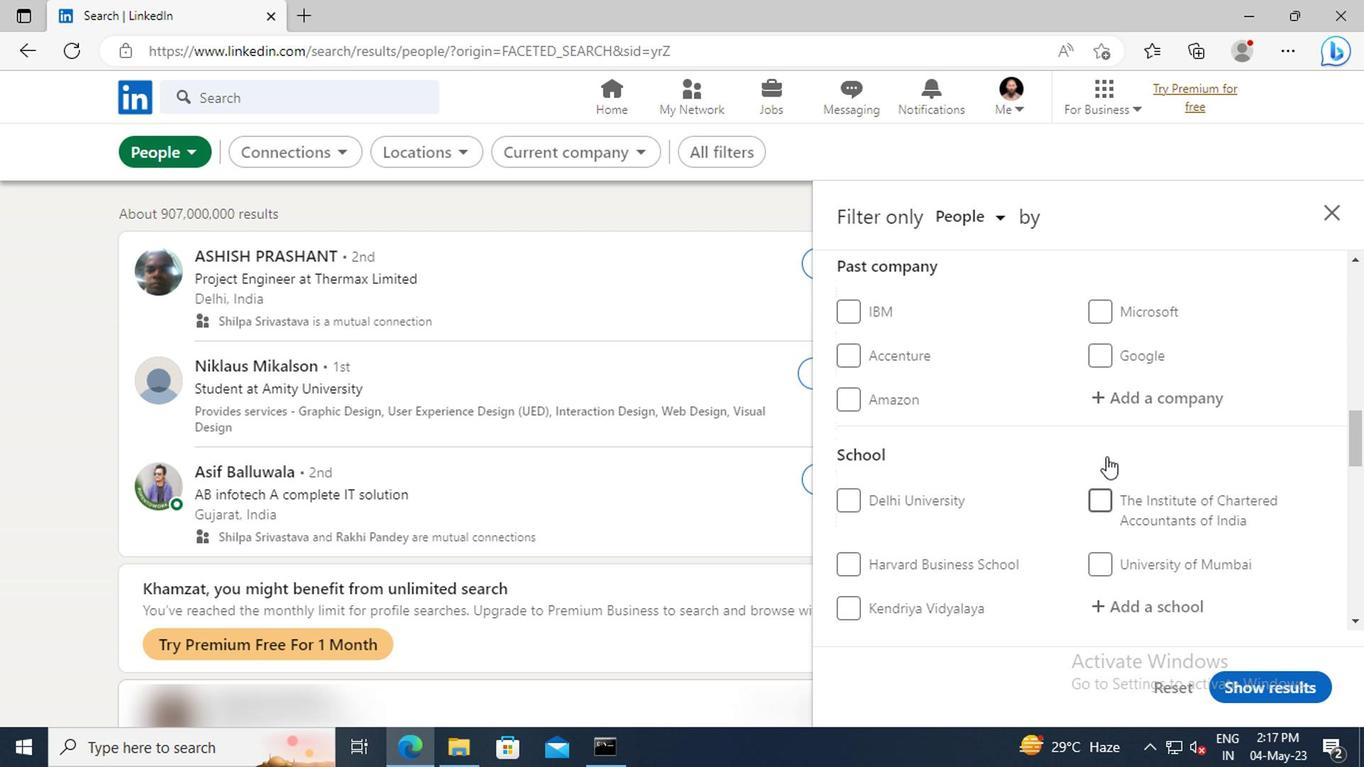 
Action: Mouse scrolled (1100, 459) with delta (0, 0)
Screenshot: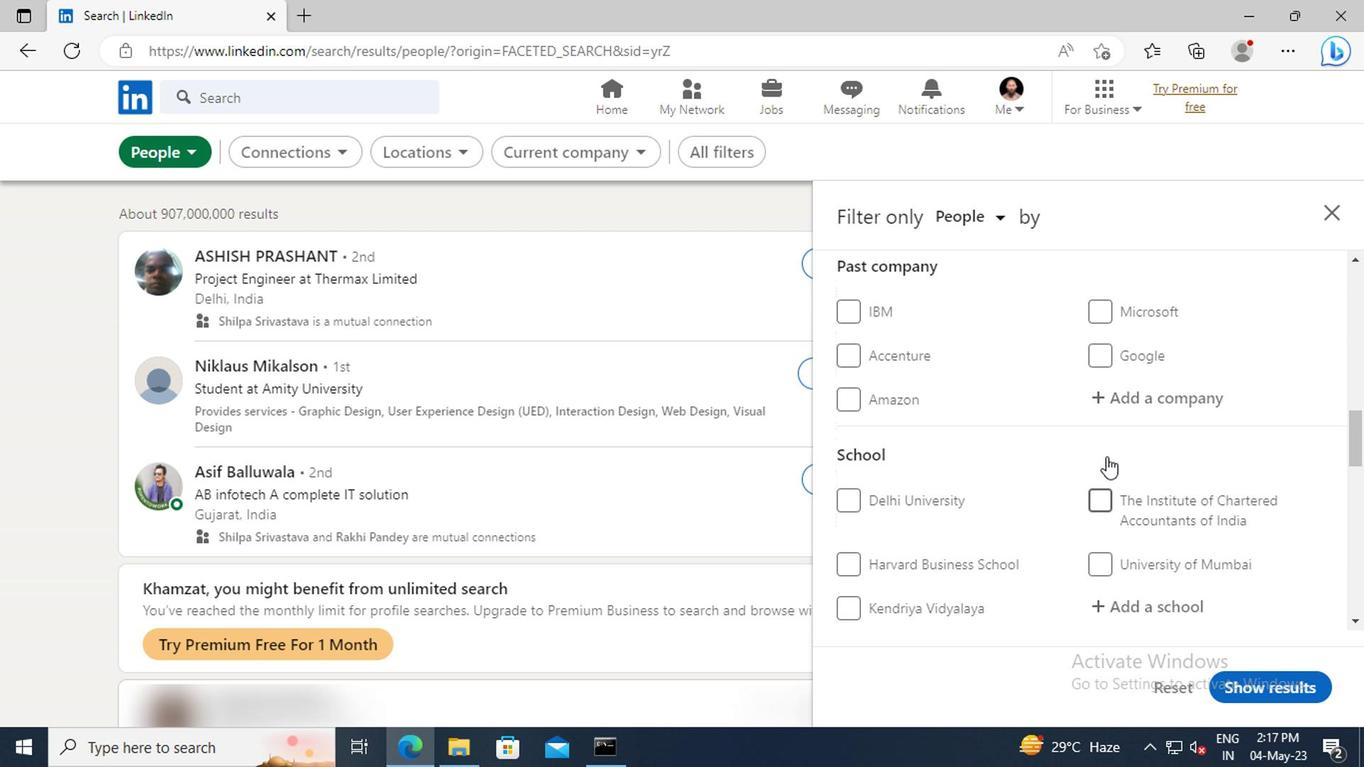 
Action: Mouse scrolled (1100, 459) with delta (0, 0)
Screenshot: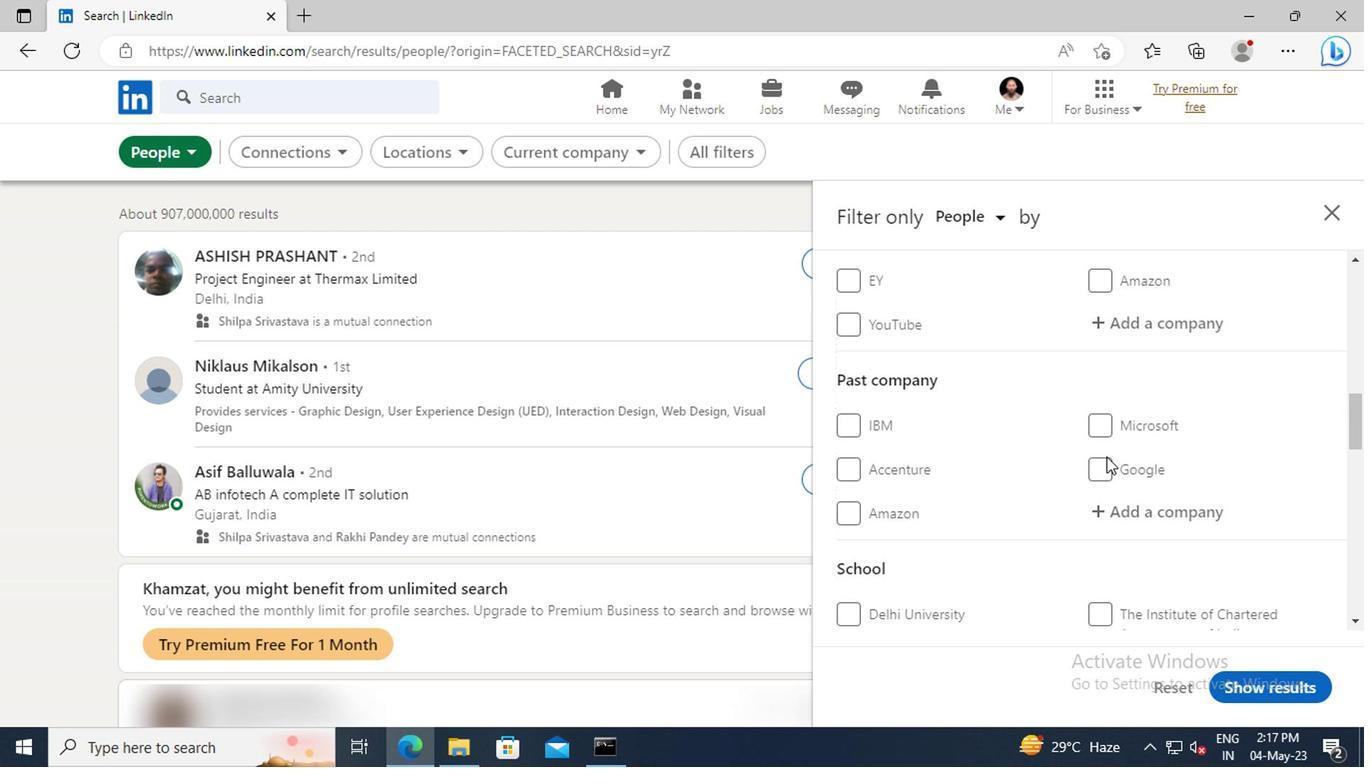 
Action: Mouse scrolled (1100, 459) with delta (0, 0)
Screenshot: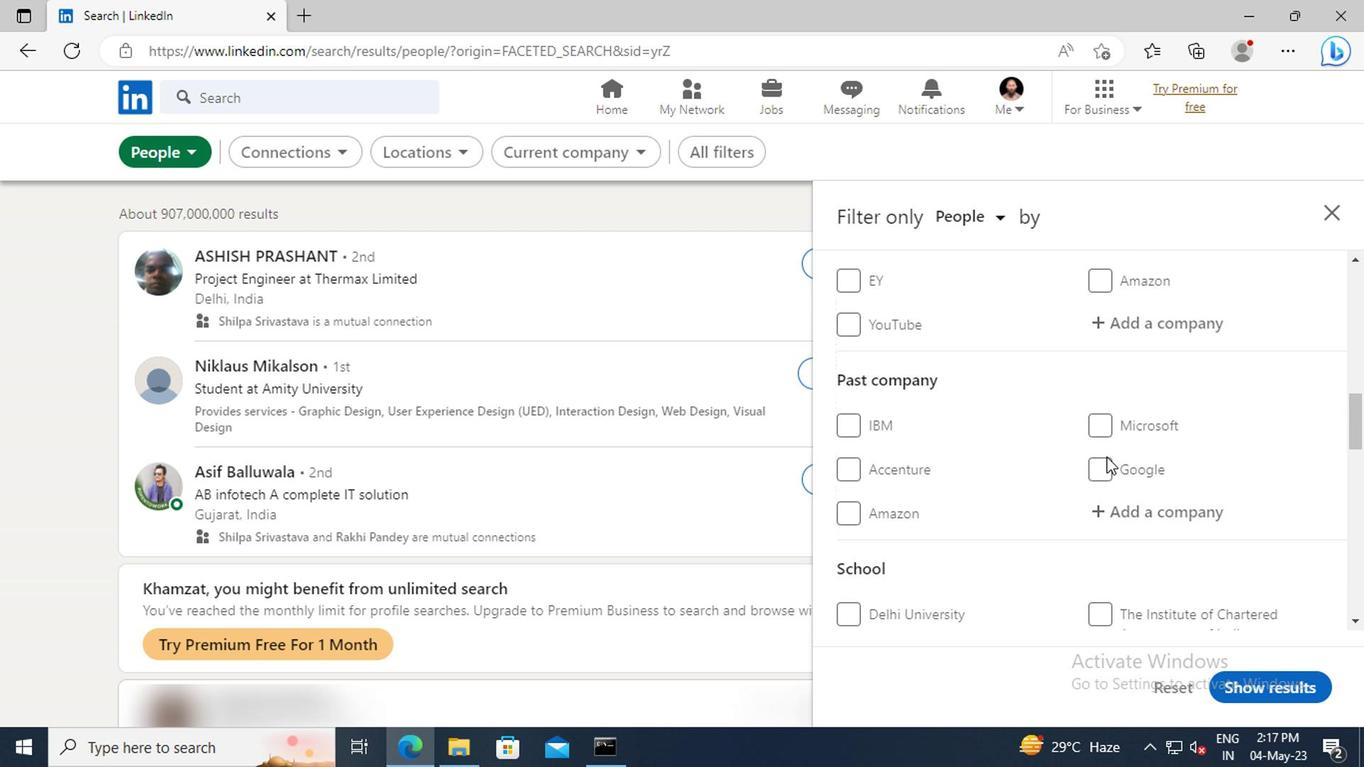 
Action: Mouse moved to (1101, 446)
Screenshot: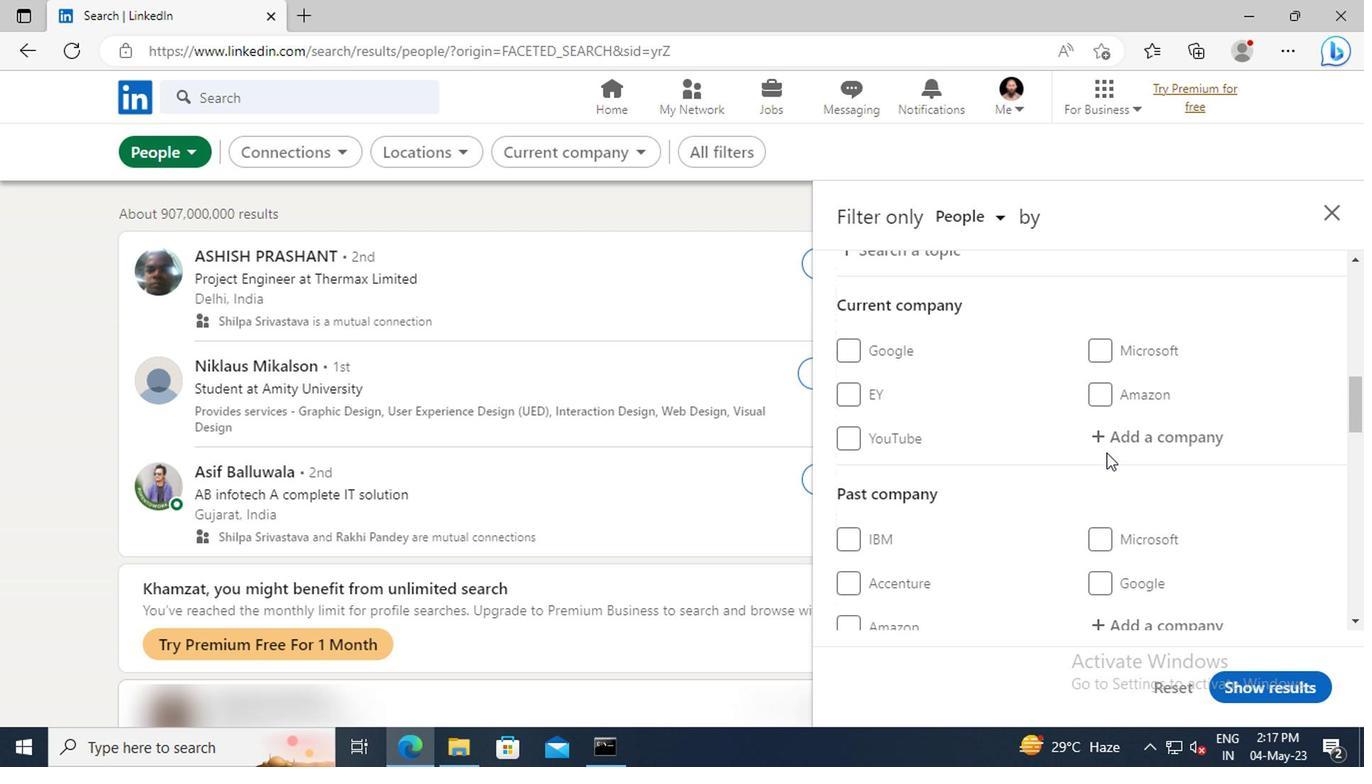 
Action: Mouse pressed left at (1101, 446)
Screenshot: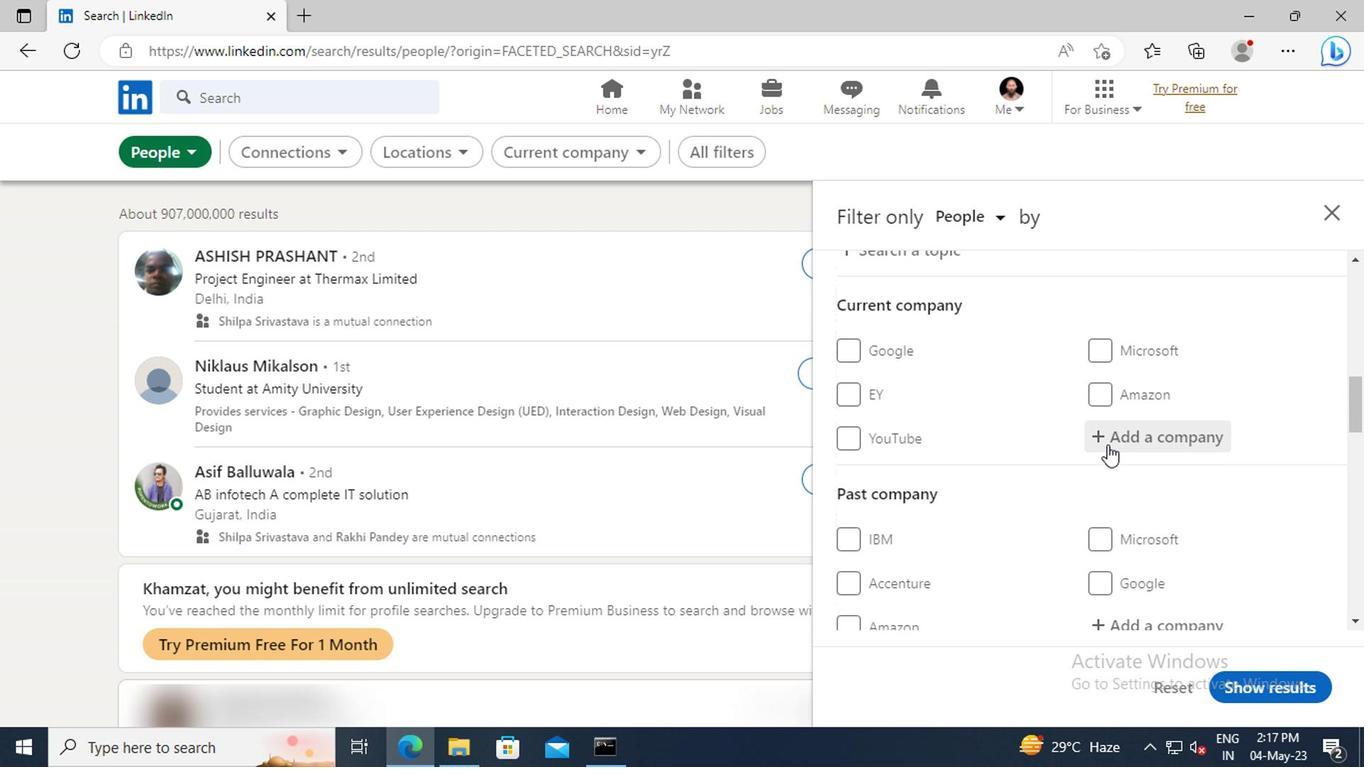 
Action: Key pressed <Key.shift>PW<Key.shift>C<Key.space><Key.shift>ACC
Screenshot: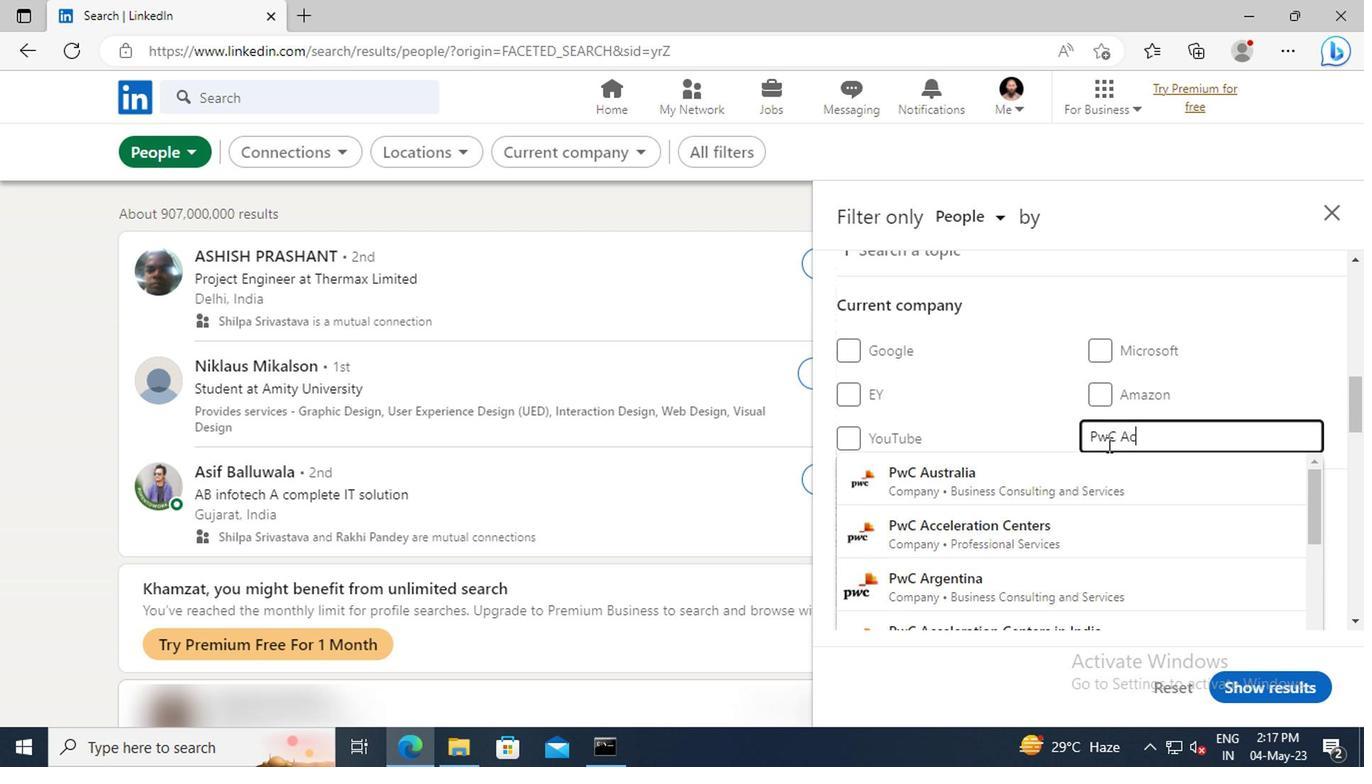 
Action: Mouse moved to (1100, 476)
Screenshot: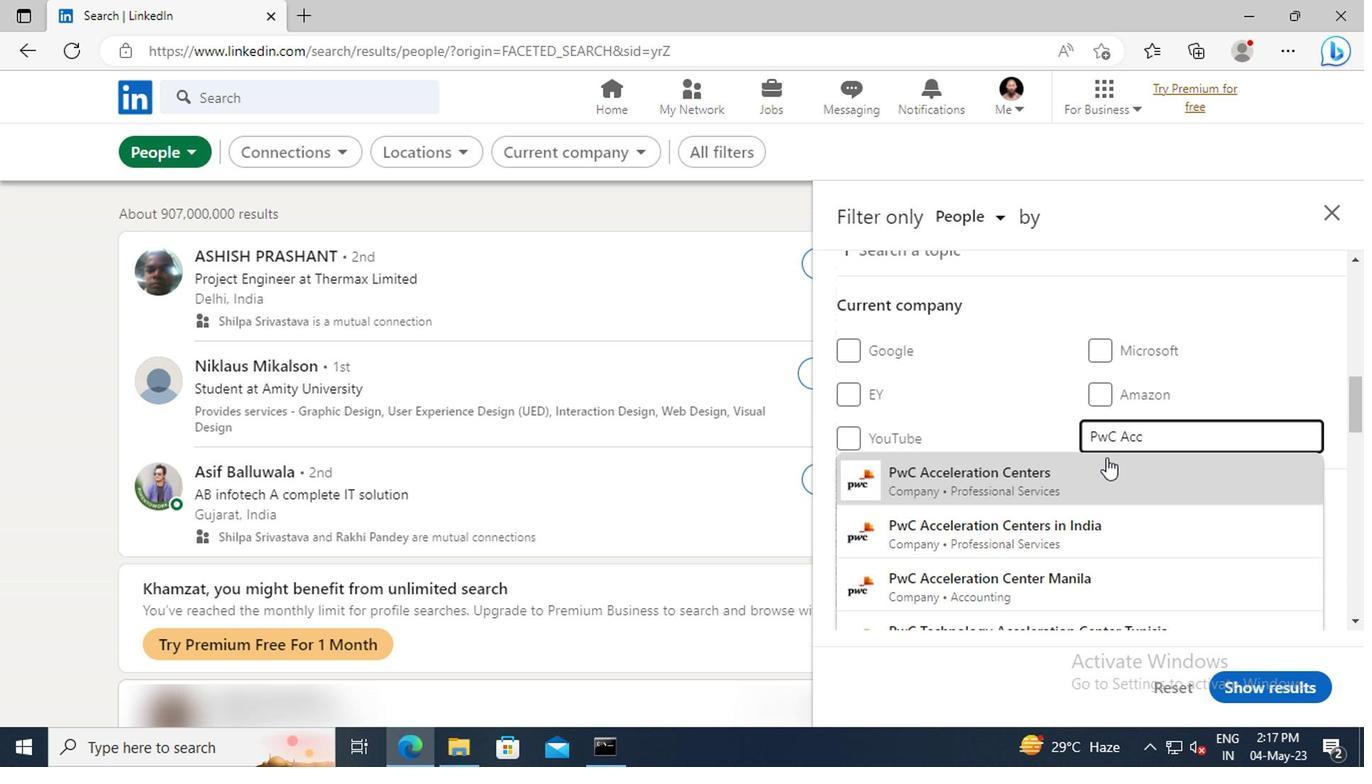 
Action: Mouse pressed left at (1100, 476)
Screenshot: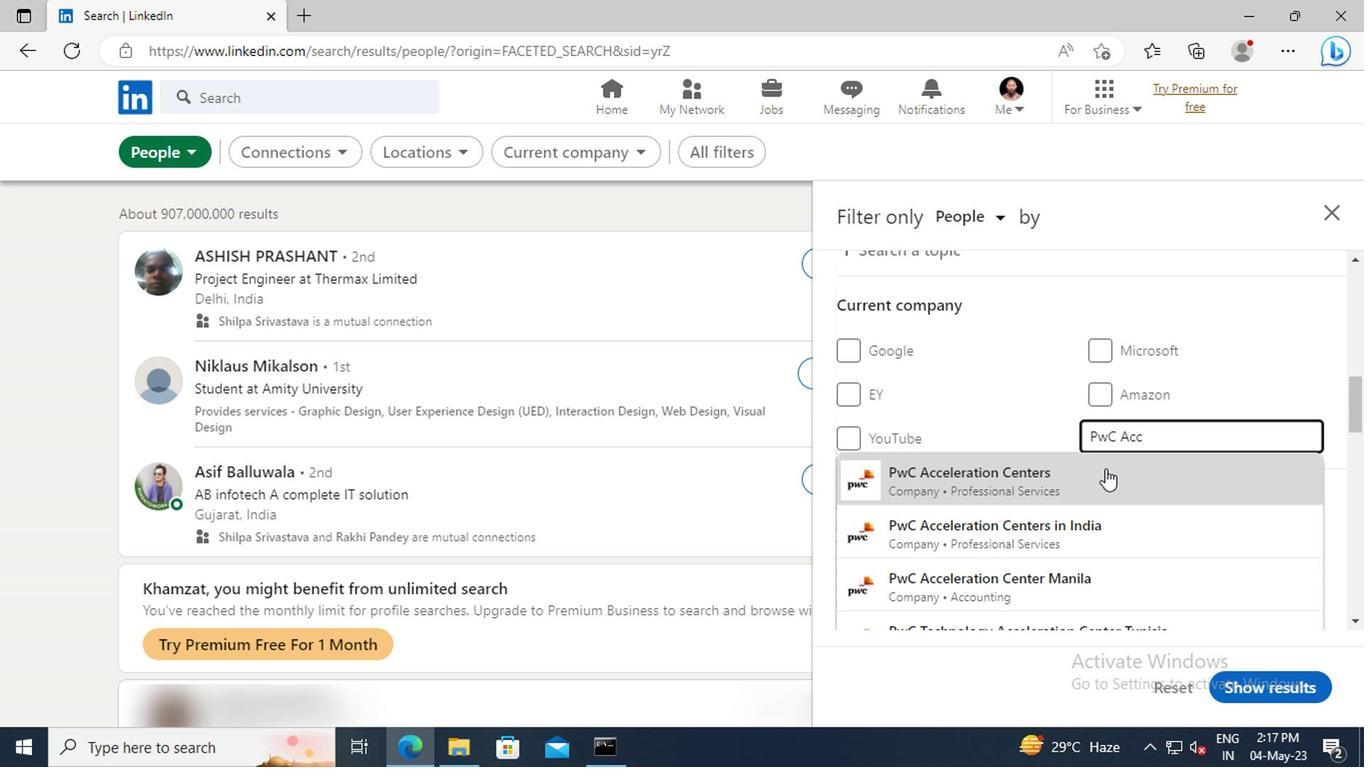 
Action: Mouse scrolled (1100, 475) with delta (0, 0)
Screenshot: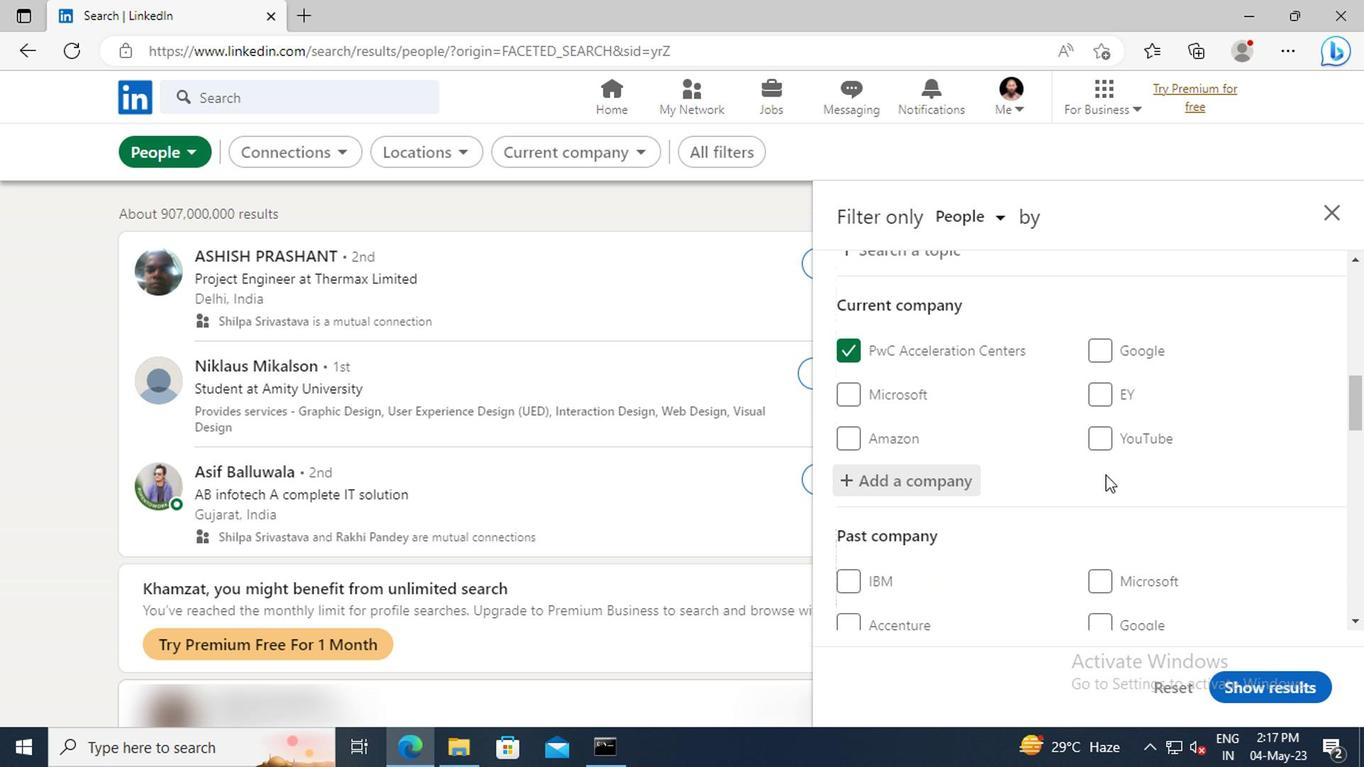 
Action: Mouse scrolled (1100, 475) with delta (0, 0)
Screenshot: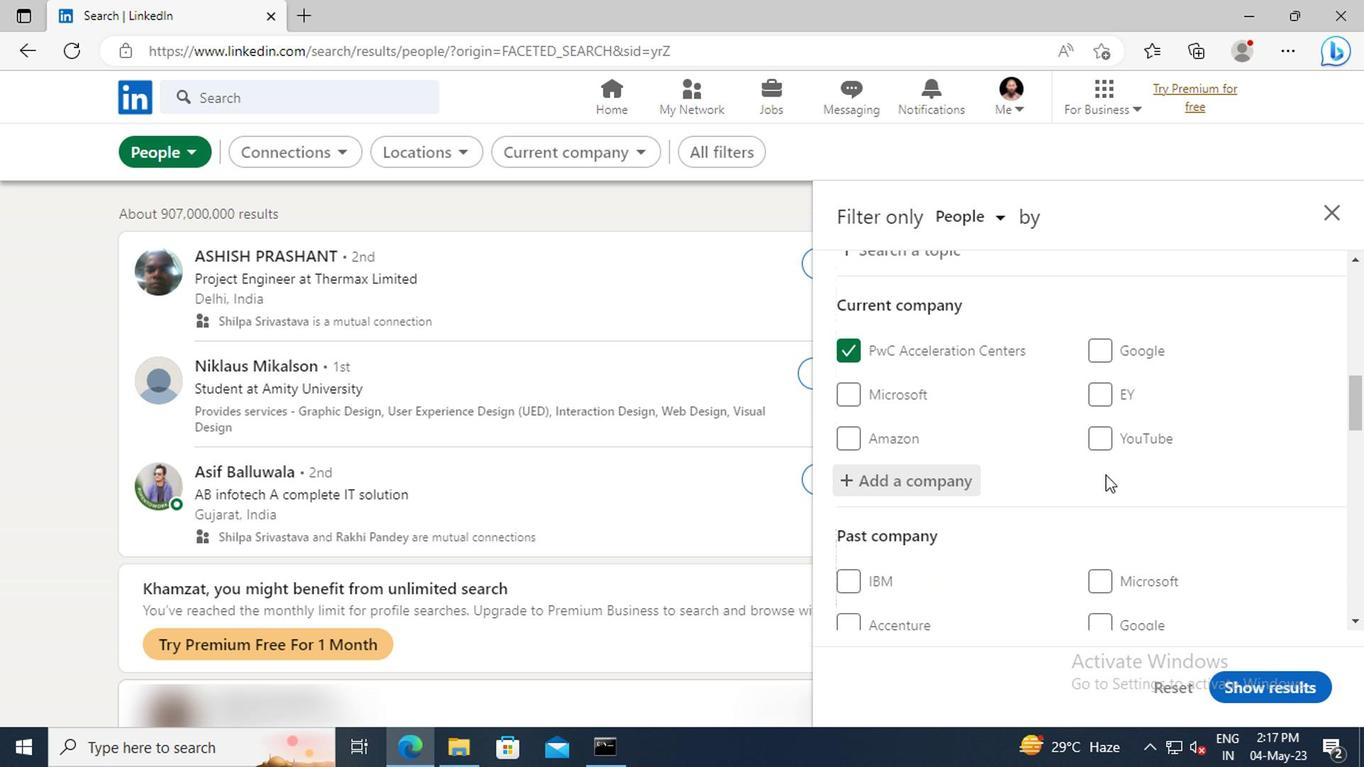 
Action: Mouse scrolled (1100, 475) with delta (0, 0)
Screenshot: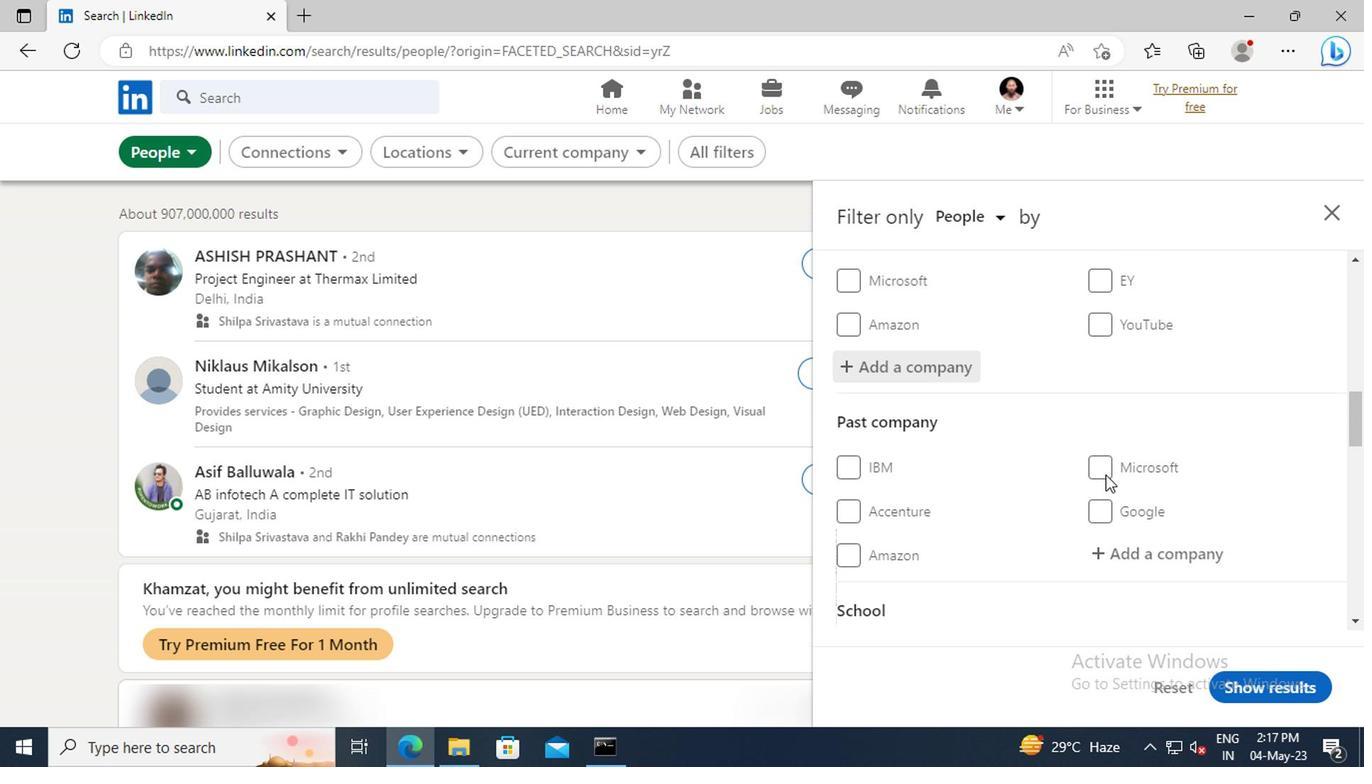 
Action: Mouse scrolled (1100, 475) with delta (0, 0)
Screenshot: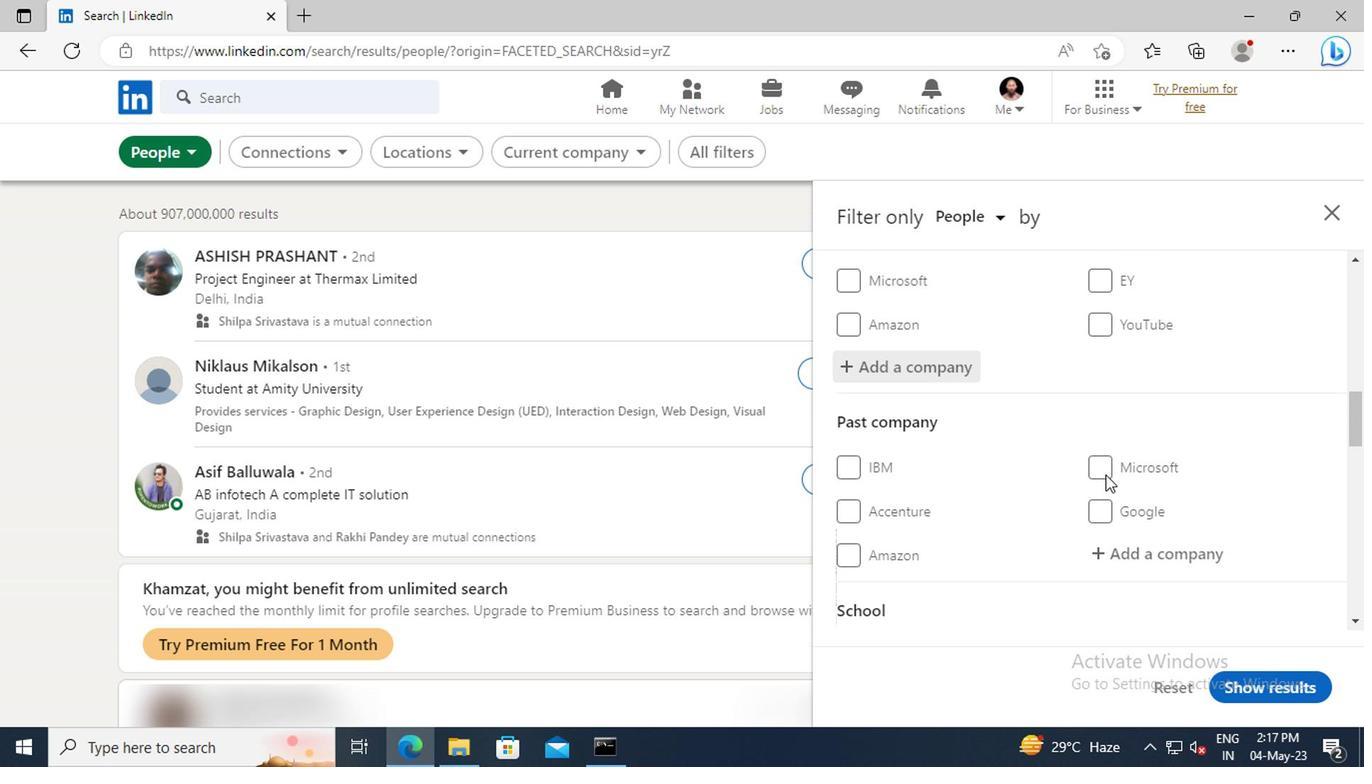 
Action: Mouse scrolled (1100, 475) with delta (0, 0)
Screenshot: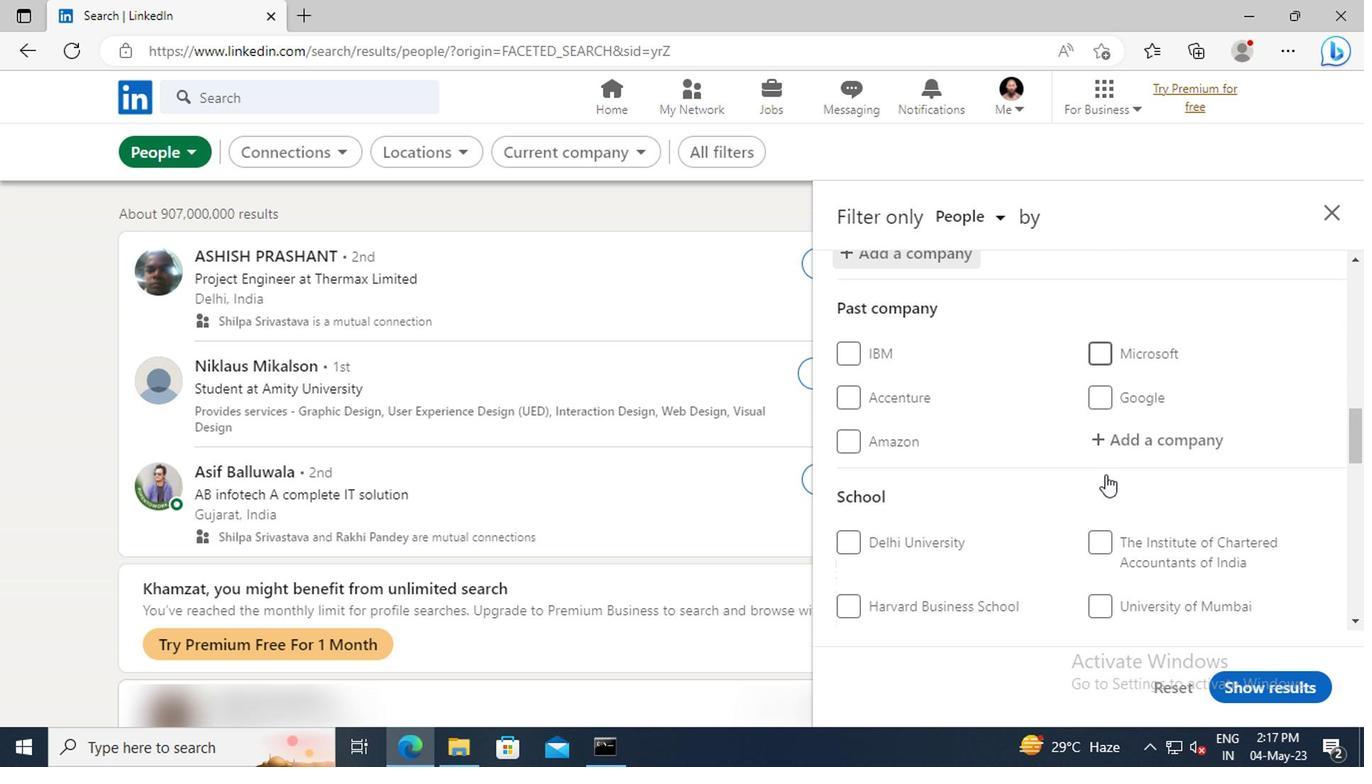 
Action: Mouse moved to (1098, 474)
Screenshot: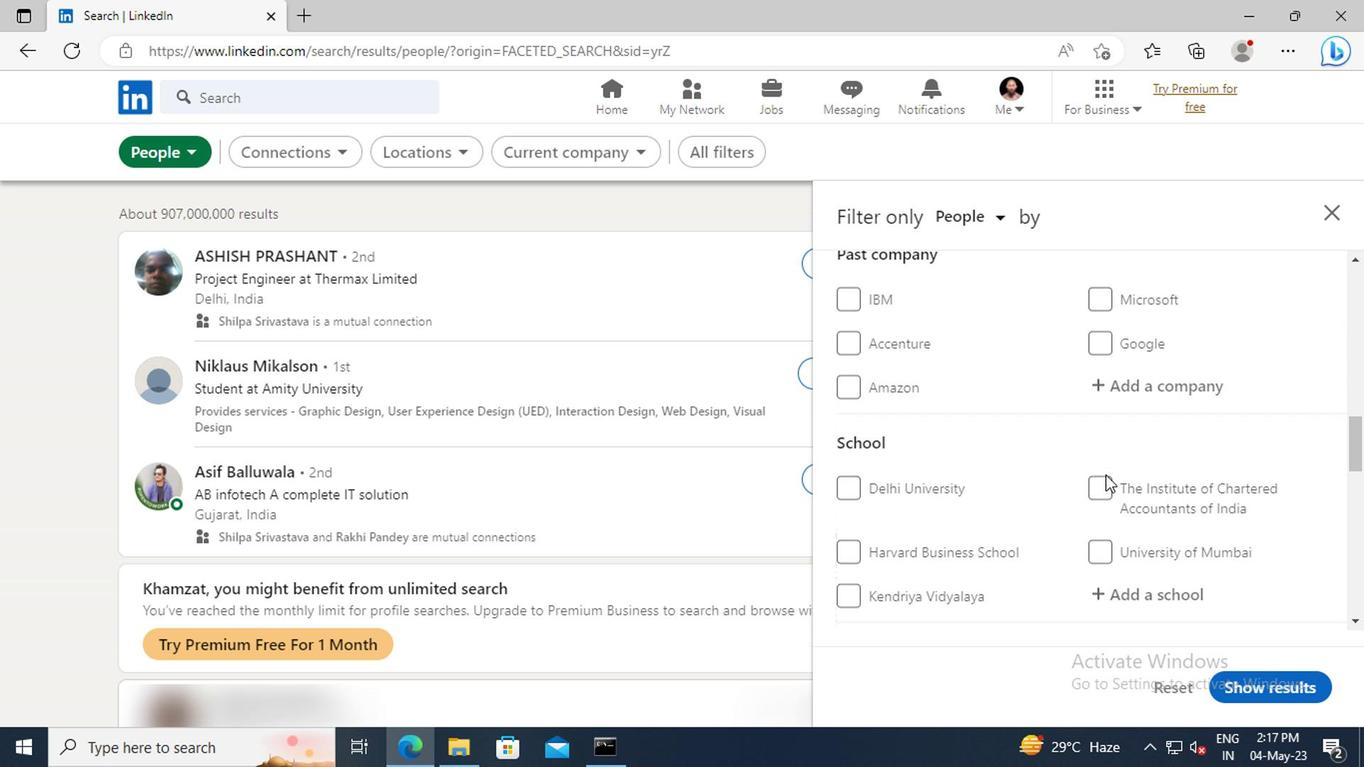 
Action: Mouse scrolled (1098, 473) with delta (0, 0)
Screenshot: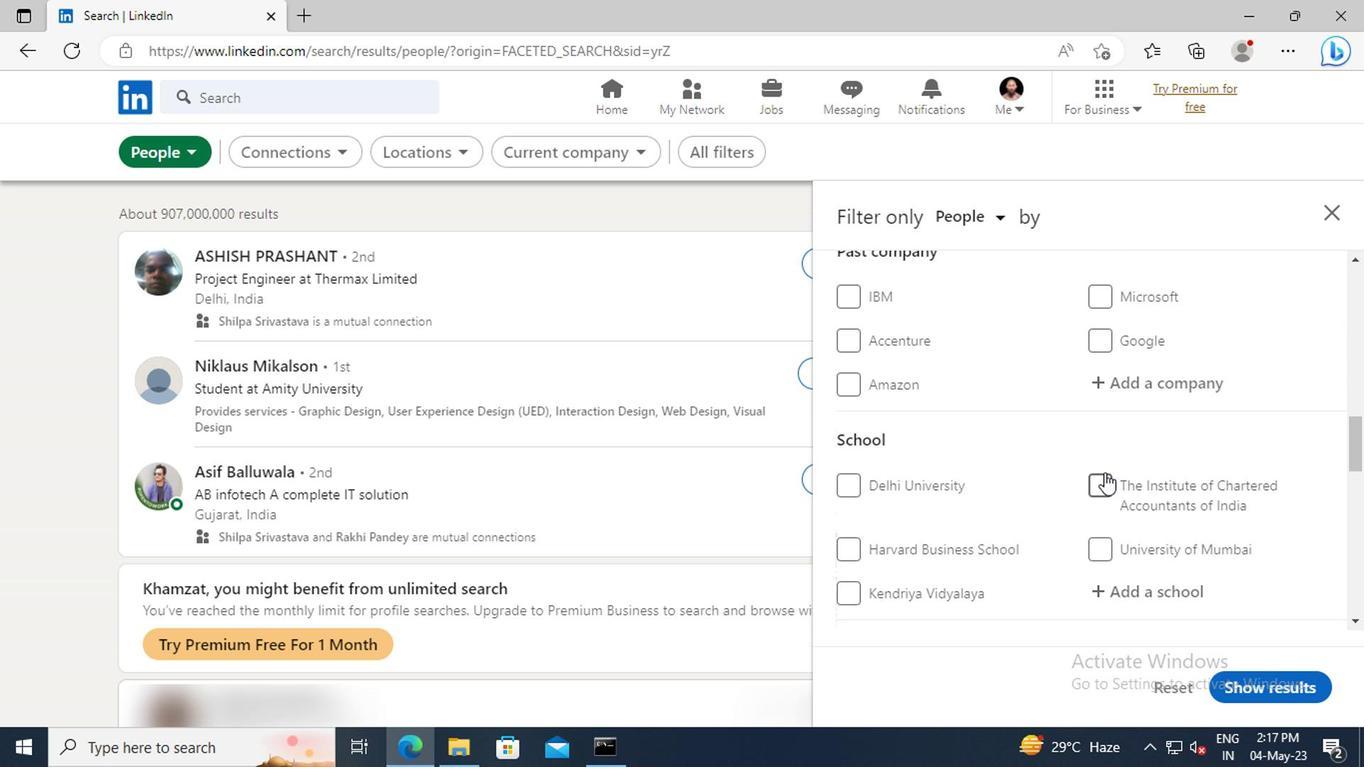 
Action: Mouse scrolled (1098, 473) with delta (0, 0)
Screenshot: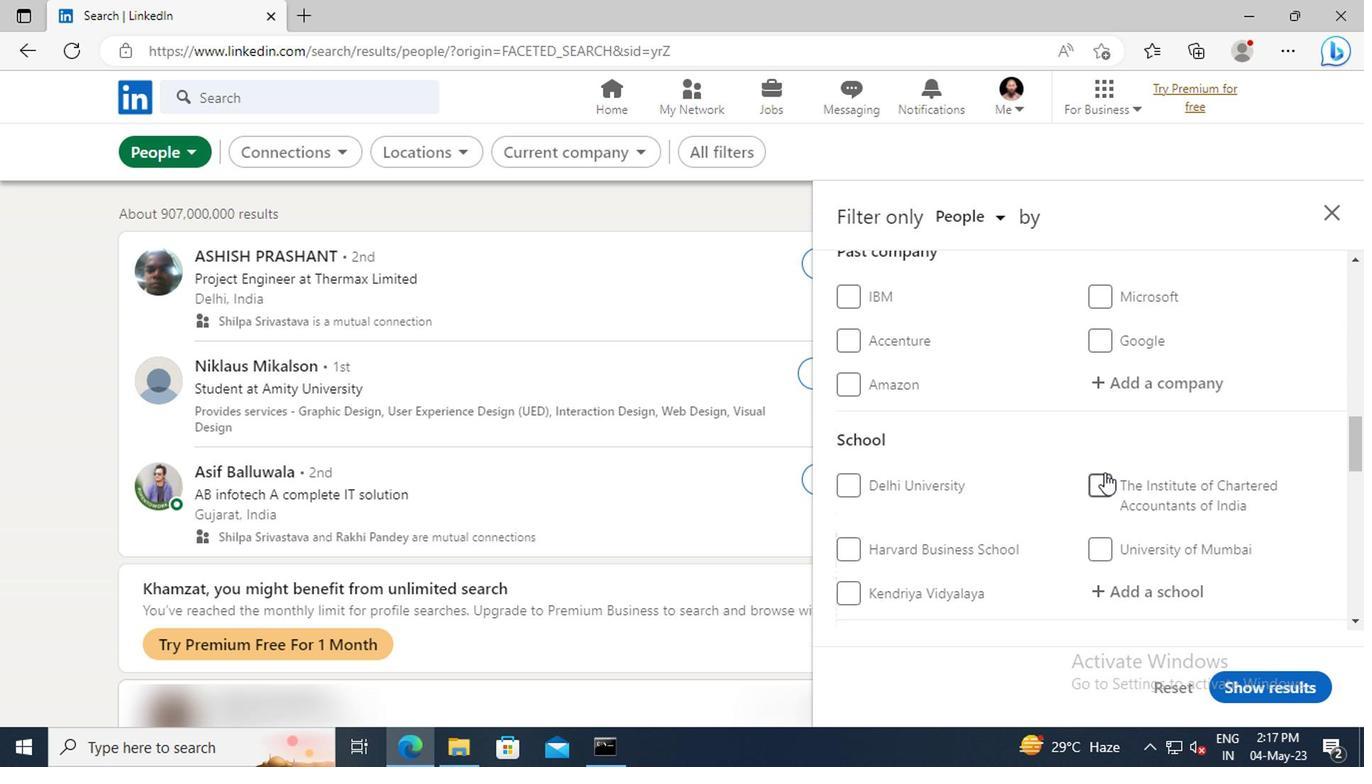 
Action: Mouse moved to (1100, 475)
Screenshot: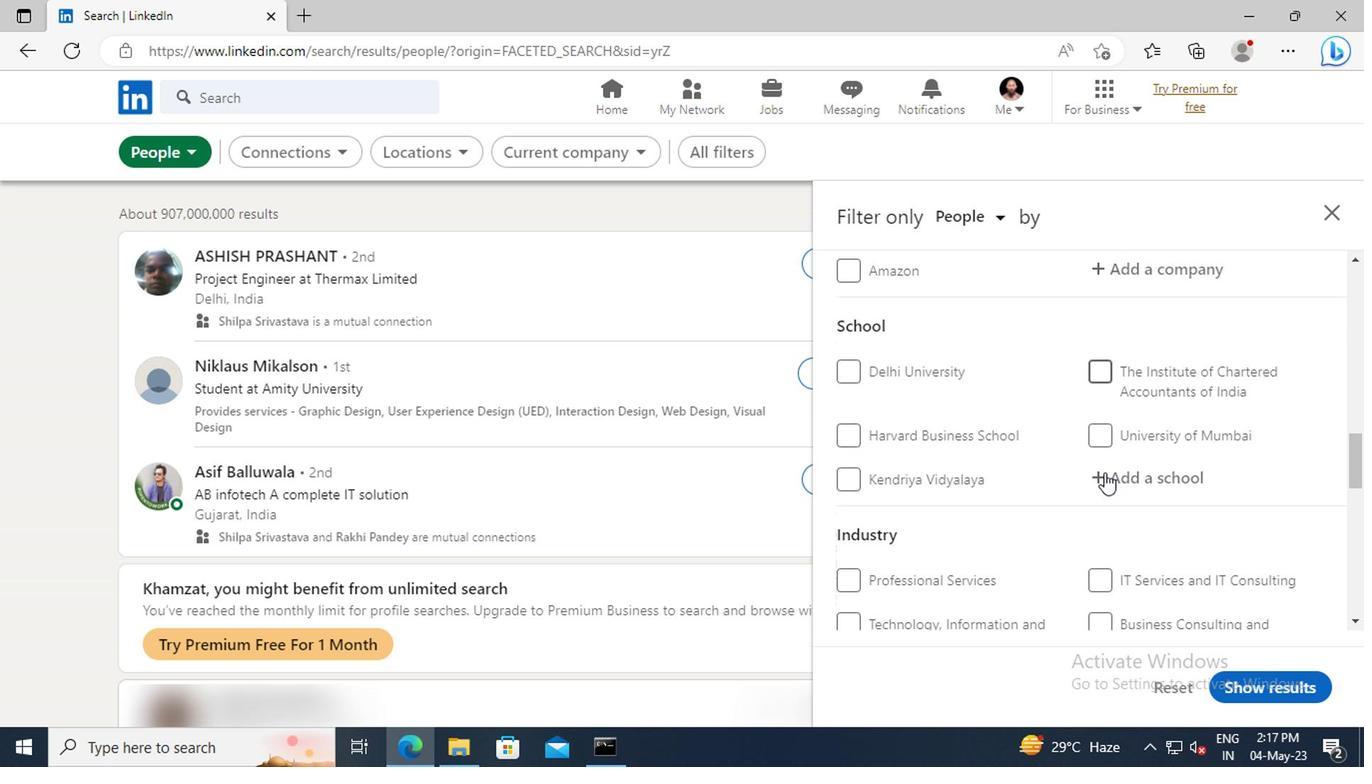 
Action: Mouse pressed left at (1100, 475)
Screenshot: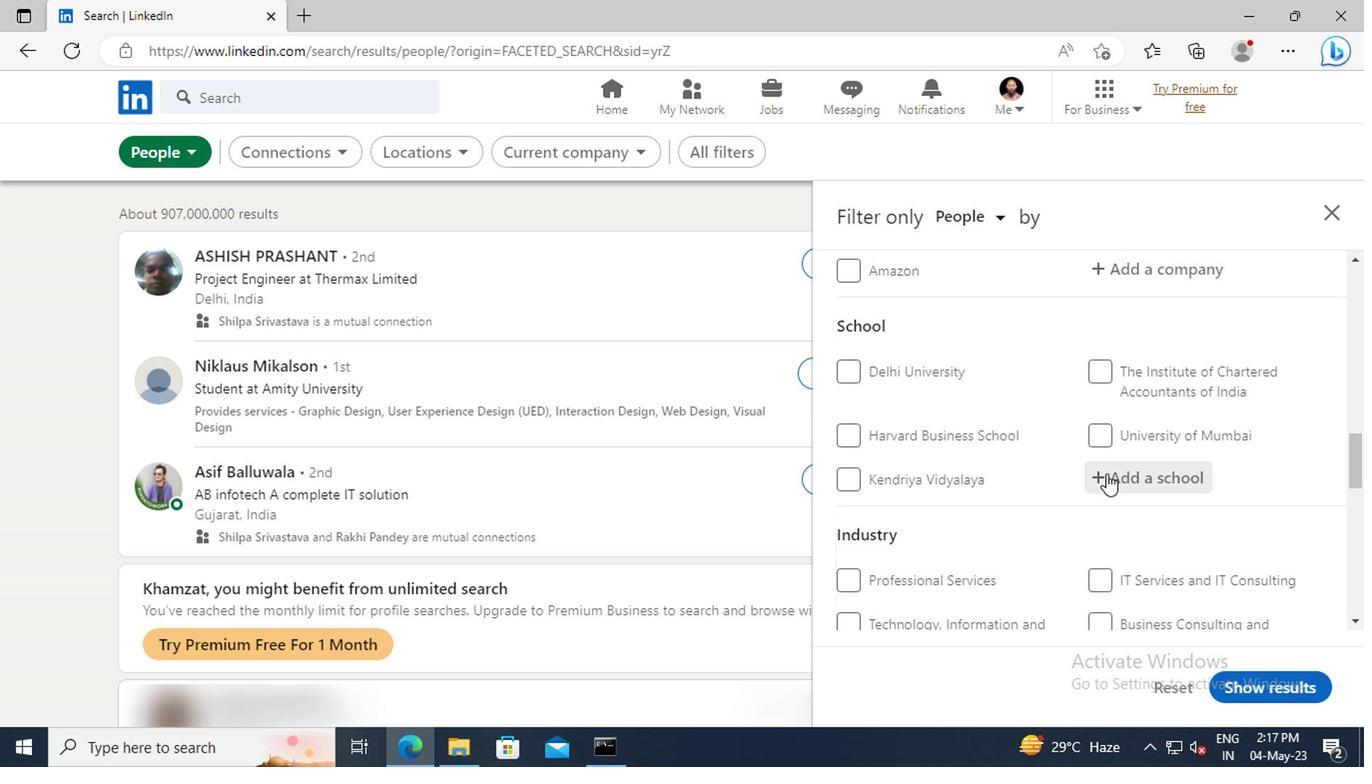 
Action: Key pressed <Key.shift>RAJASTH
Screenshot: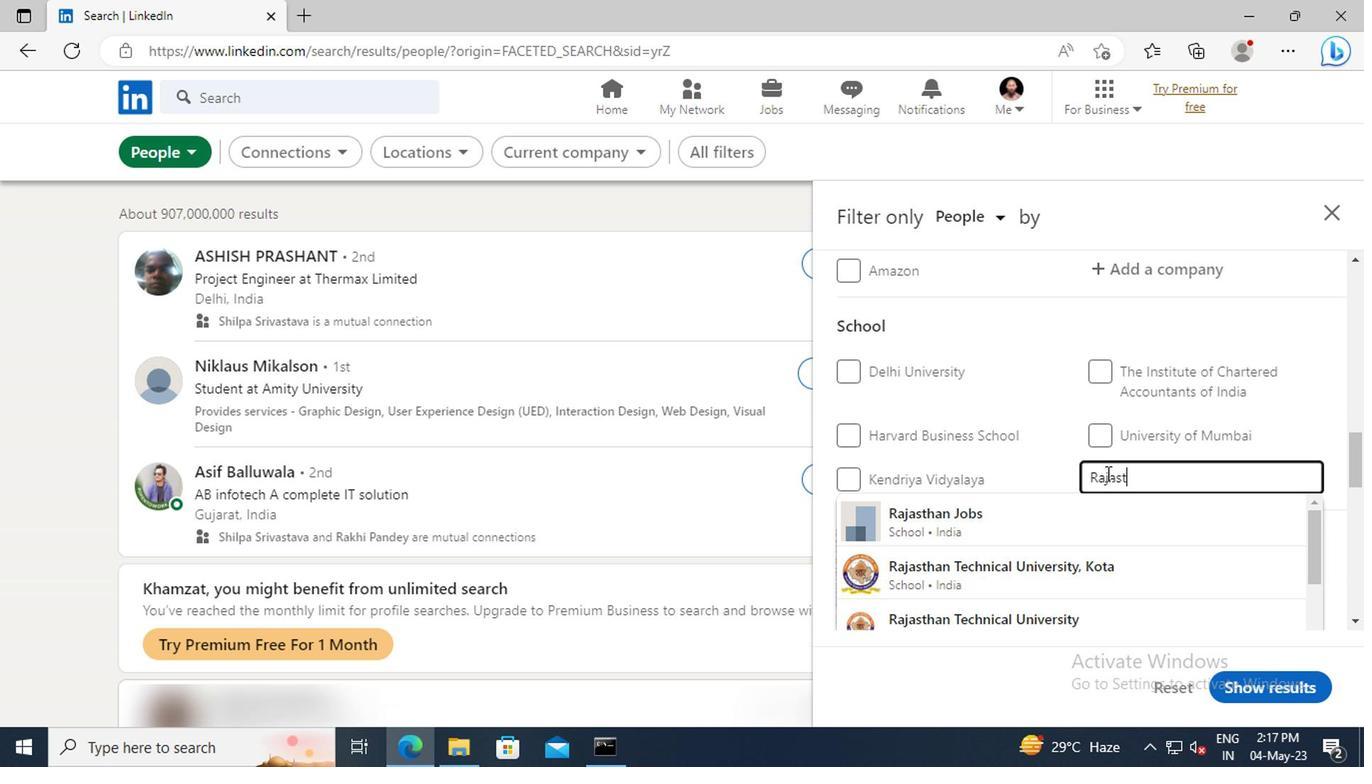 
Action: Mouse moved to (1101, 475)
Screenshot: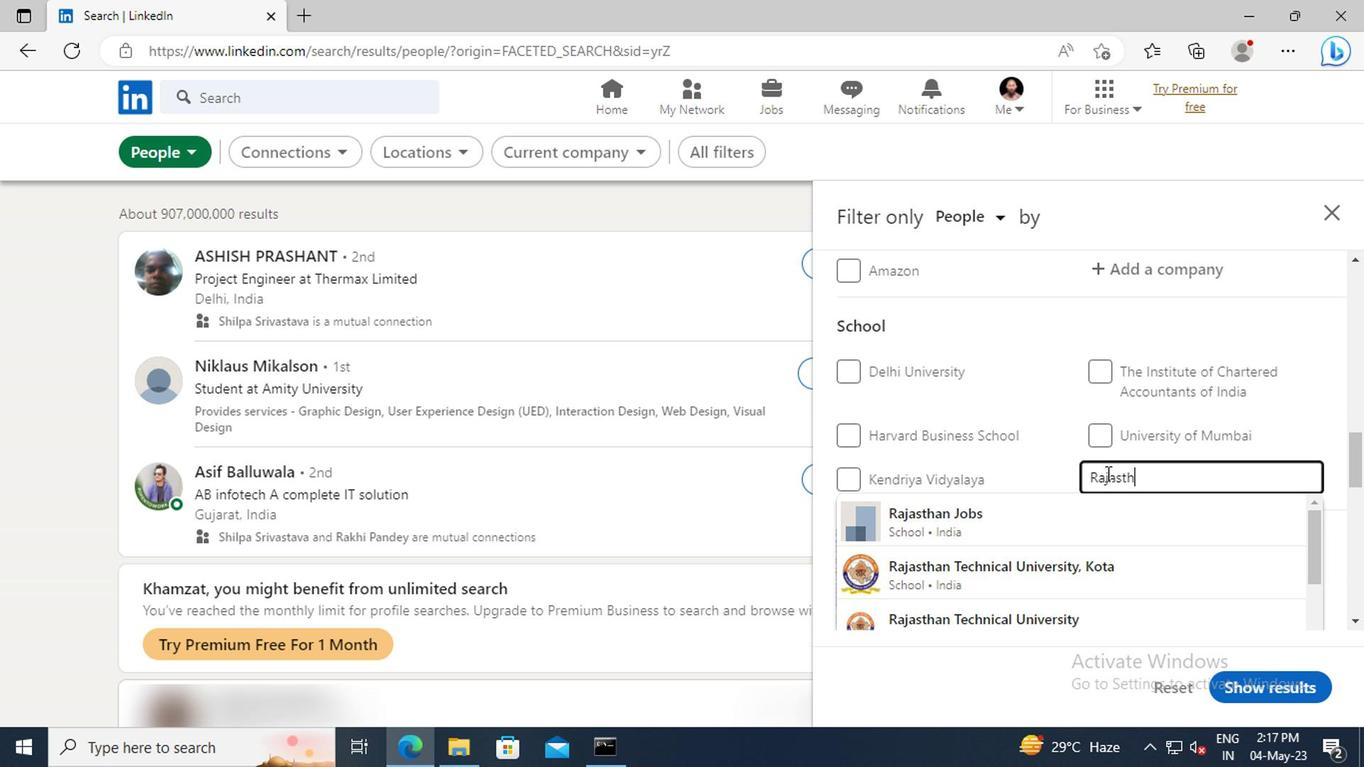 
Action: Key pressed AN<Key.space>-<Key.space><Key.shift>INDI
Screenshot: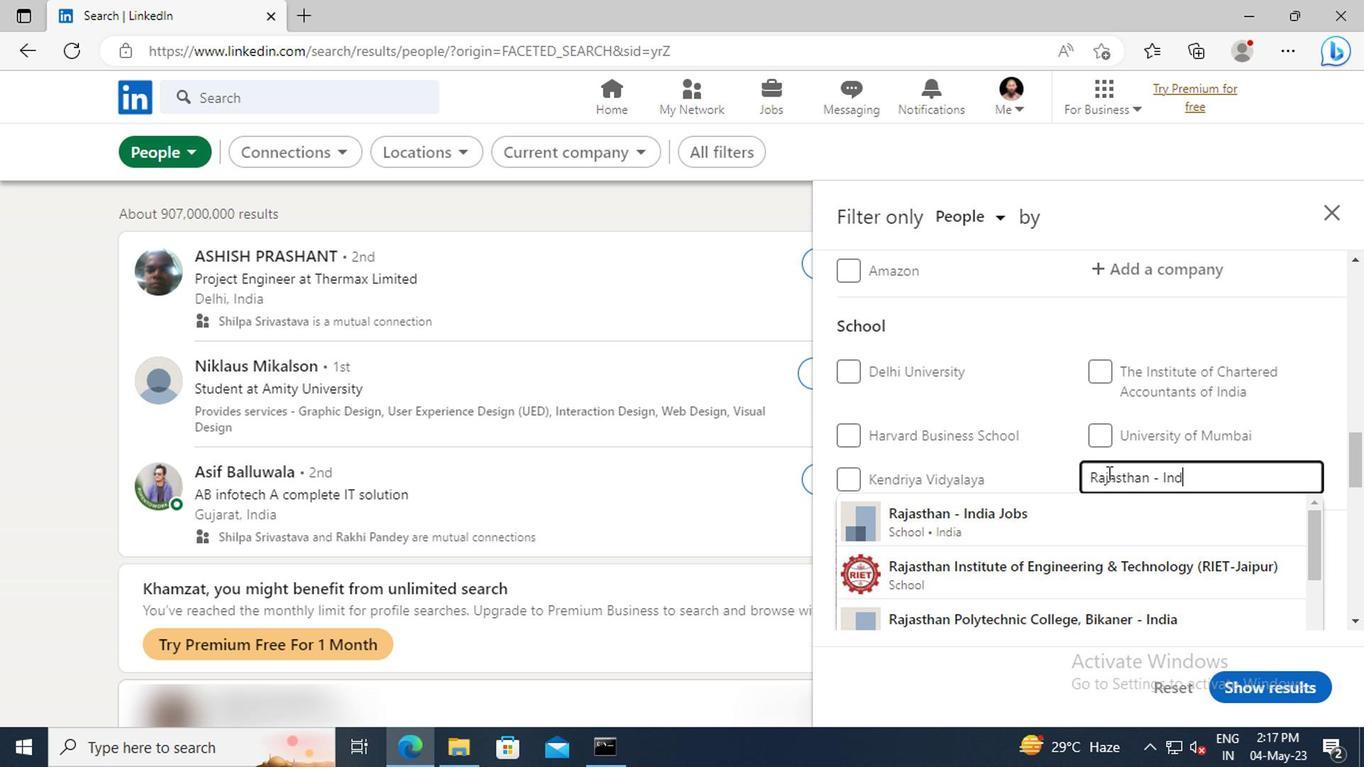 
Action: Mouse moved to (1100, 501)
Screenshot: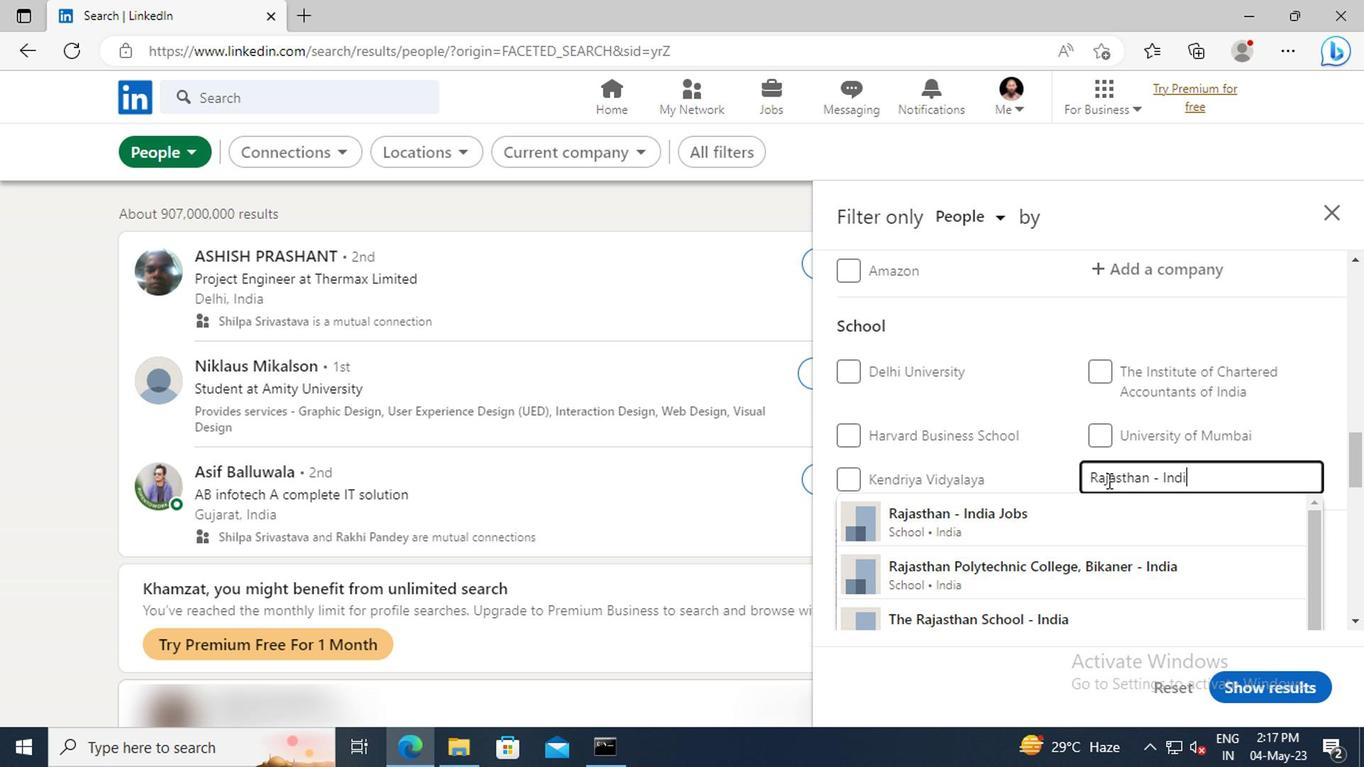 
Action: Mouse pressed left at (1100, 501)
Screenshot: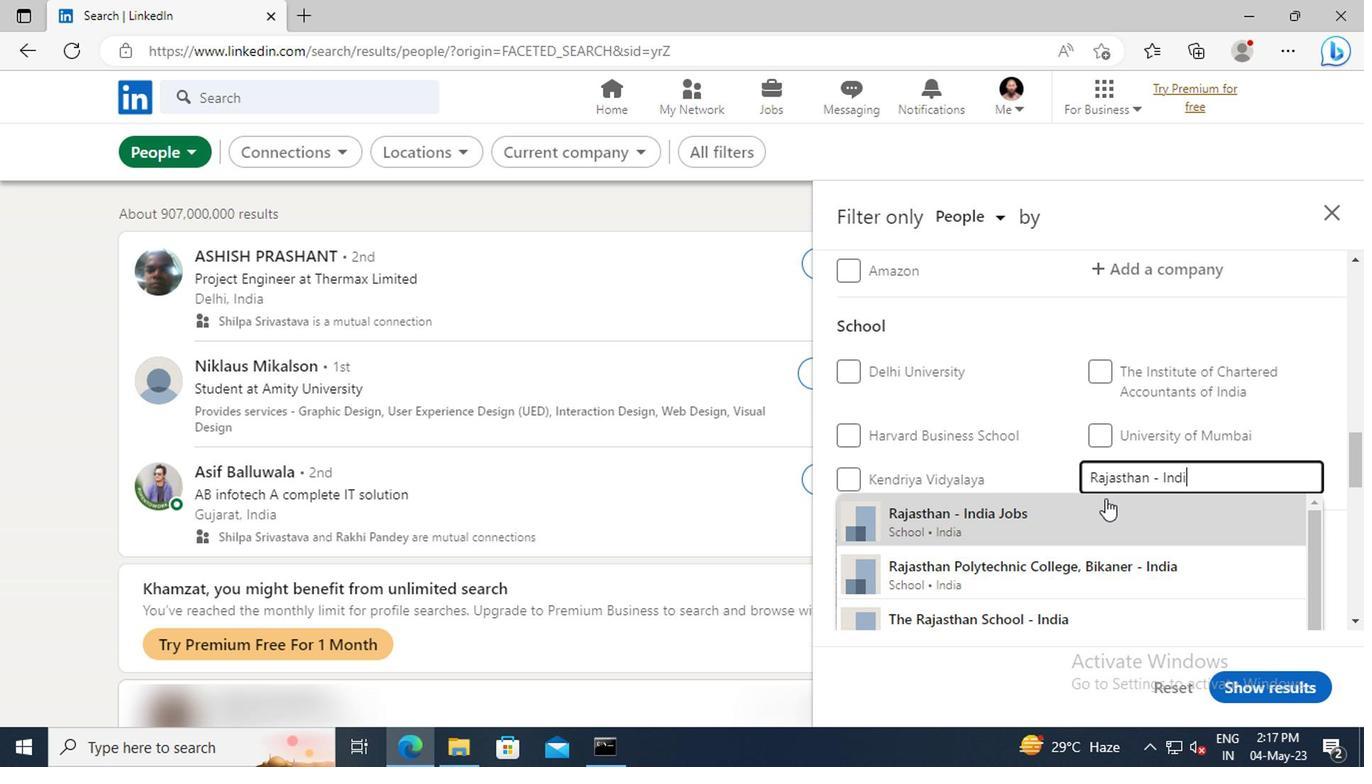 
Action: Mouse scrolled (1100, 500) with delta (0, 0)
Screenshot: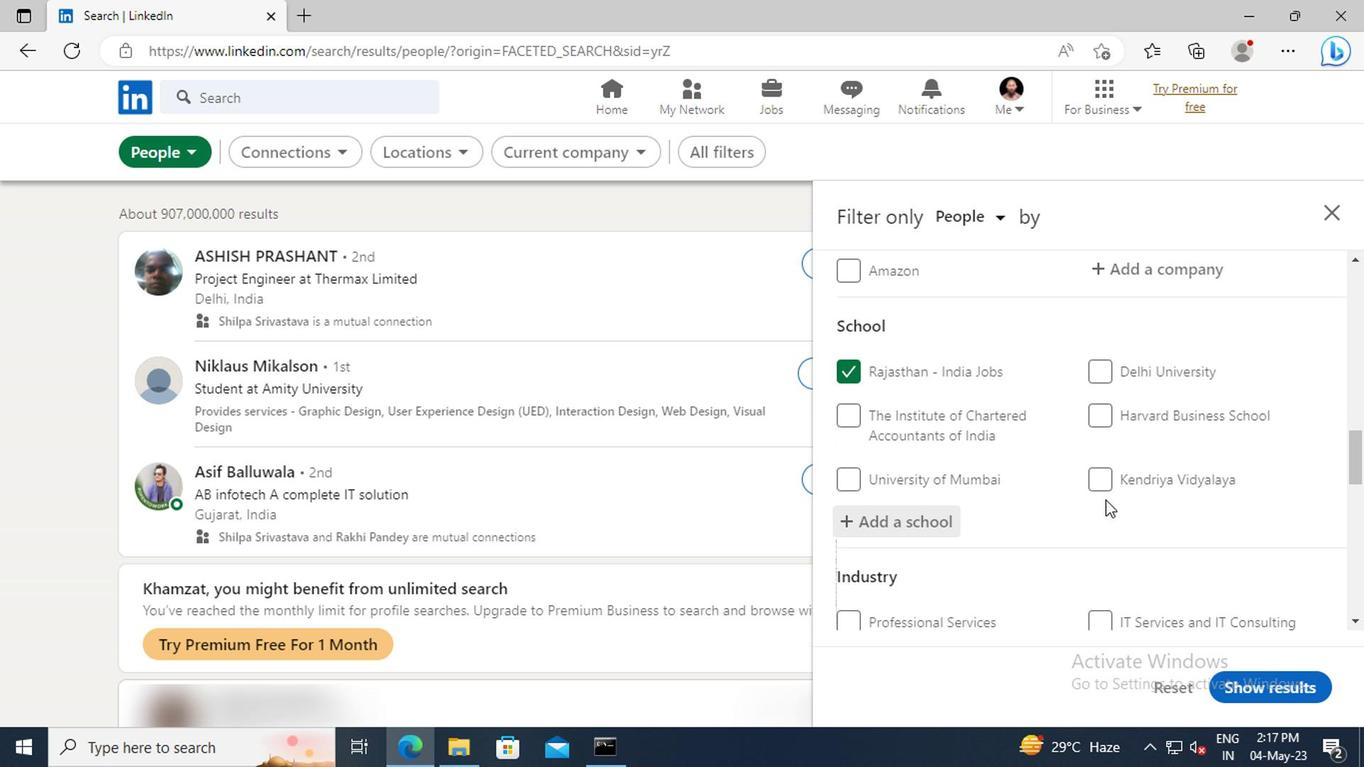 
Action: Mouse moved to (1100, 496)
Screenshot: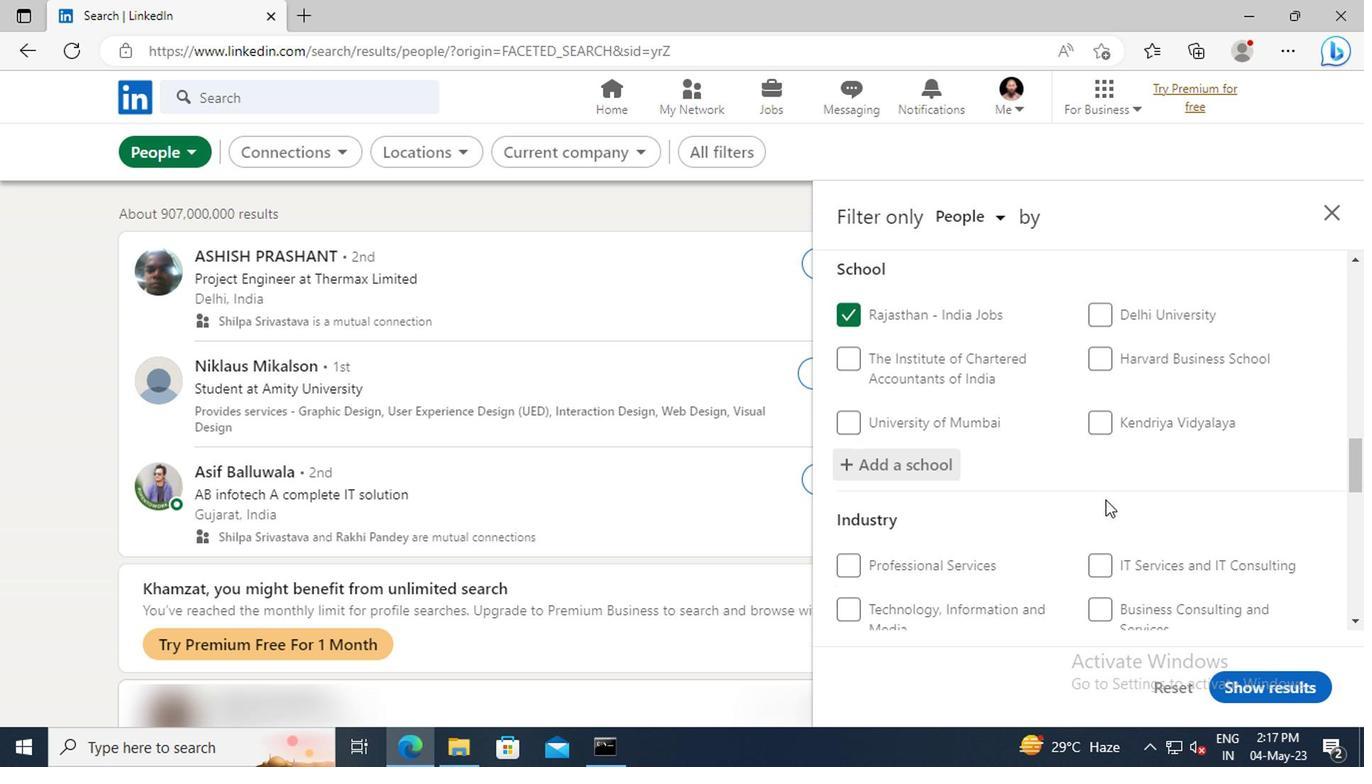 
Action: Mouse scrolled (1100, 495) with delta (0, 0)
Screenshot: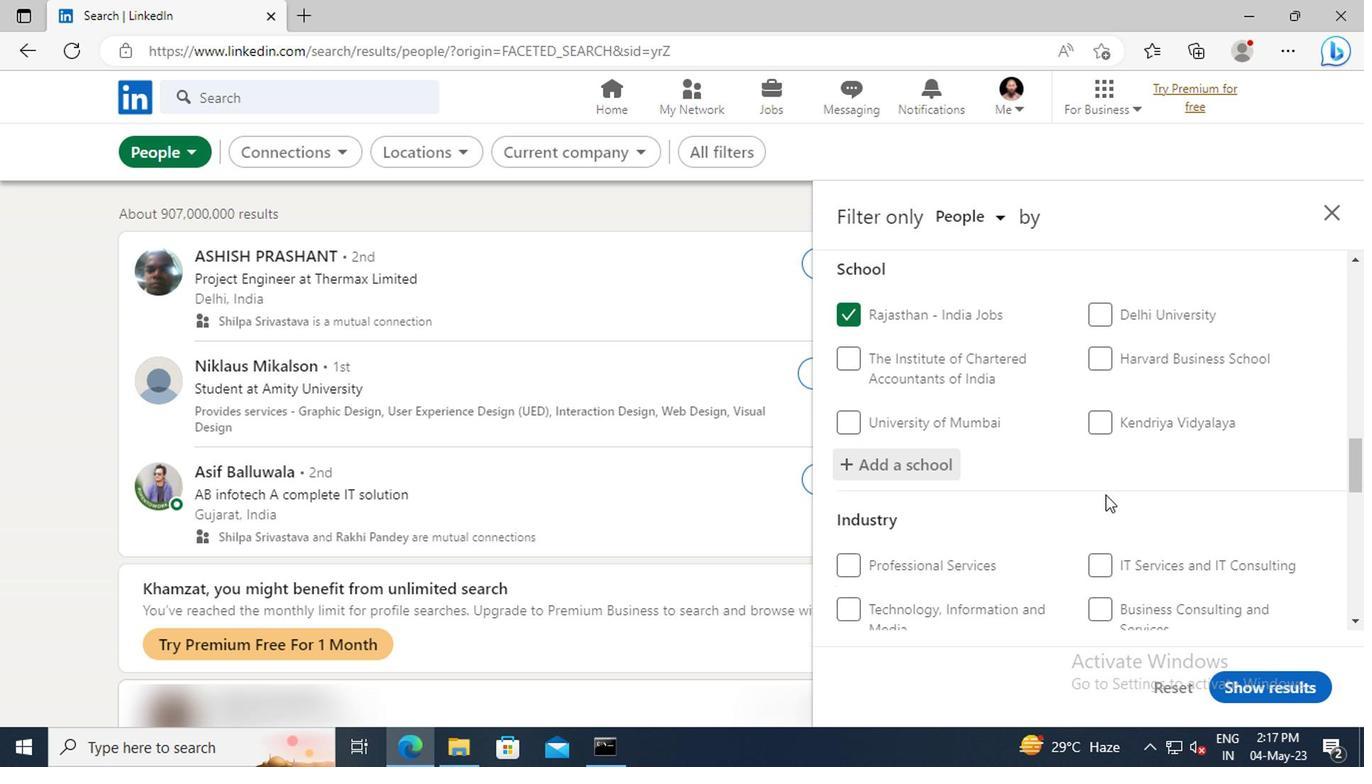 
Action: Mouse scrolled (1100, 495) with delta (0, 0)
Screenshot: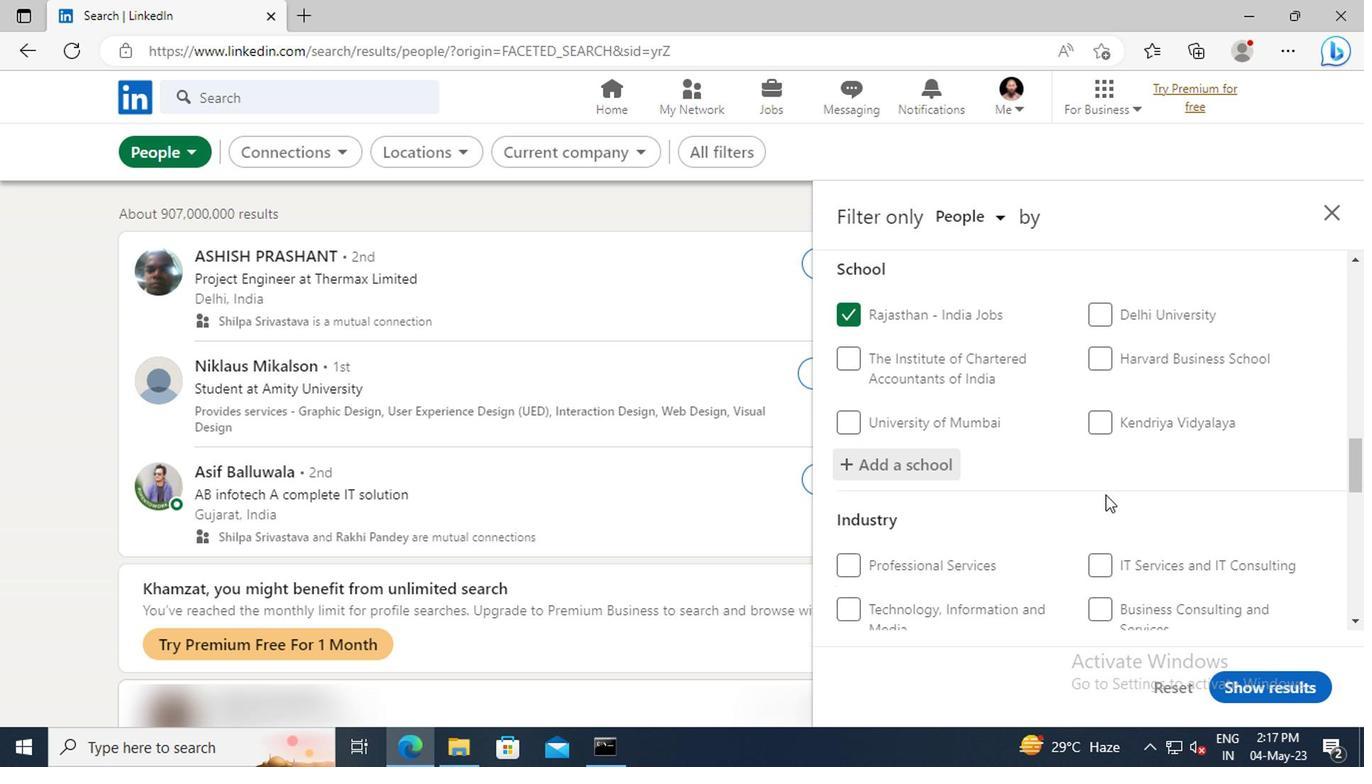 
Action: Mouse moved to (1098, 493)
Screenshot: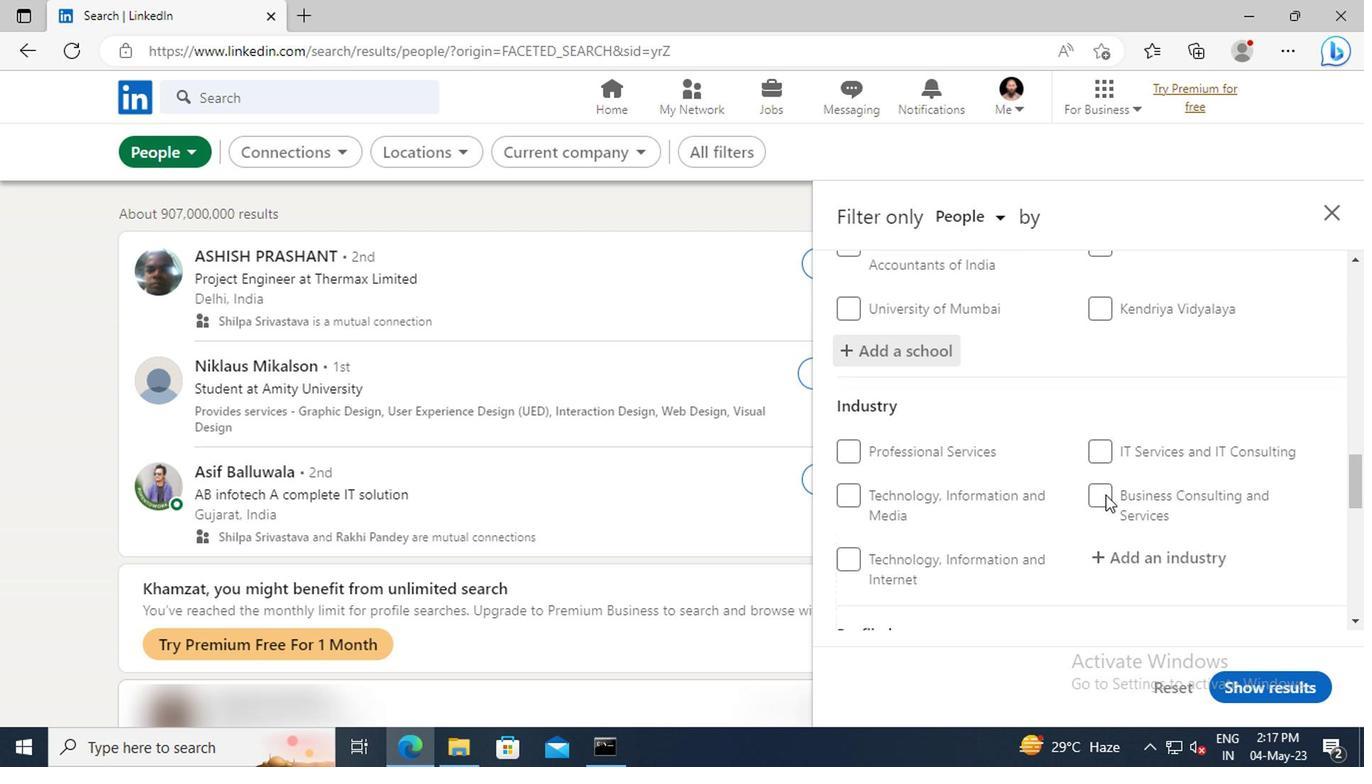 
Action: Mouse scrolled (1098, 491) with delta (0, -1)
Screenshot: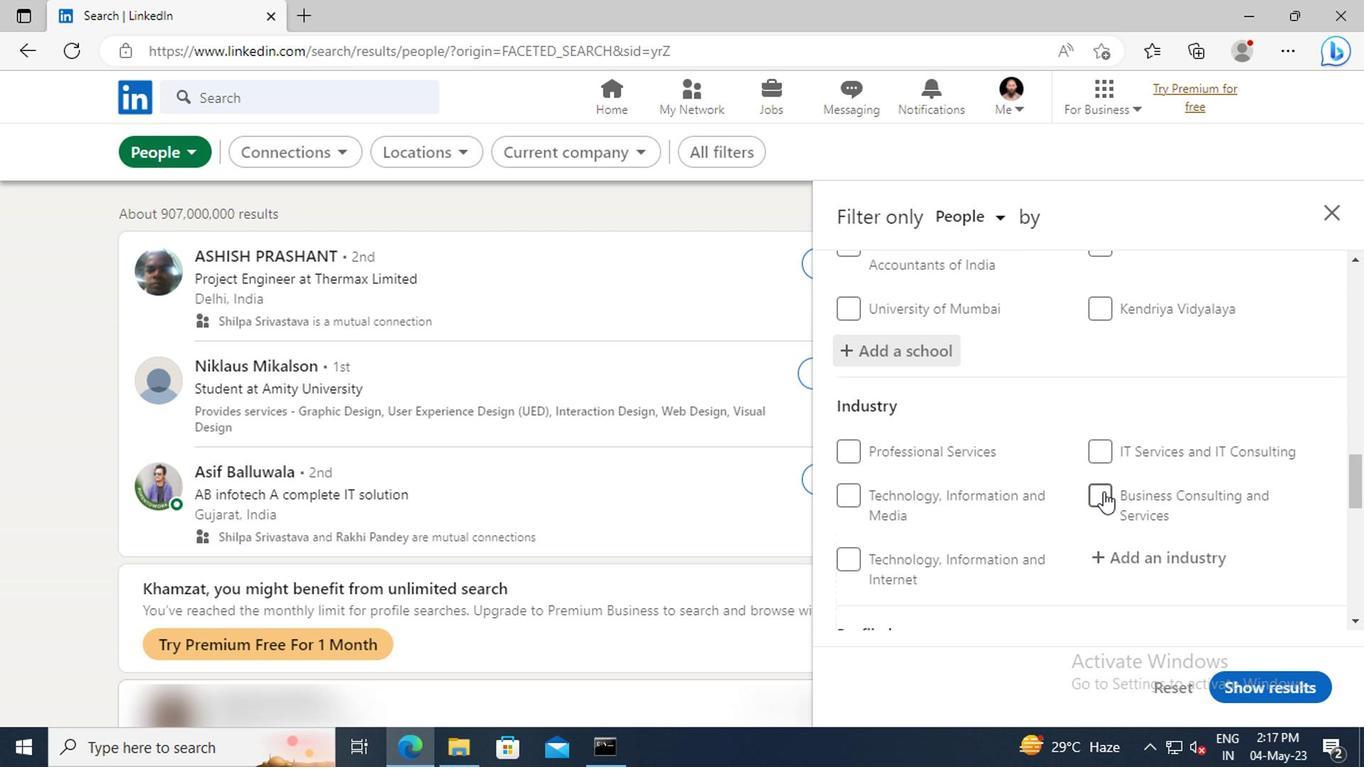 
Action: Mouse moved to (1105, 496)
Screenshot: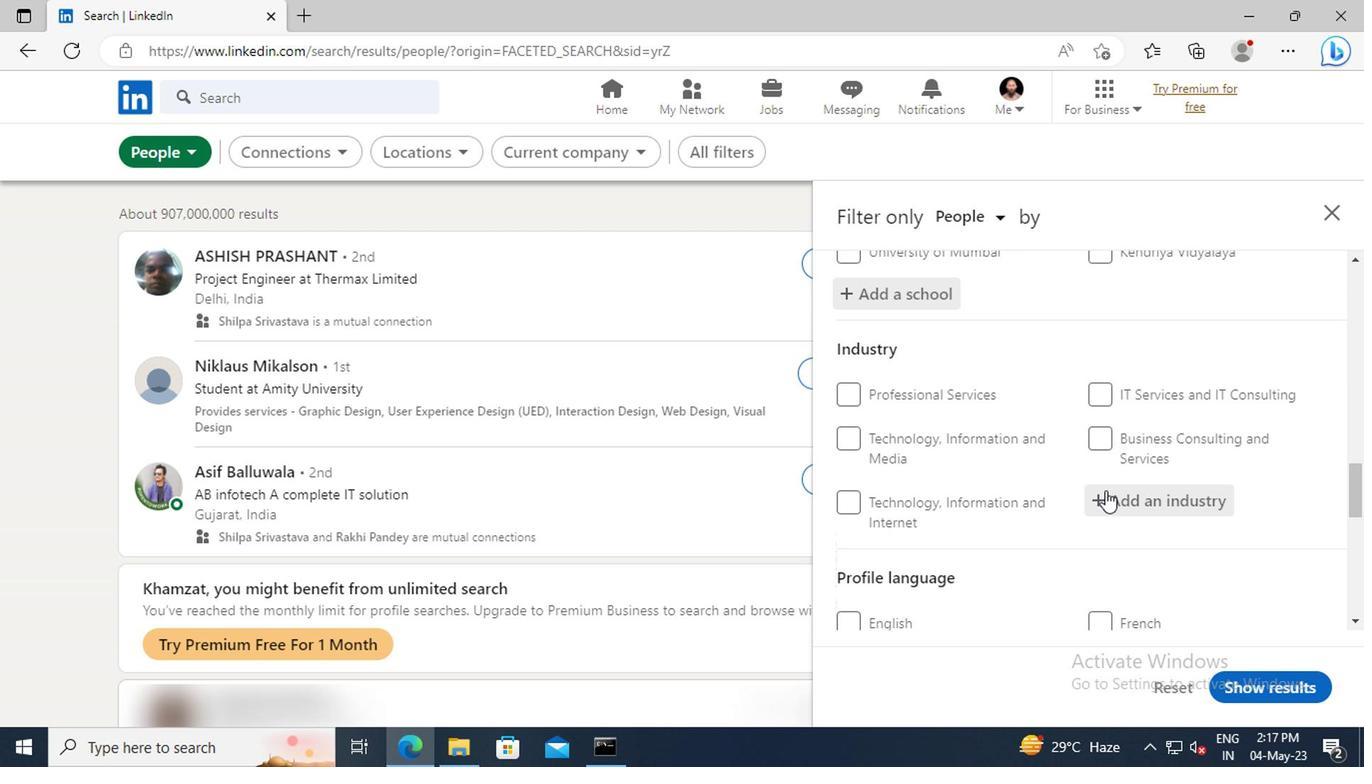 
Action: Mouse pressed left at (1105, 496)
Screenshot: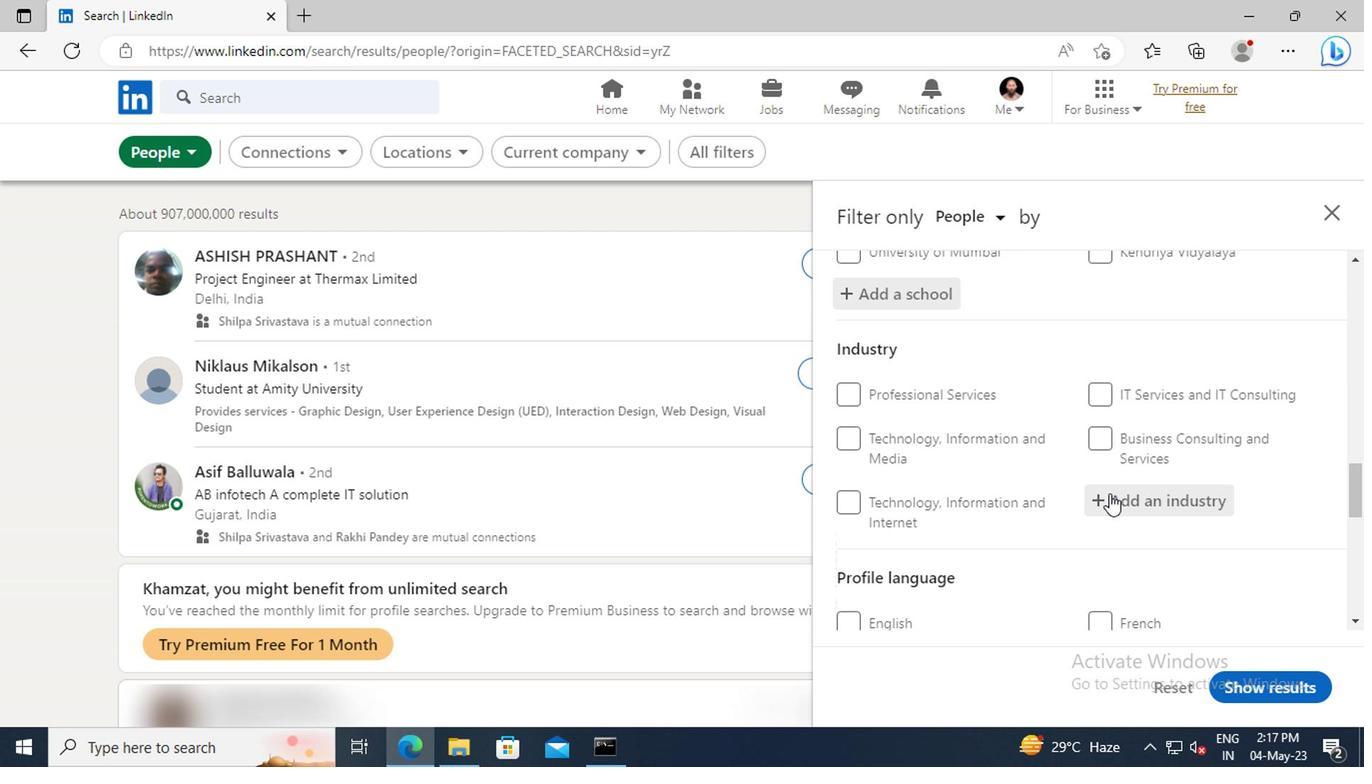 
Action: Key pressed <Key.shift>SPORTS<Key.space>AND<Key.space><Key.shift>RE
Screenshot: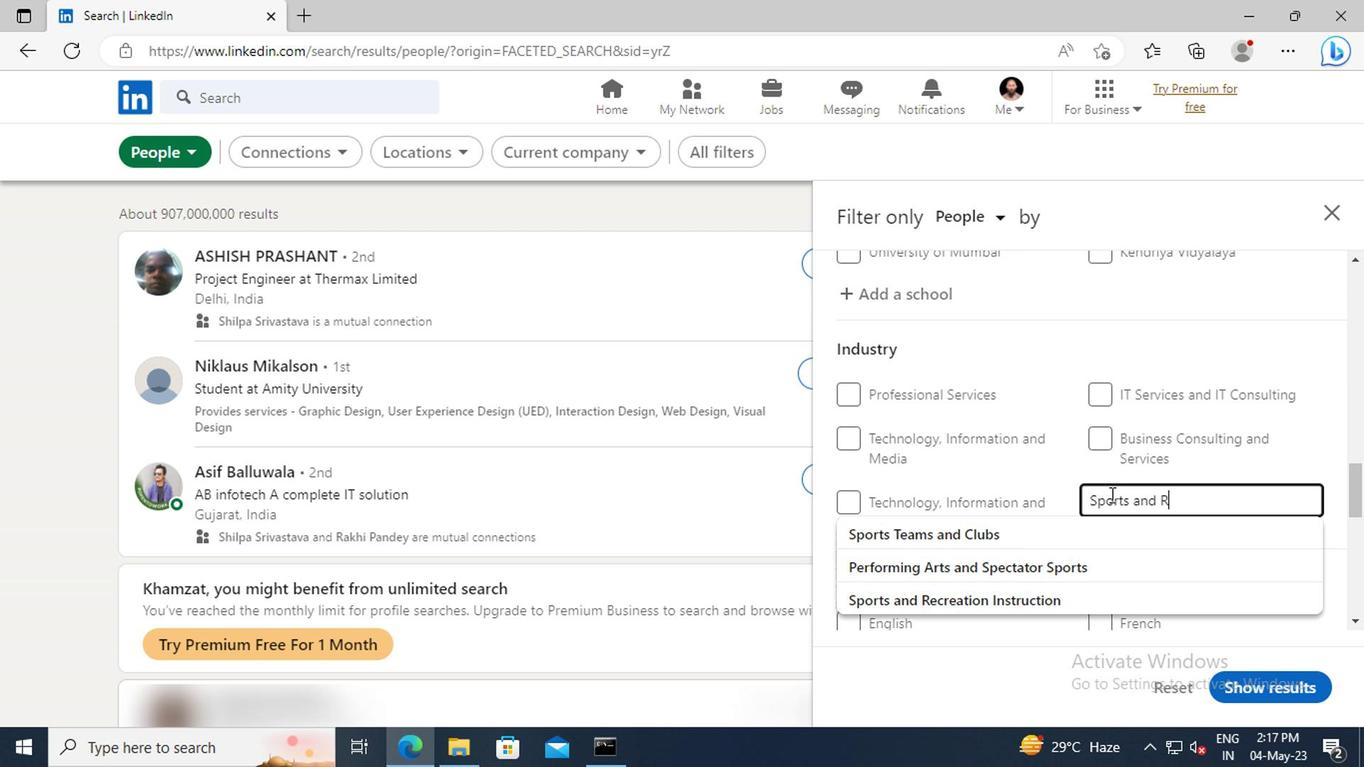 
Action: Mouse moved to (1101, 532)
Screenshot: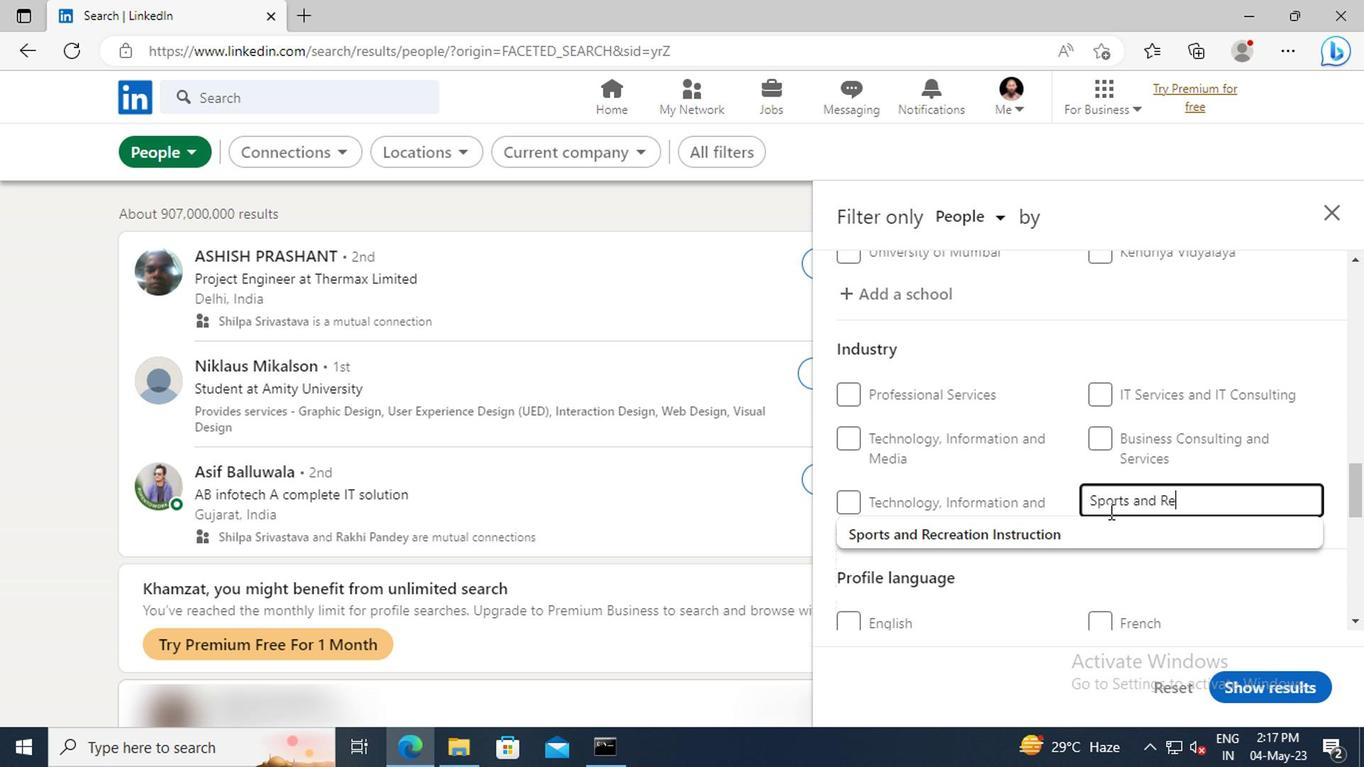 
Action: Mouse pressed left at (1101, 532)
Screenshot: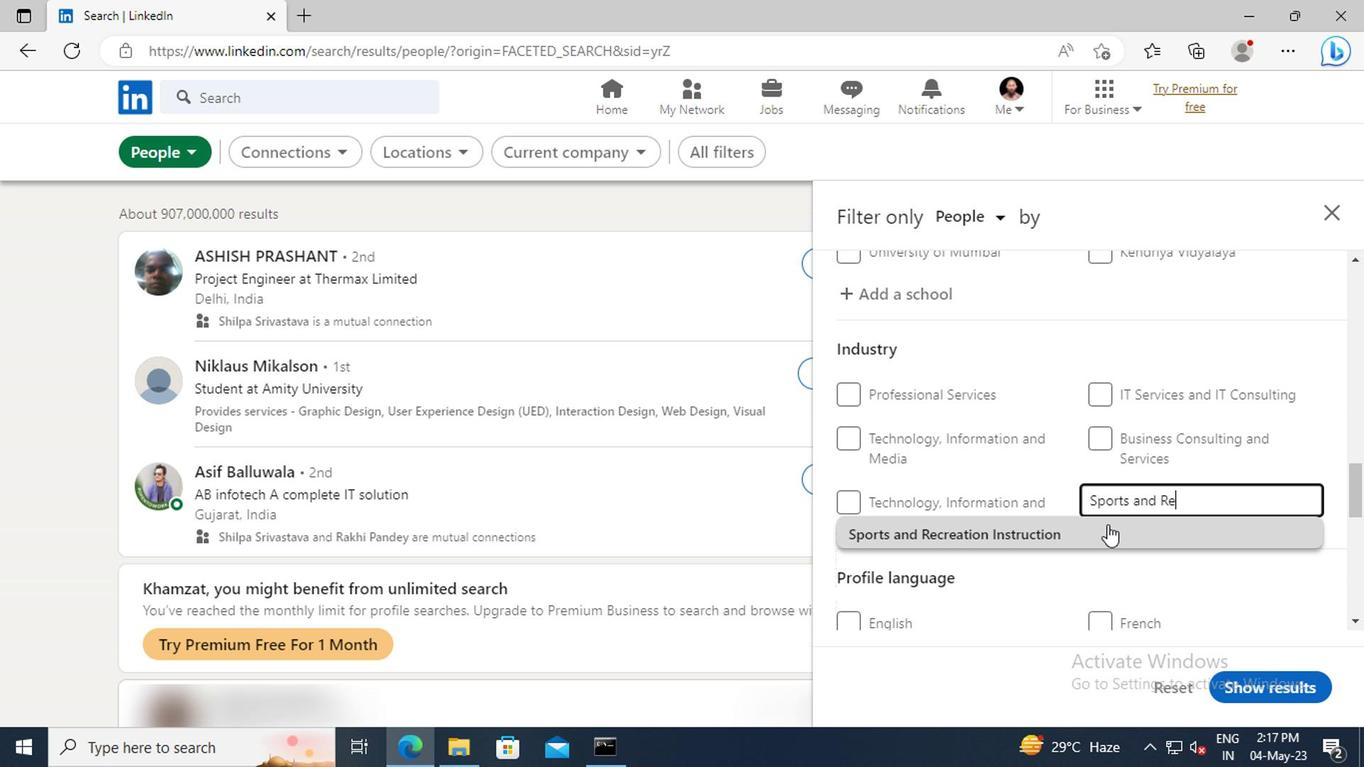 
Action: Mouse scrolled (1101, 530) with delta (0, -1)
Screenshot: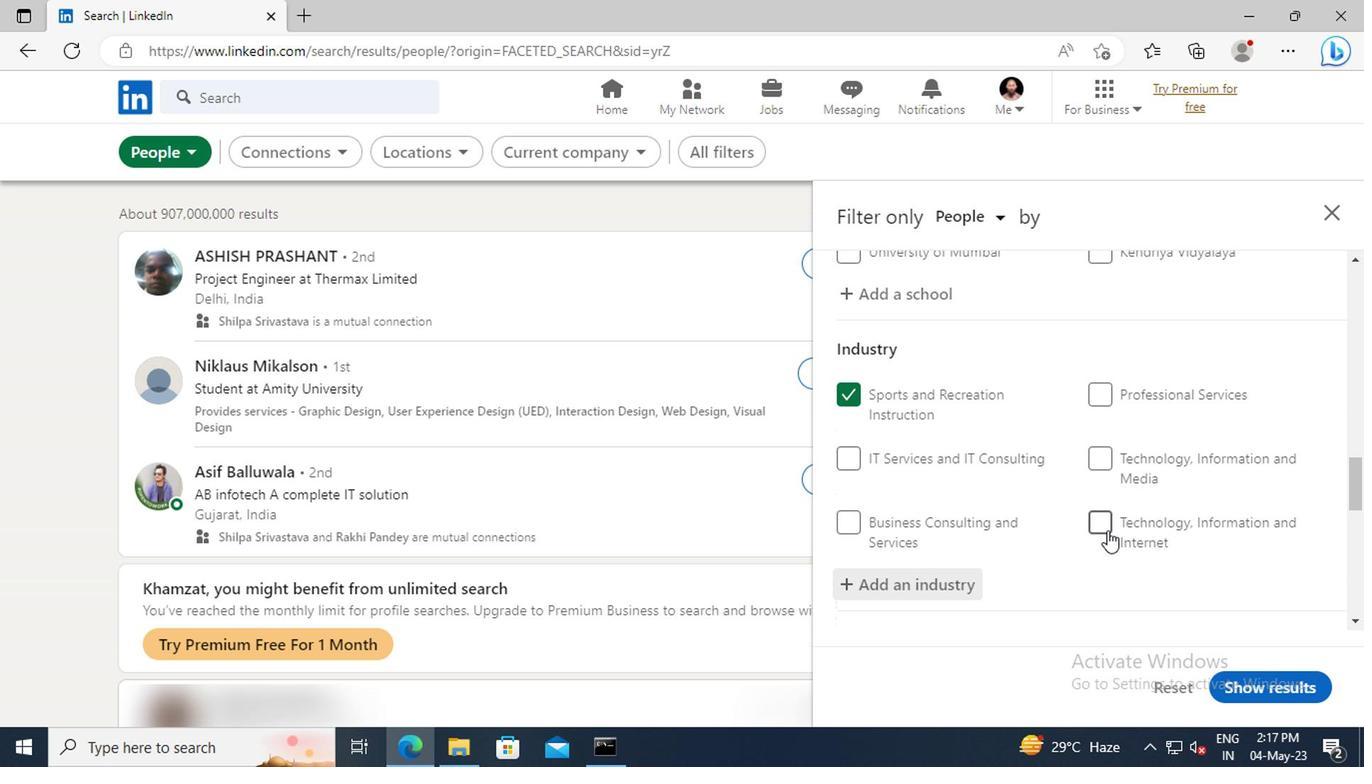 
Action: Mouse scrolled (1101, 530) with delta (0, -1)
Screenshot: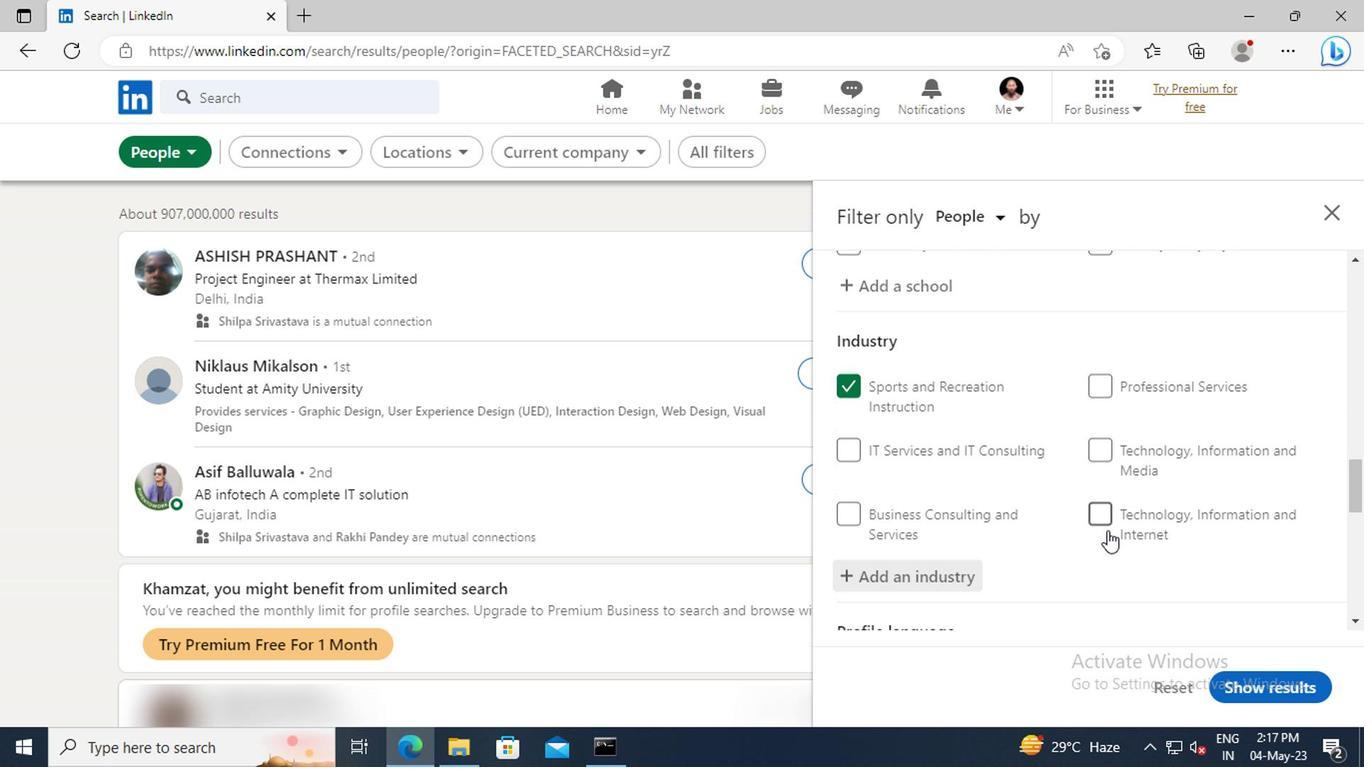 
Action: Mouse moved to (1100, 522)
Screenshot: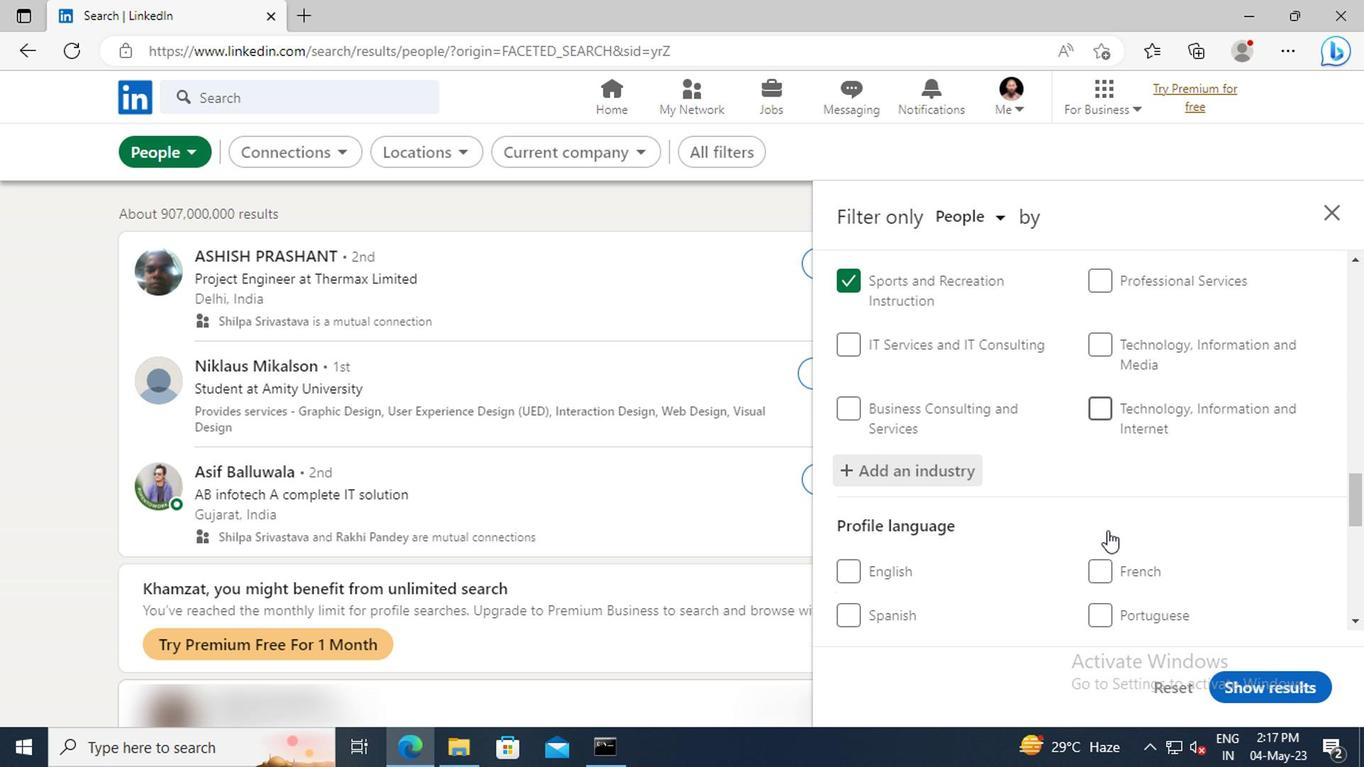 
Action: Mouse scrolled (1100, 520) with delta (0, -1)
Screenshot: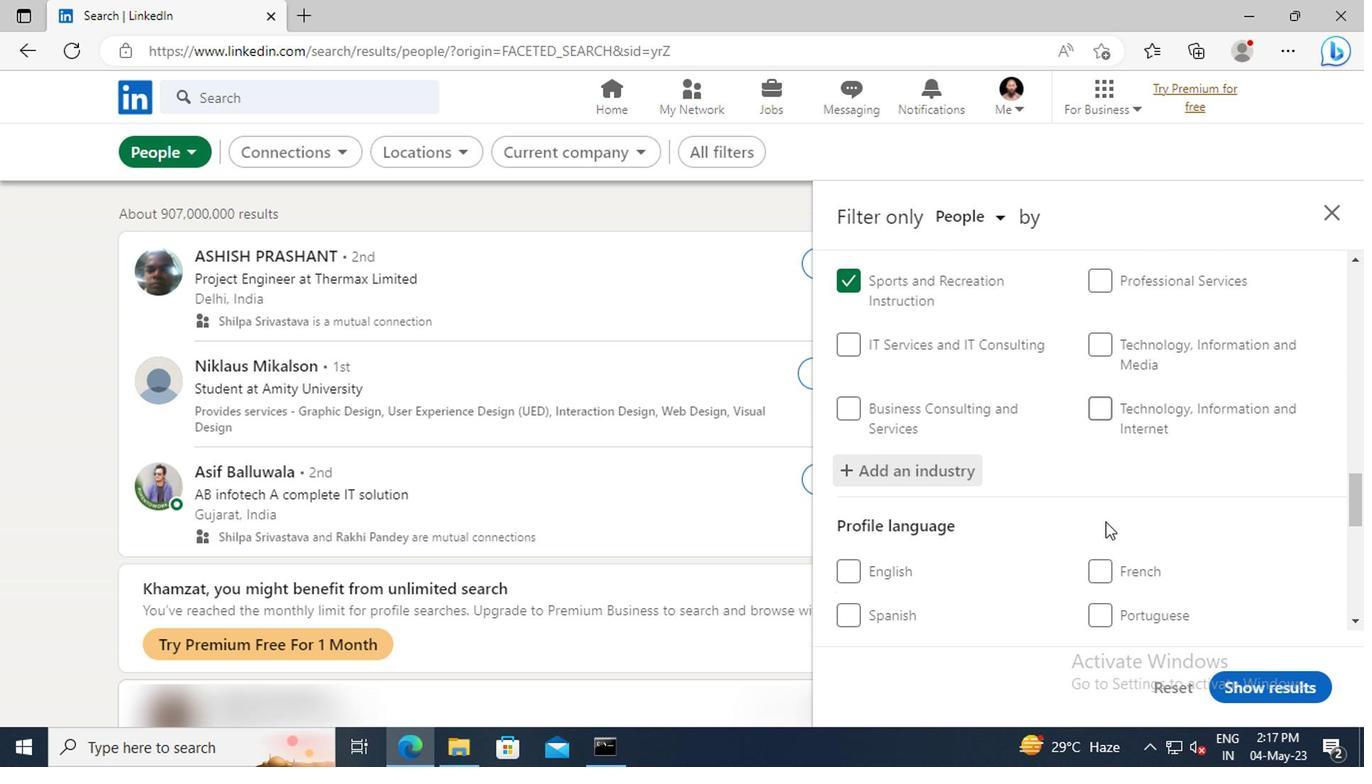 
Action: Mouse scrolled (1100, 520) with delta (0, -1)
Screenshot: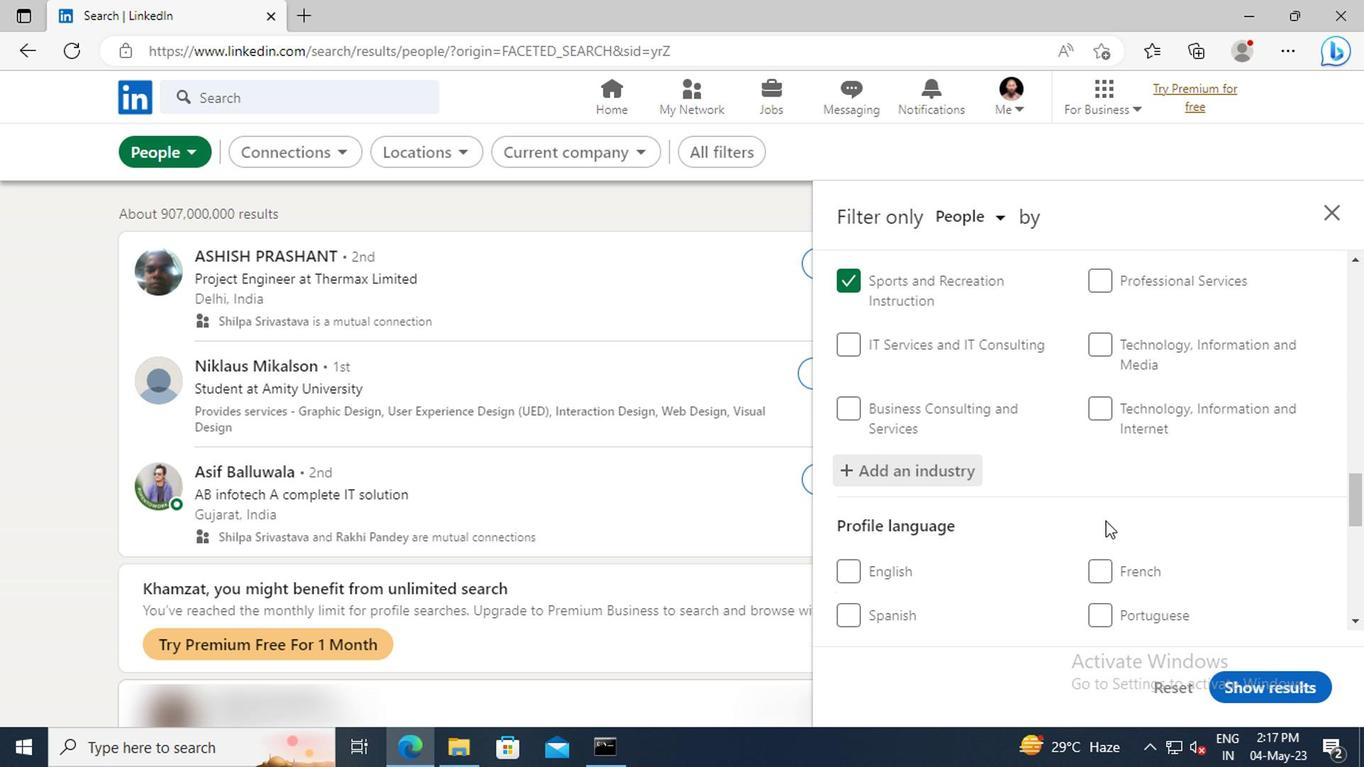 
Action: Mouse moved to (1100, 518)
Screenshot: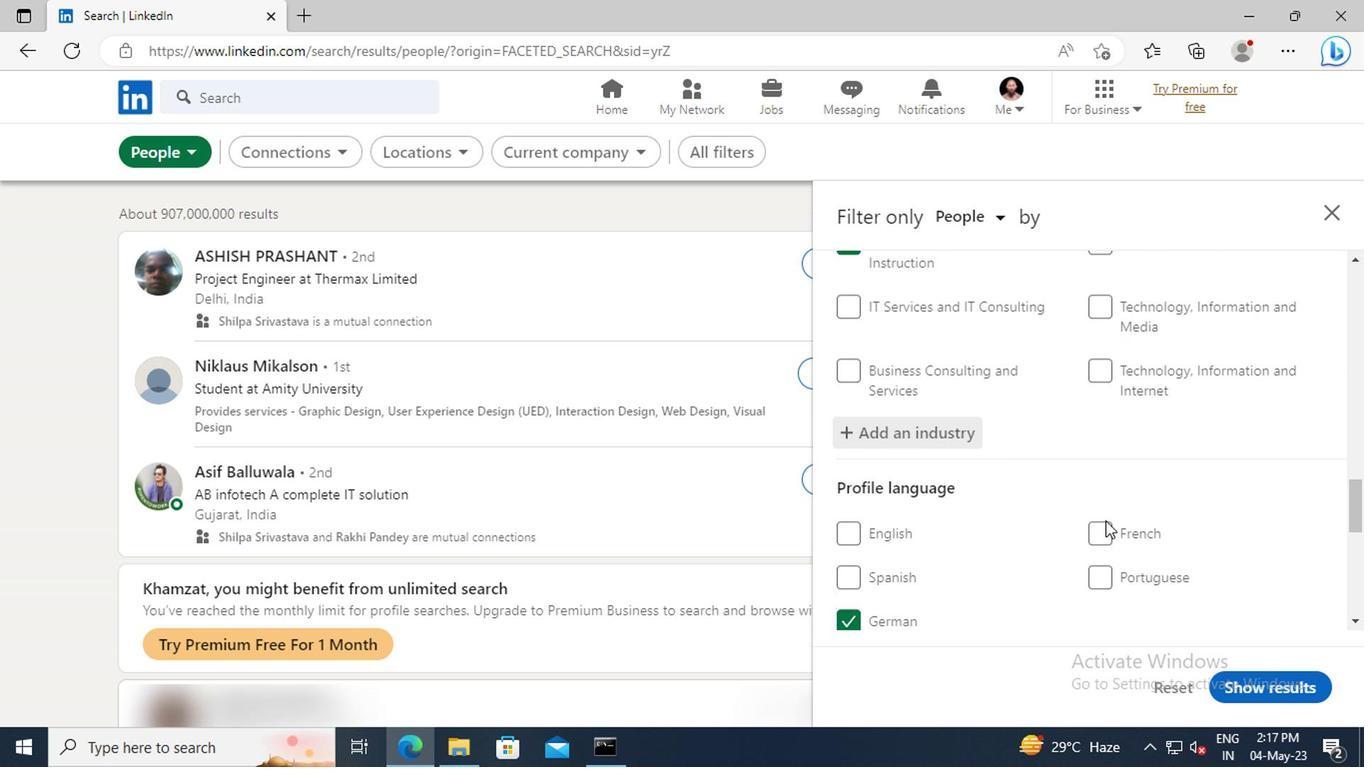 
Action: Mouse scrolled (1100, 518) with delta (0, 0)
Screenshot: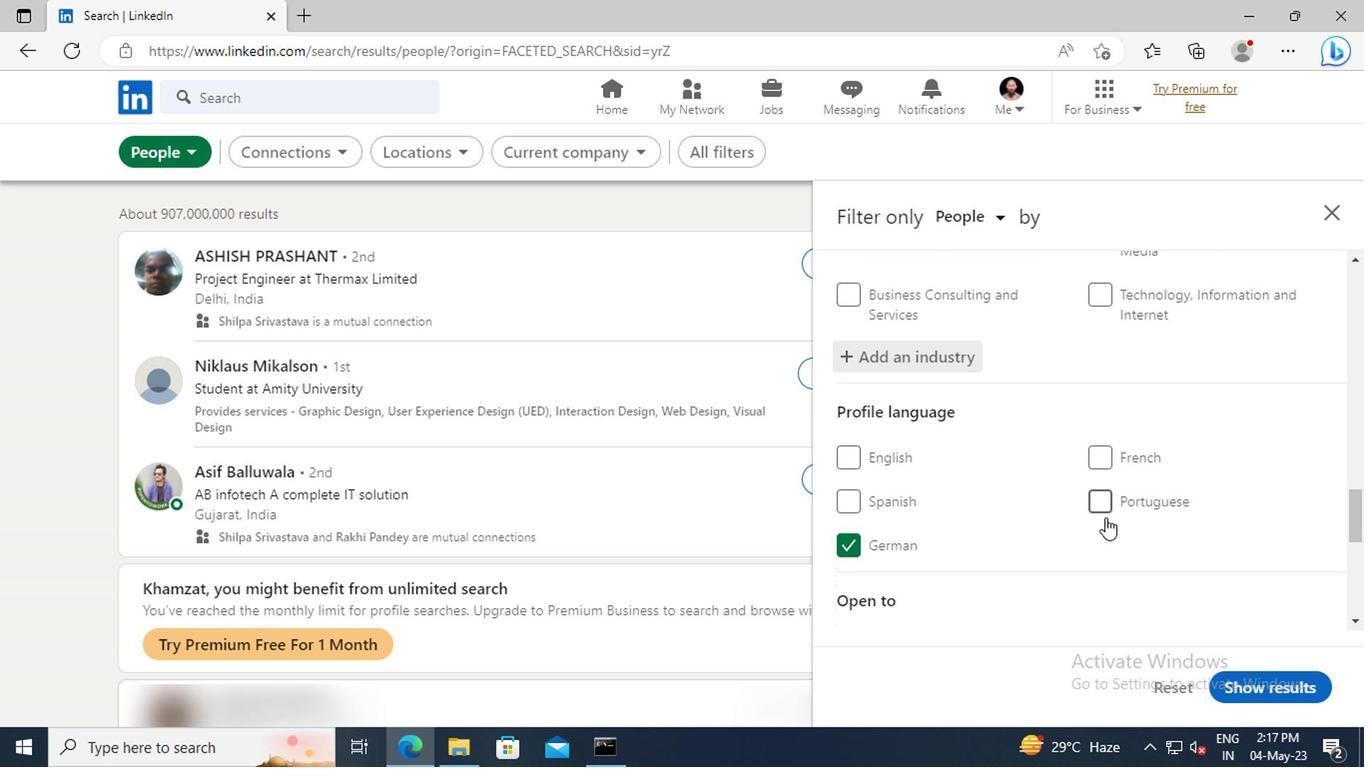 
Action: Mouse scrolled (1100, 518) with delta (0, 0)
Screenshot: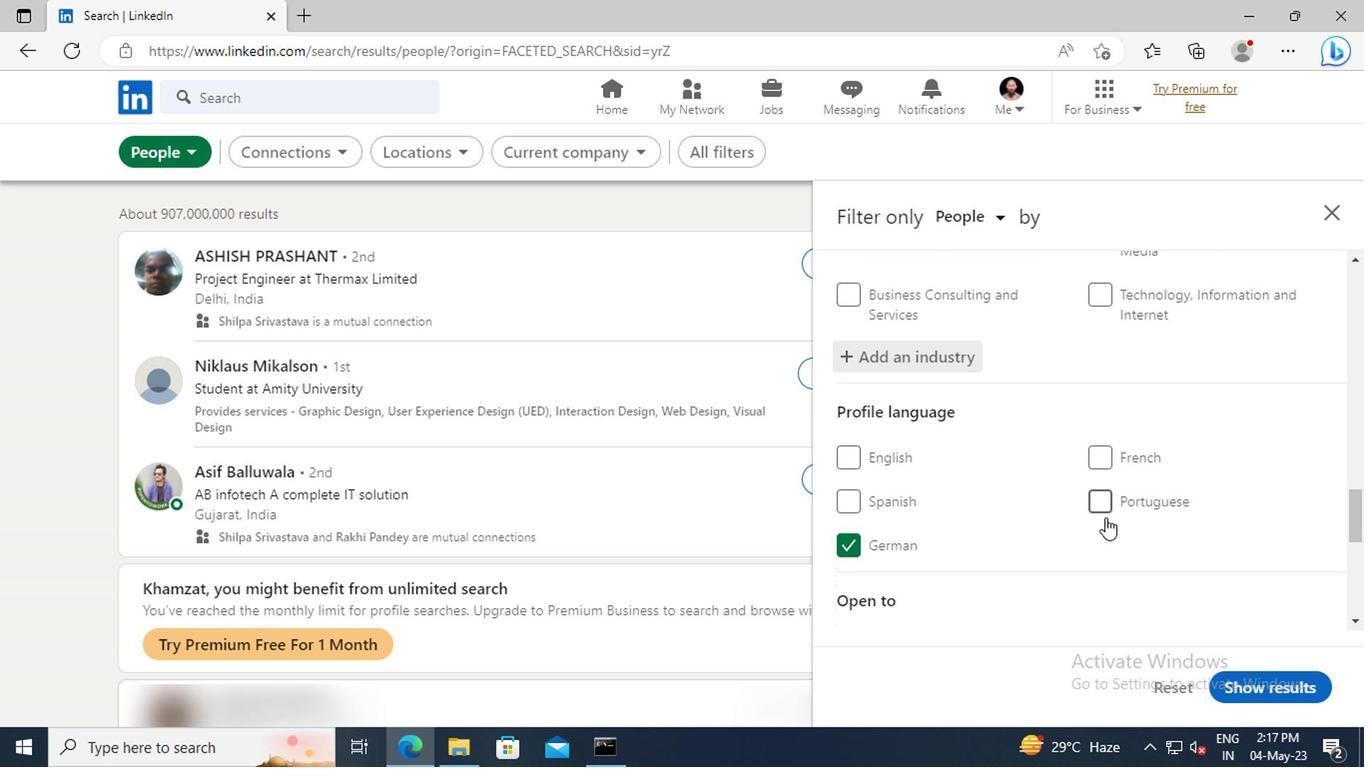 
Action: Mouse moved to (1098, 493)
Screenshot: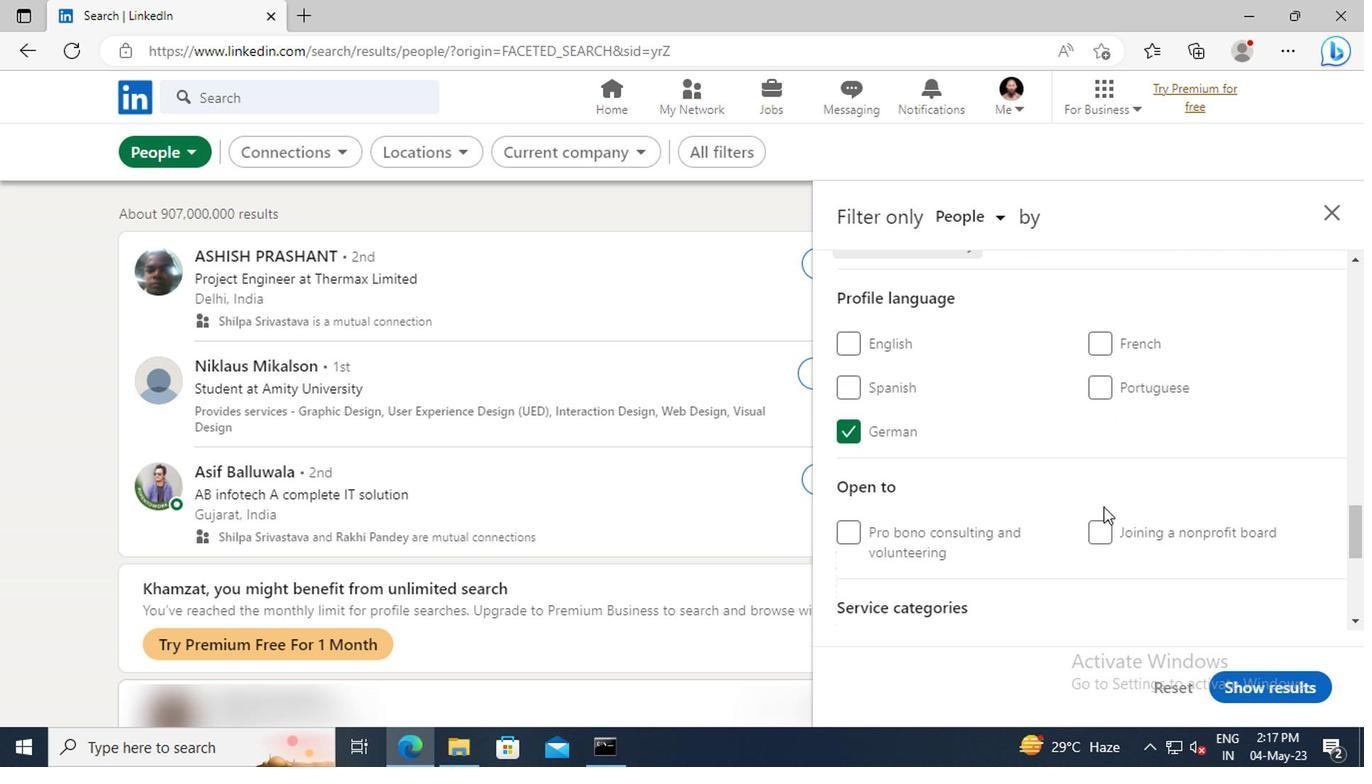 
Action: Mouse scrolled (1098, 493) with delta (0, 0)
Screenshot: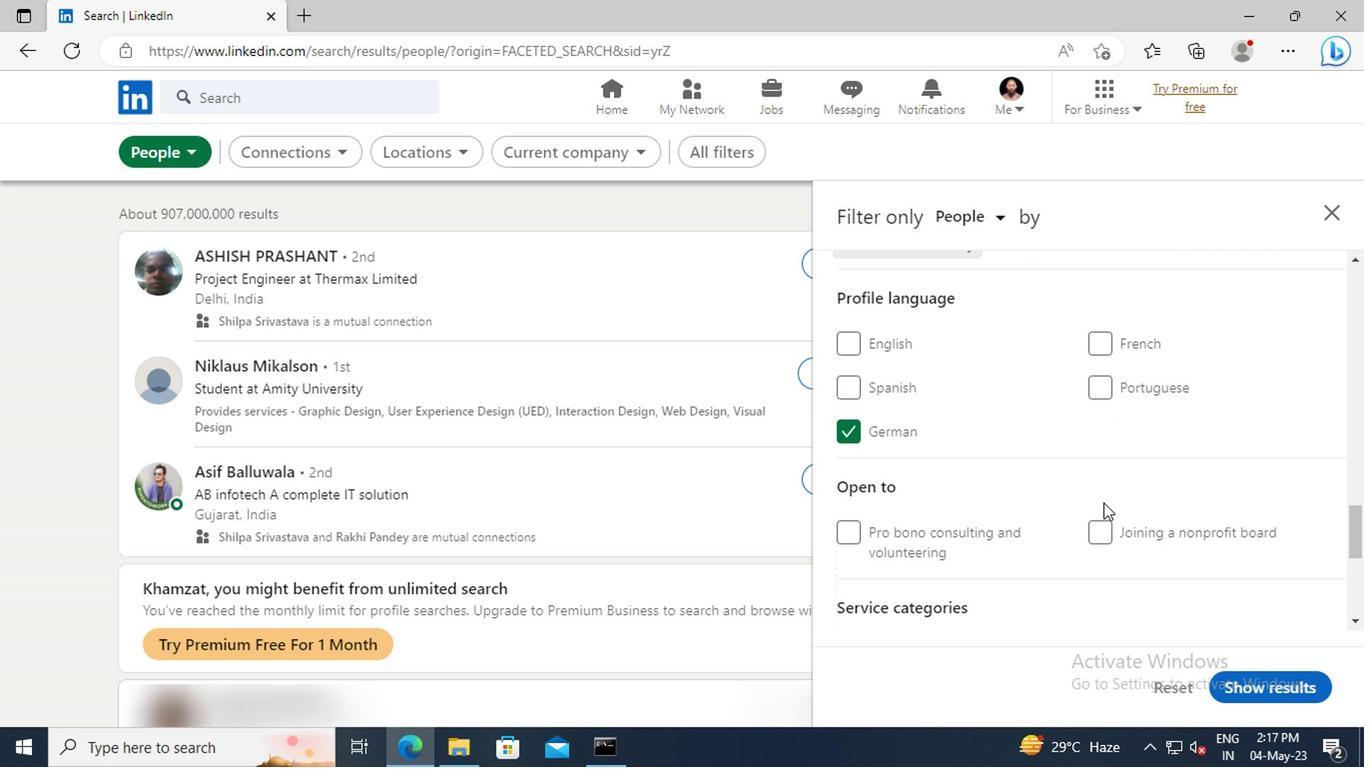 
Action: Mouse moved to (1098, 491)
Screenshot: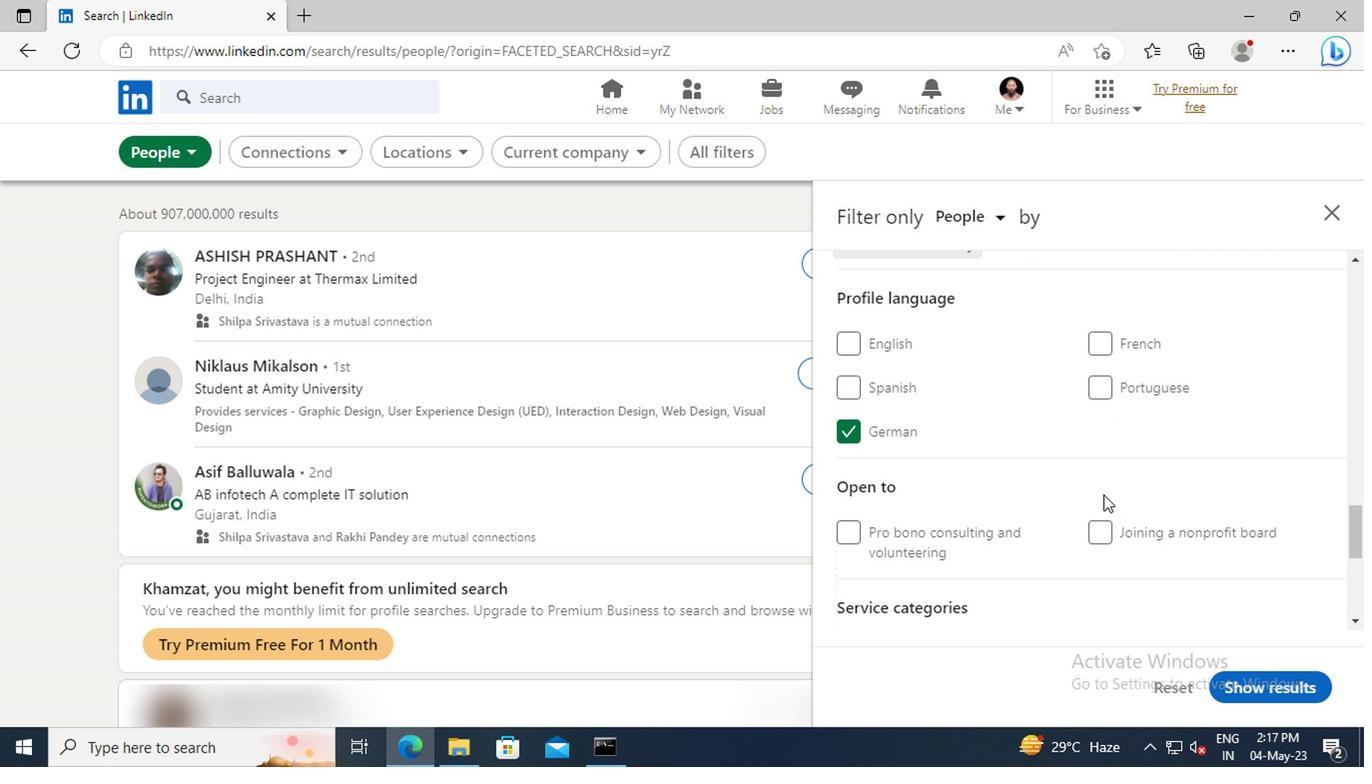 
Action: Mouse scrolled (1098, 491) with delta (0, 0)
Screenshot: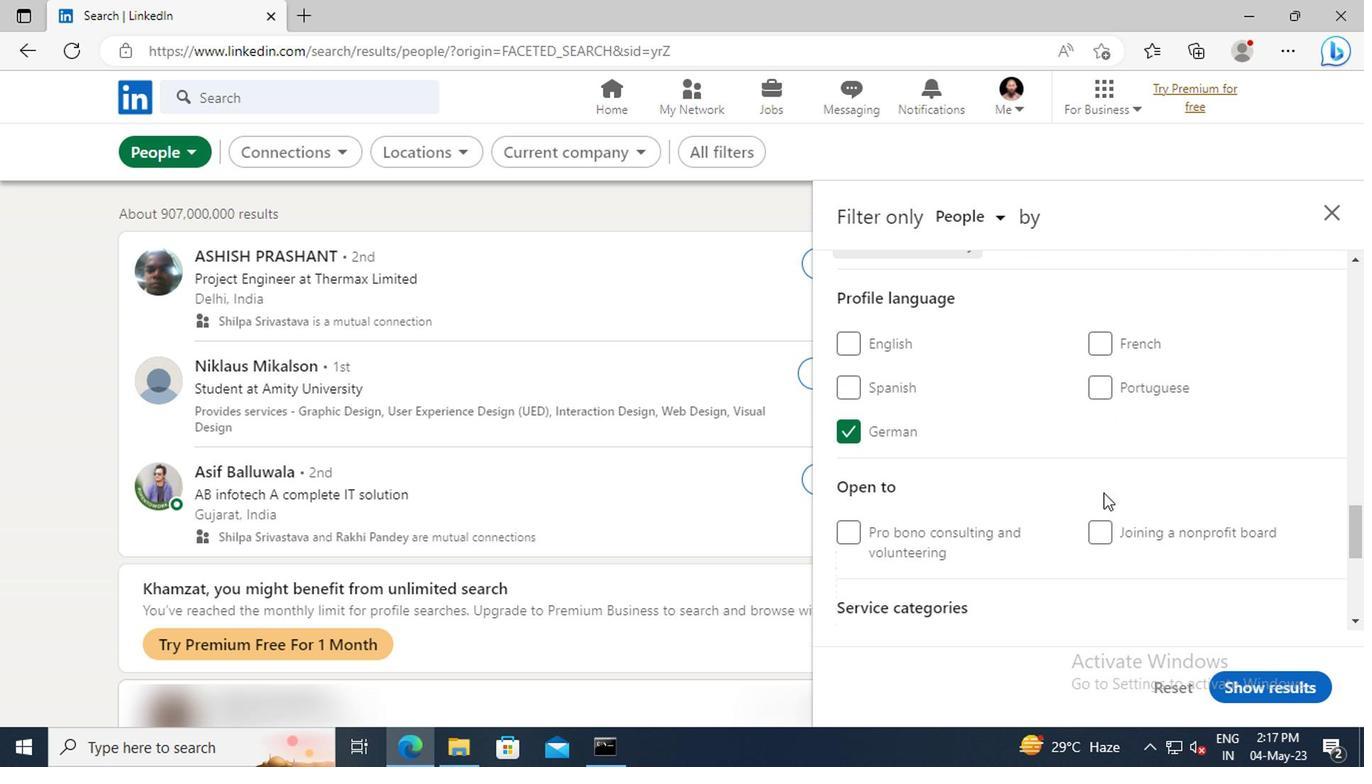 
Action: Mouse moved to (1101, 481)
Screenshot: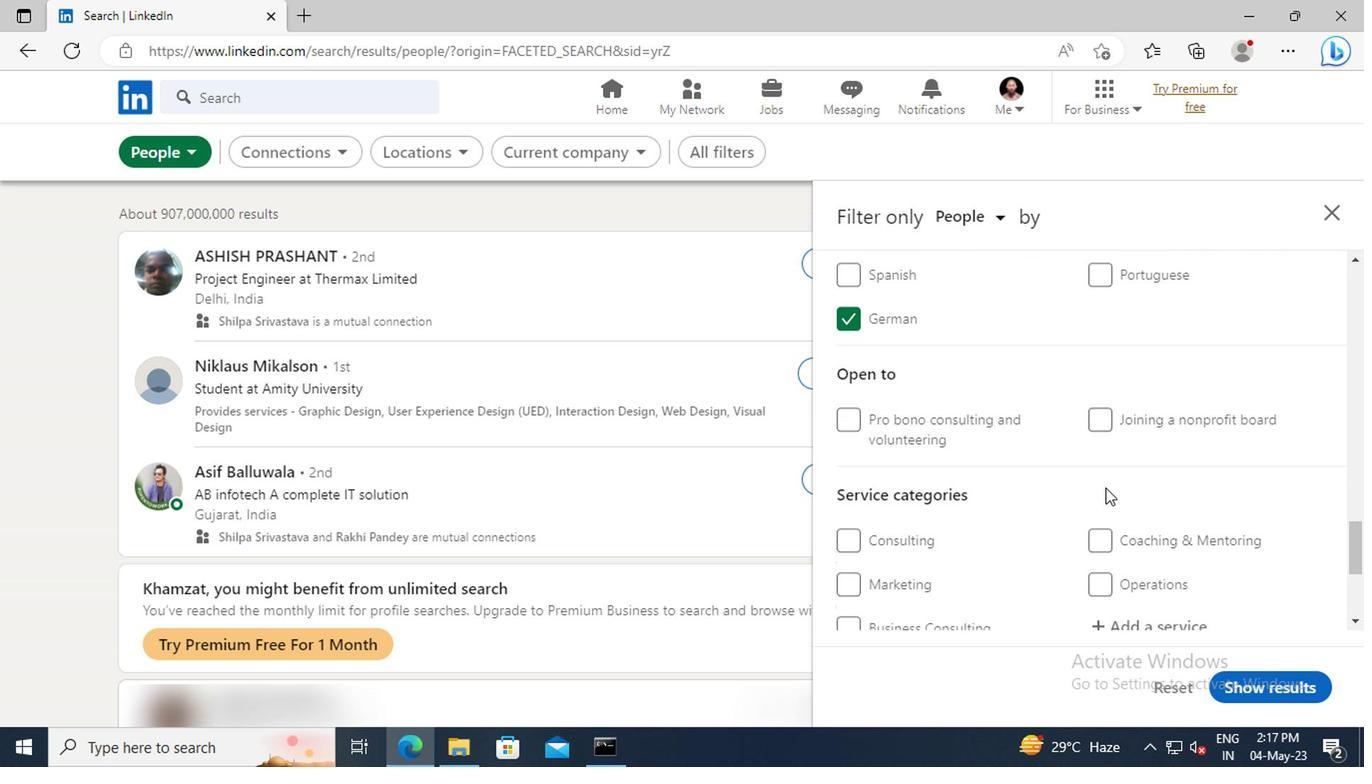 
Action: Mouse scrolled (1101, 481) with delta (0, 0)
Screenshot: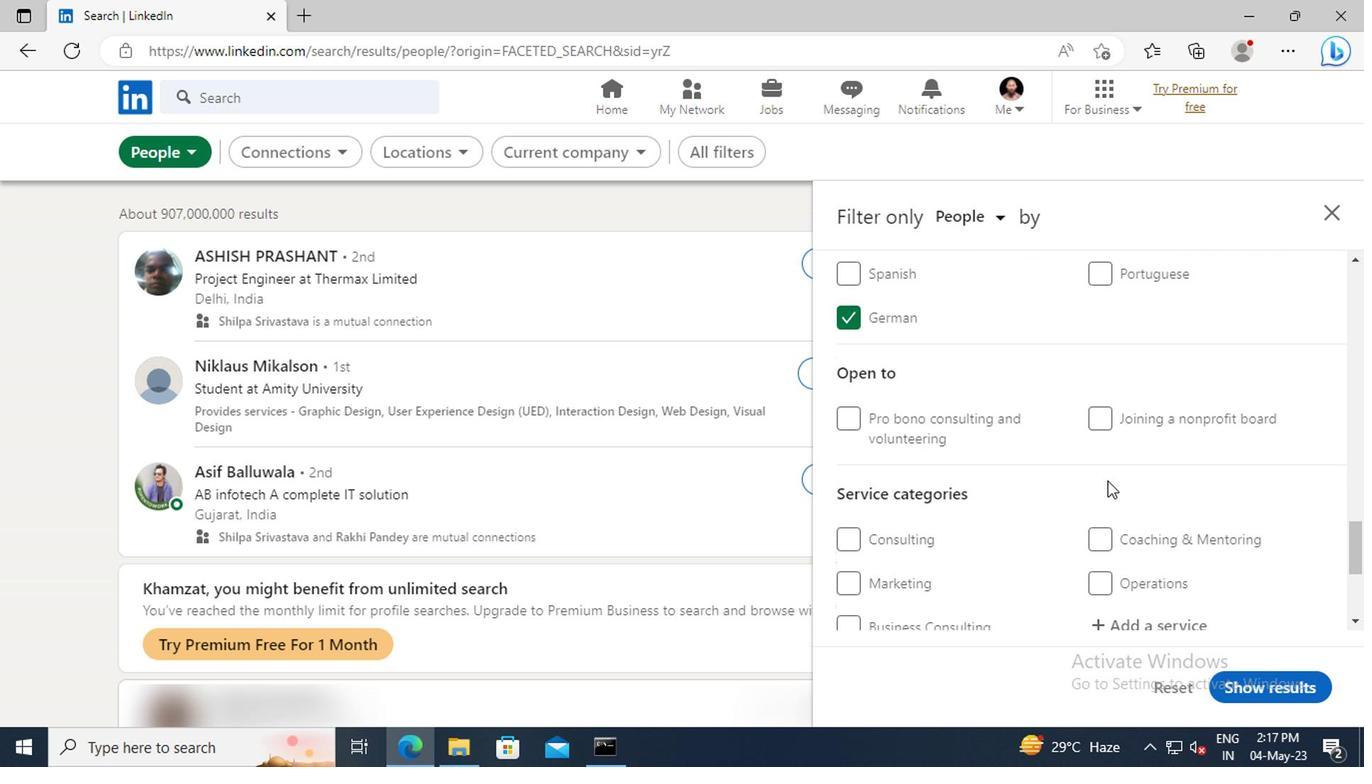 
Action: Mouse scrolled (1101, 481) with delta (0, 0)
Screenshot: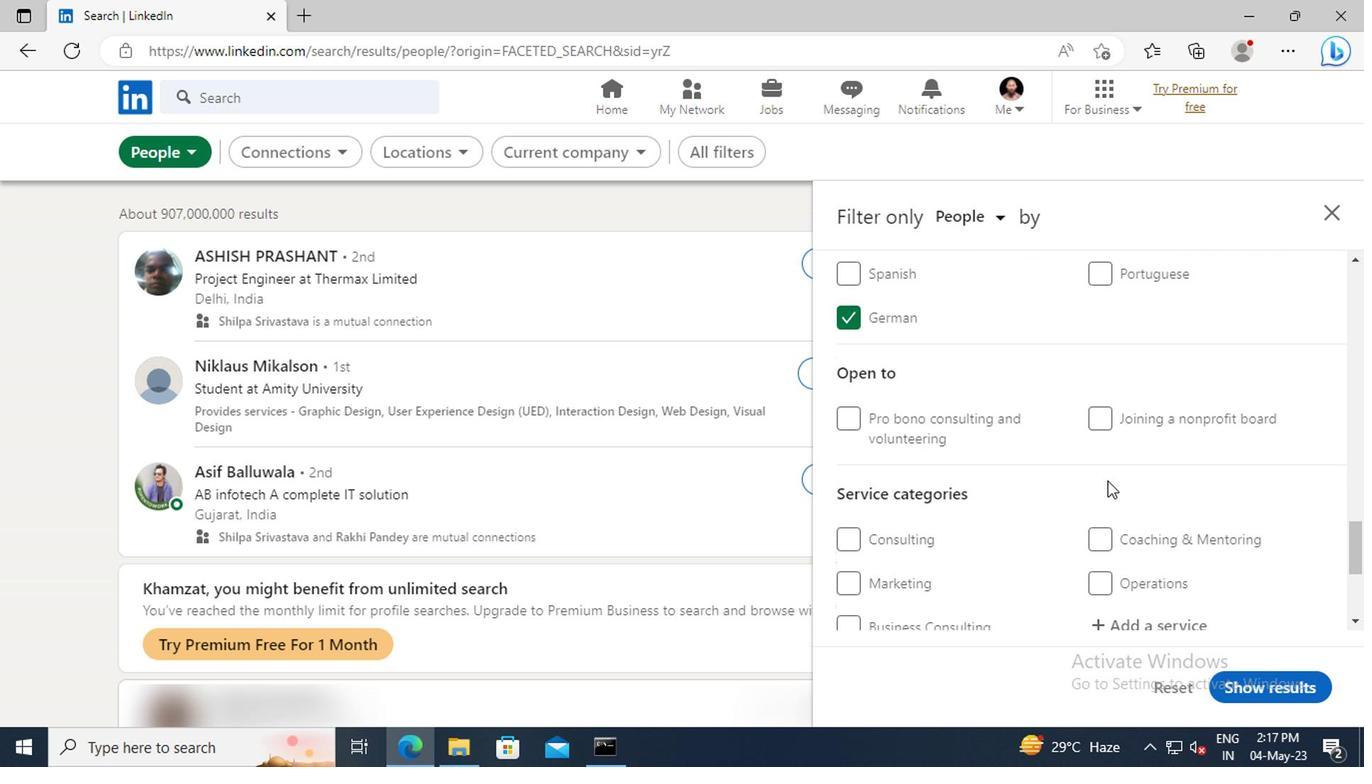 
Action: Mouse moved to (1110, 513)
Screenshot: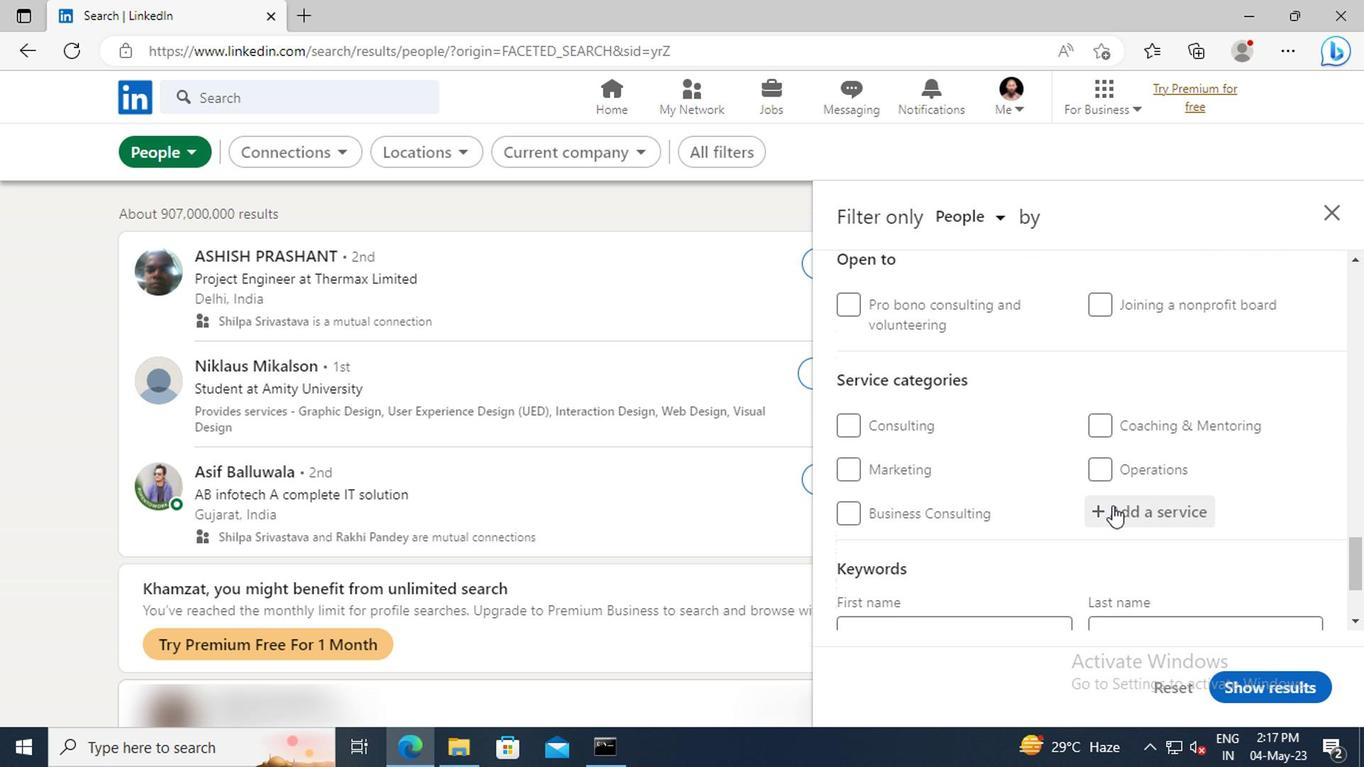 
Action: Mouse pressed left at (1110, 513)
Screenshot: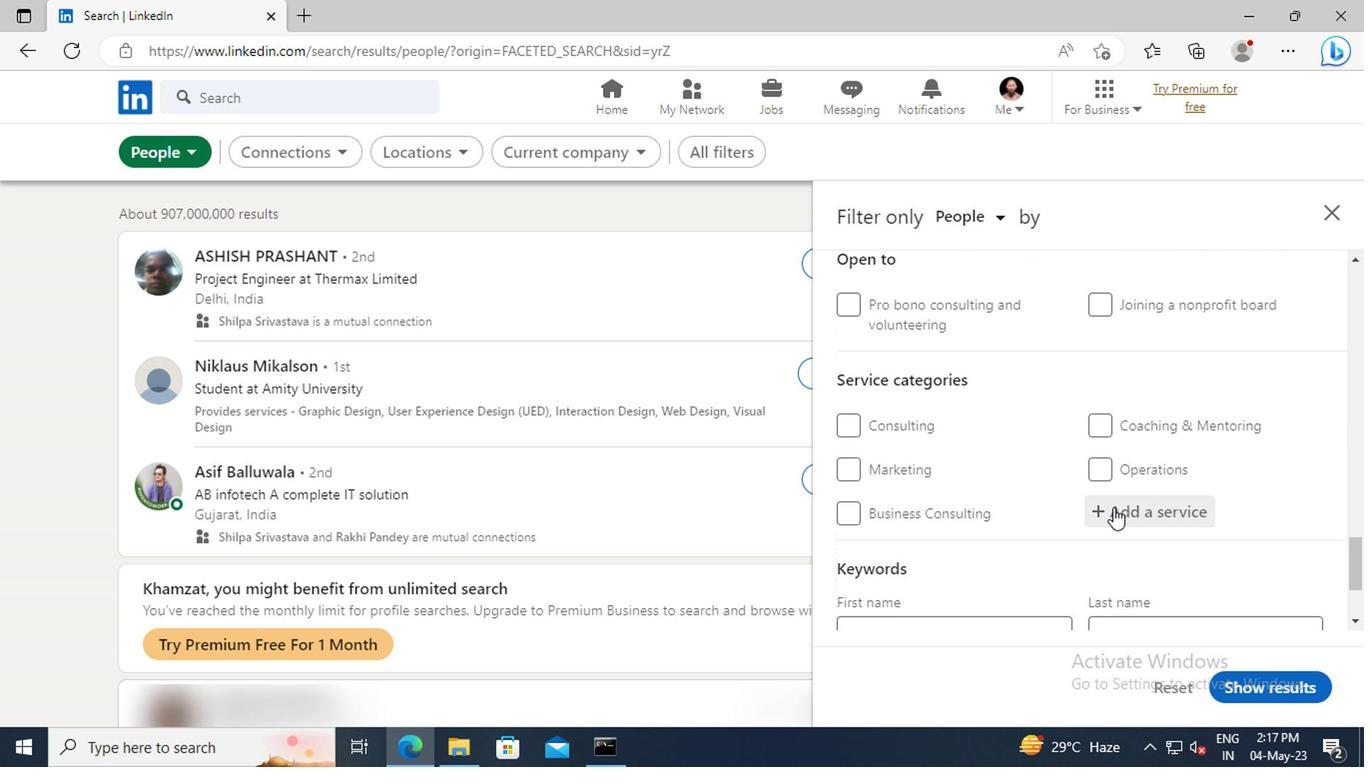 
Action: Key pressed <Key.shift>ASSISTANCE<Key.shift>ADVERTISING<Key.enter>
Screenshot: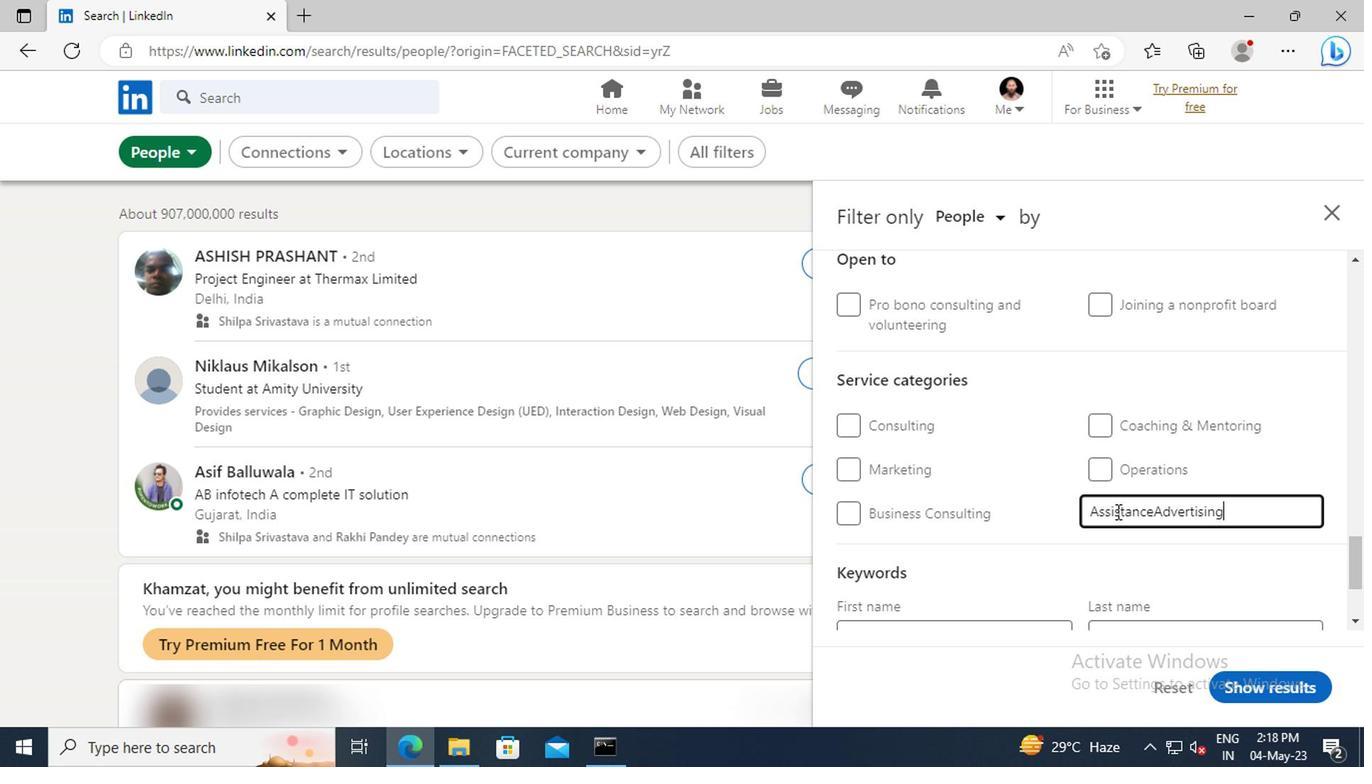 
Action: Mouse scrolled (1110, 512) with delta (0, 0)
Screenshot: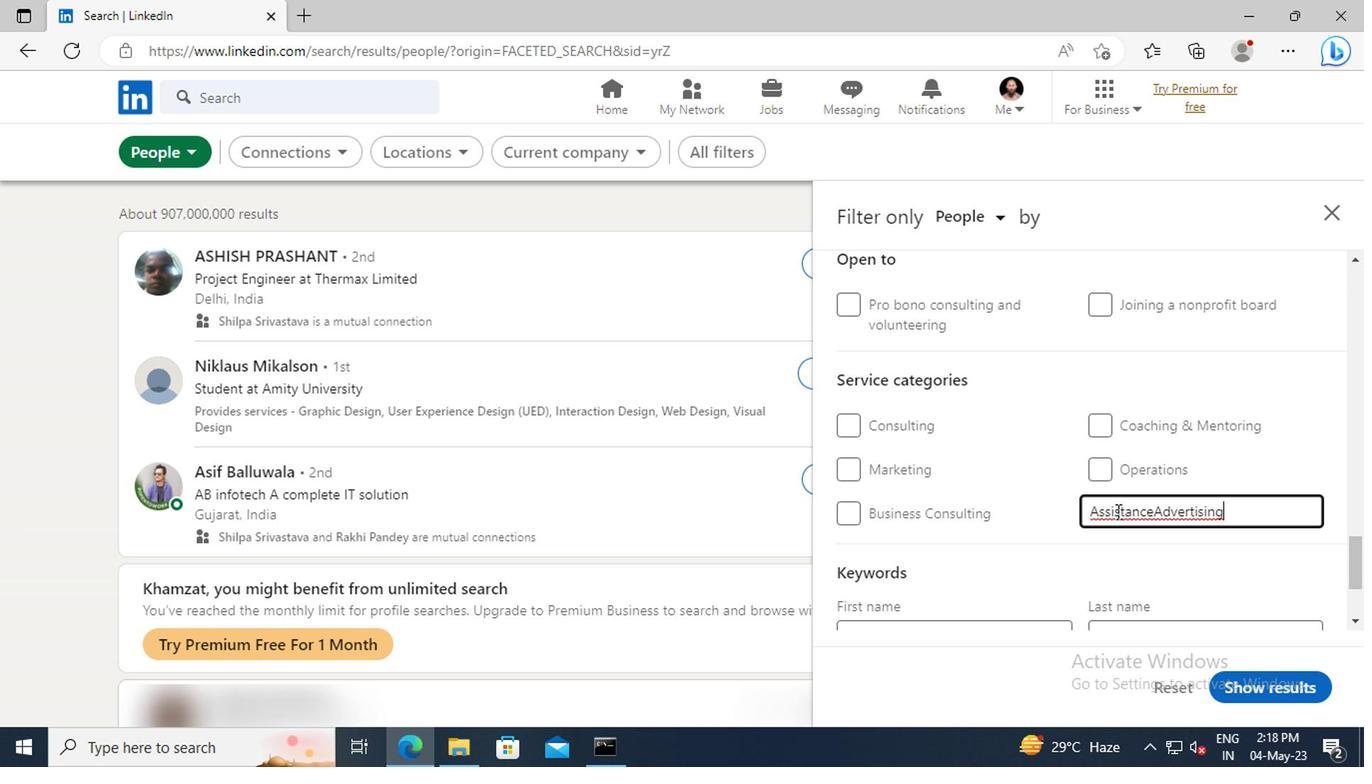 
Action: Mouse scrolled (1110, 512) with delta (0, 0)
Screenshot: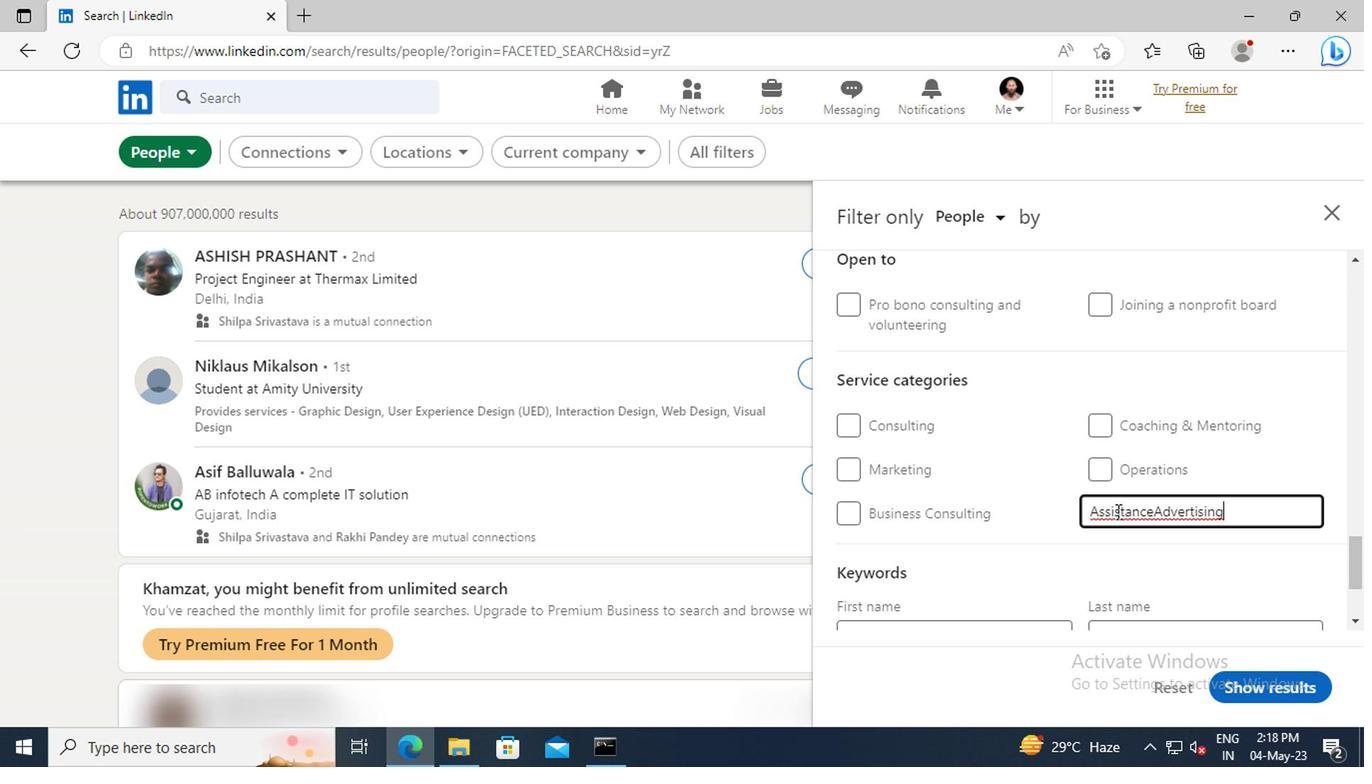 
Action: Mouse scrolled (1110, 512) with delta (0, 0)
Screenshot: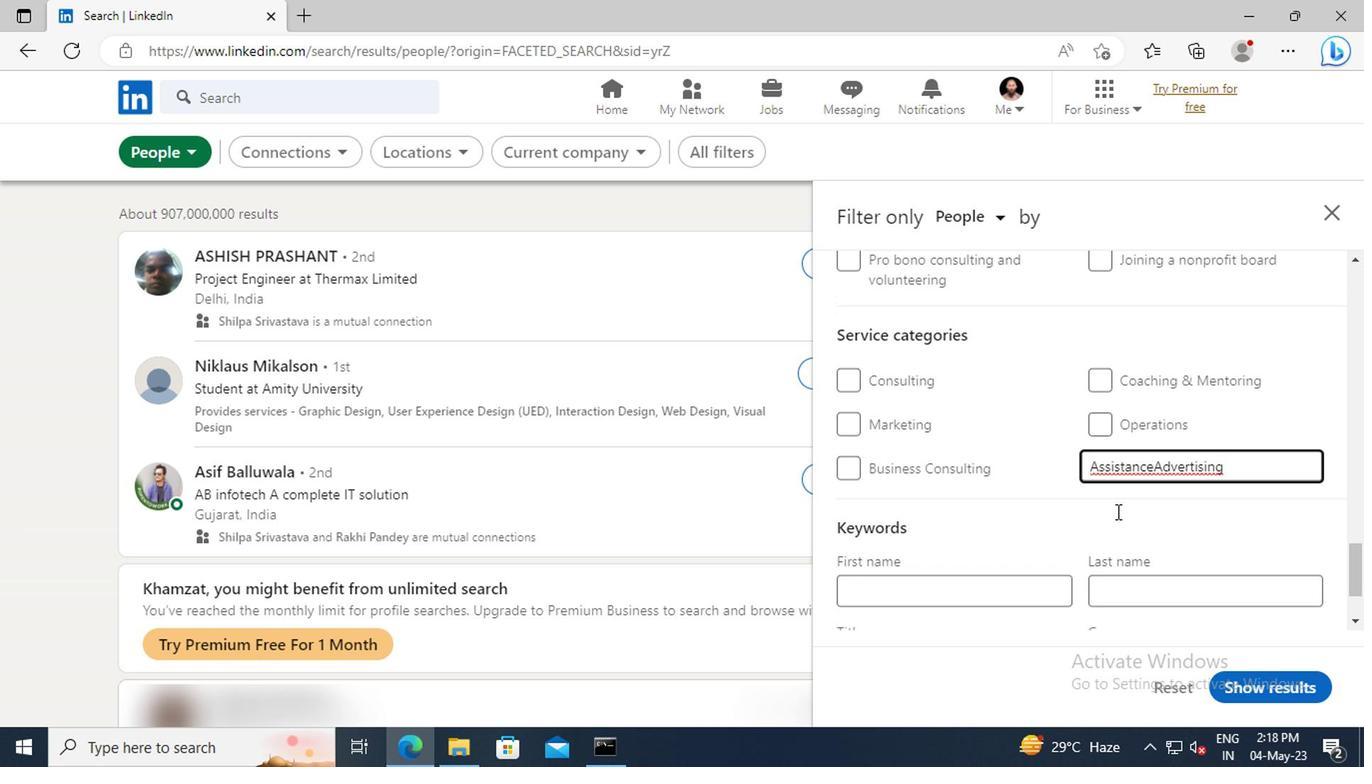 
Action: Mouse scrolled (1110, 512) with delta (0, 0)
Screenshot: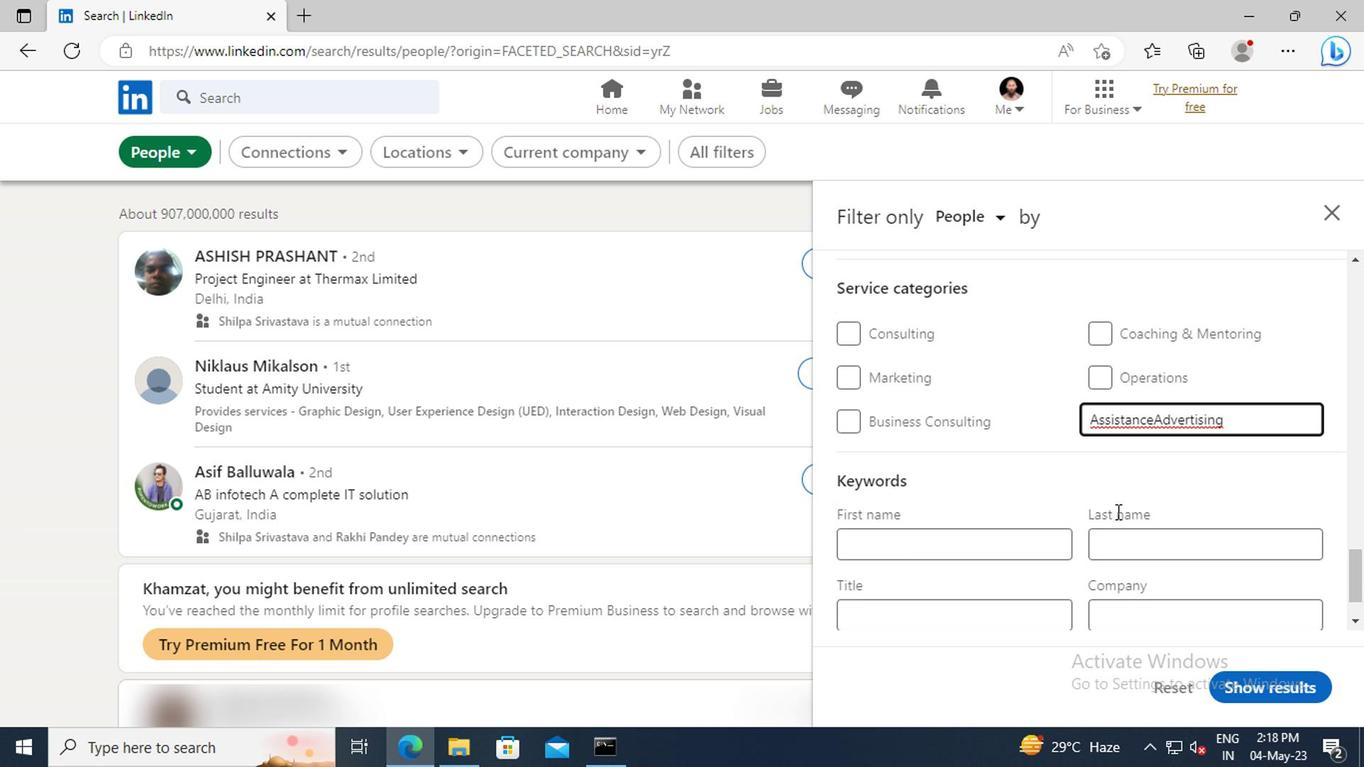 
Action: Mouse scrolled (1110, 512) with delta (0, 0)
Screenshot: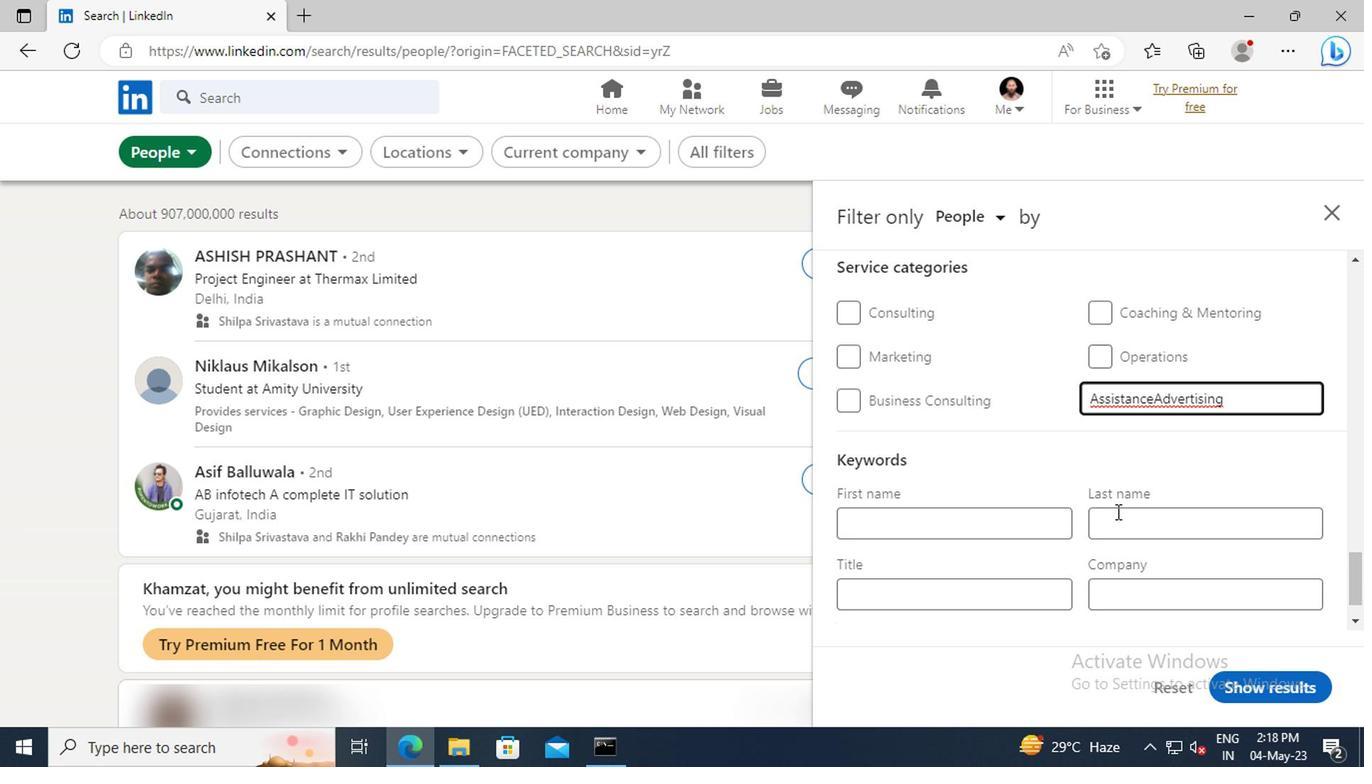 
Action: Mouse moved to (992, 552)
Screenshot: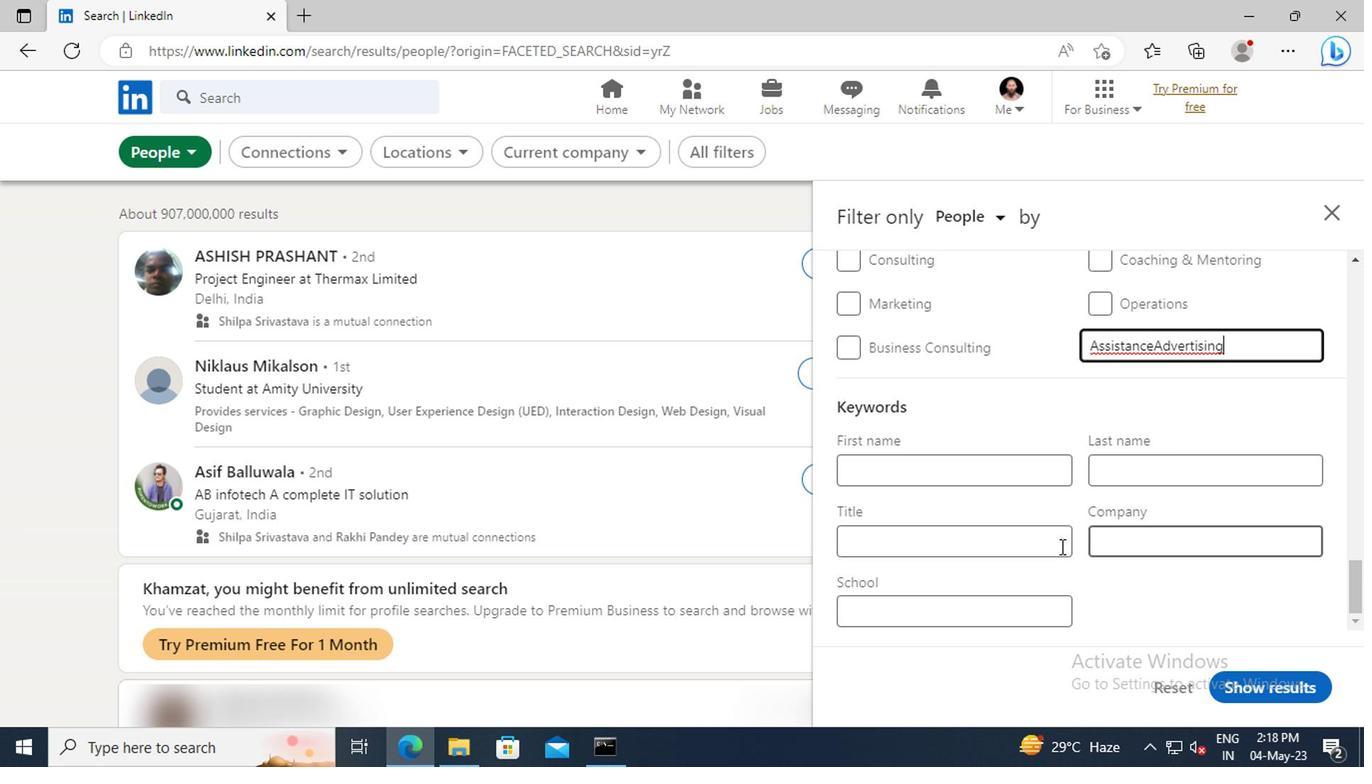 
Action: Mouse pressed left at (992, 552)
Screenshot: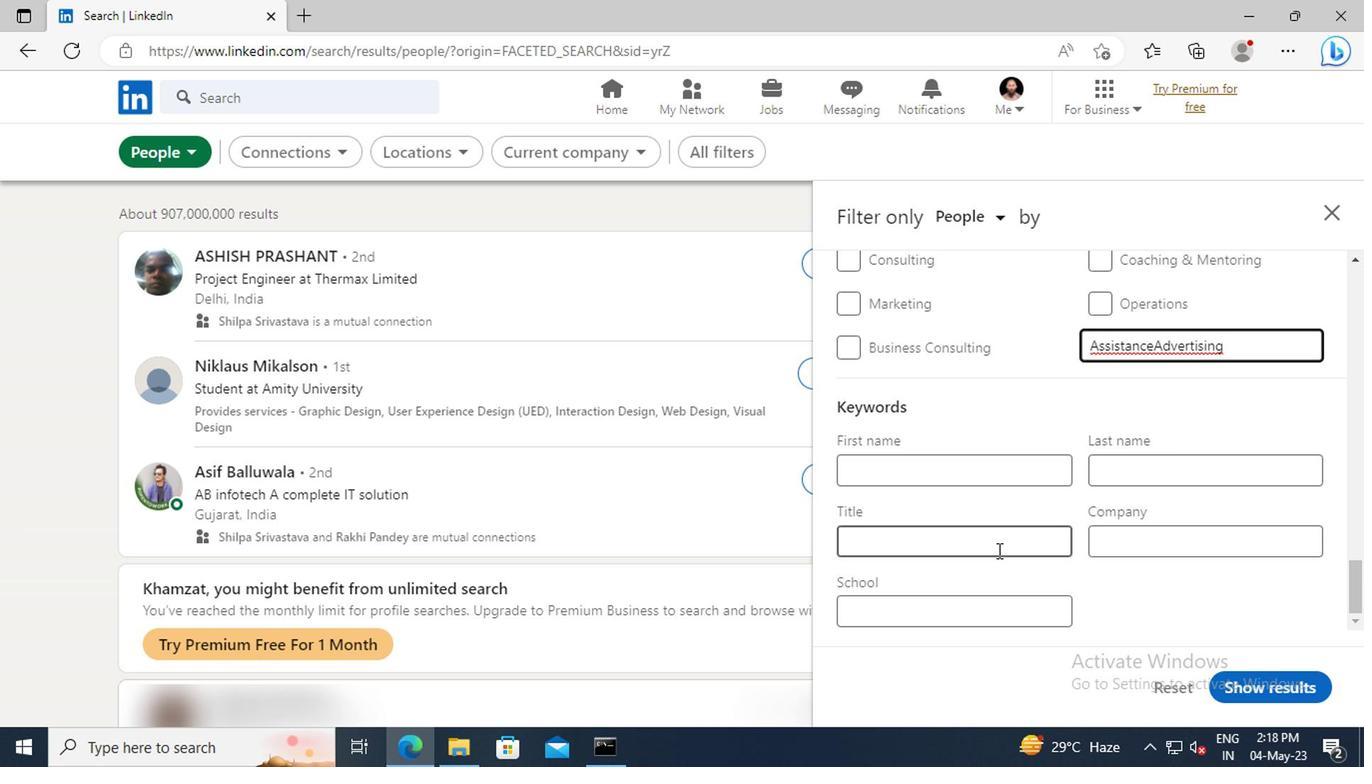 
Action: Key pressed <Key.shift>PETROLEUM<Key.space><Key.shift>ENGINEER<Key.enter>
Screenshot: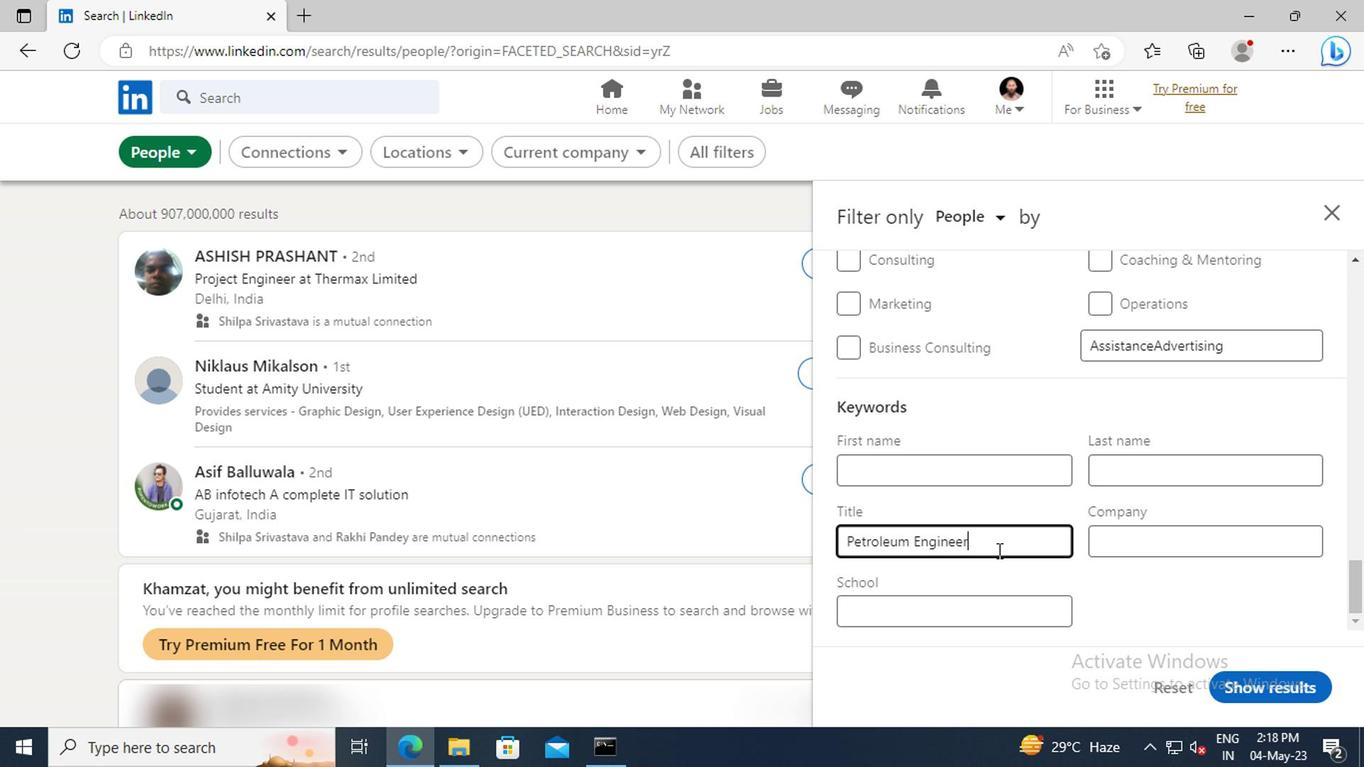 
Action: Mouse moved to (1237, 690)
Screenshot: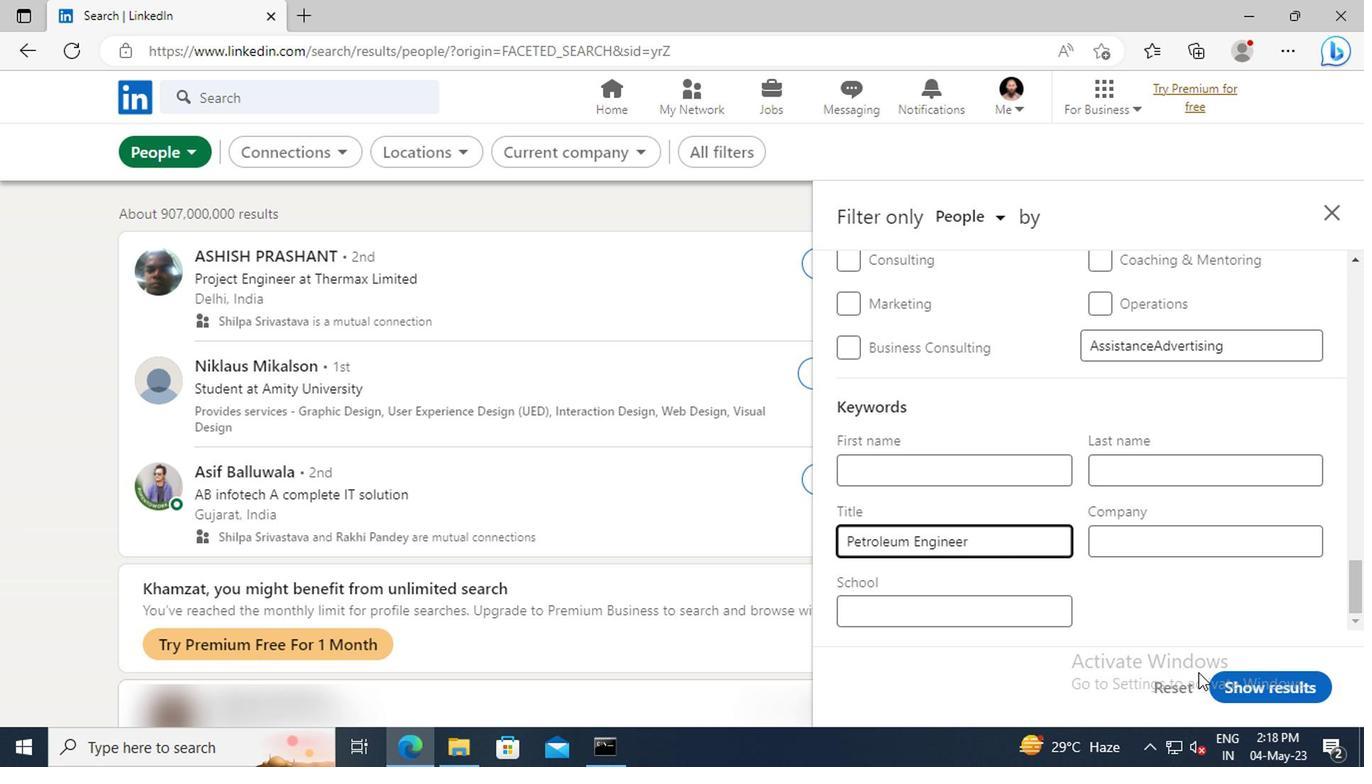 
Action: Mouse pressed left at (1237, 690)
Screenshot: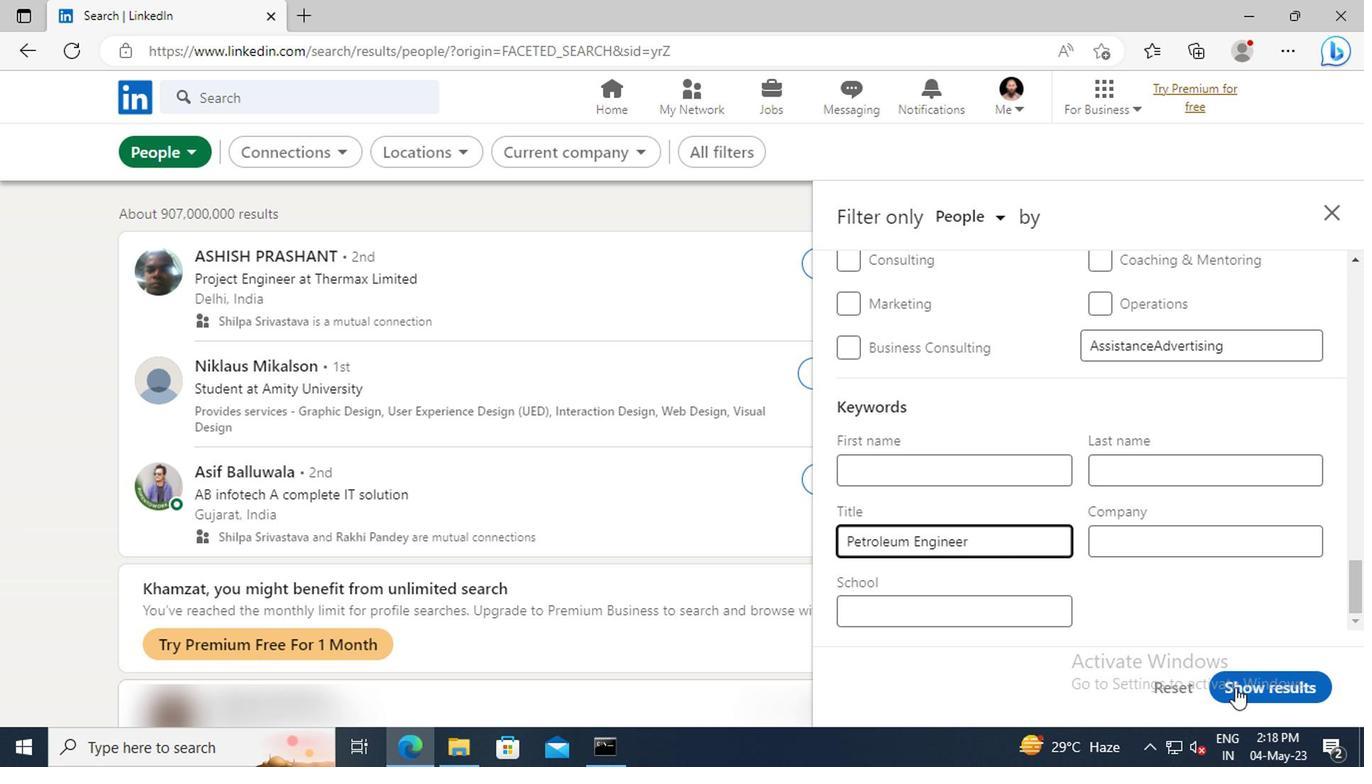 
